Task: Look for space in Sefrou, Morocco from 12th July, 2023 to 16th July, 2023 for 8 adults in price range Rs.10000 to Rs.16000. Place can be private room with 8 bedrooms having 8 beds and 8 bathrooms. Property type can be house, flat, guest house. Amenities needed are: wifi, TV, free parkinig on premises, gym, breakfast. Booking option can be shelf check-in. Required host language is English.
Action: Mouse pressed left at (415, 186)
Screenshot: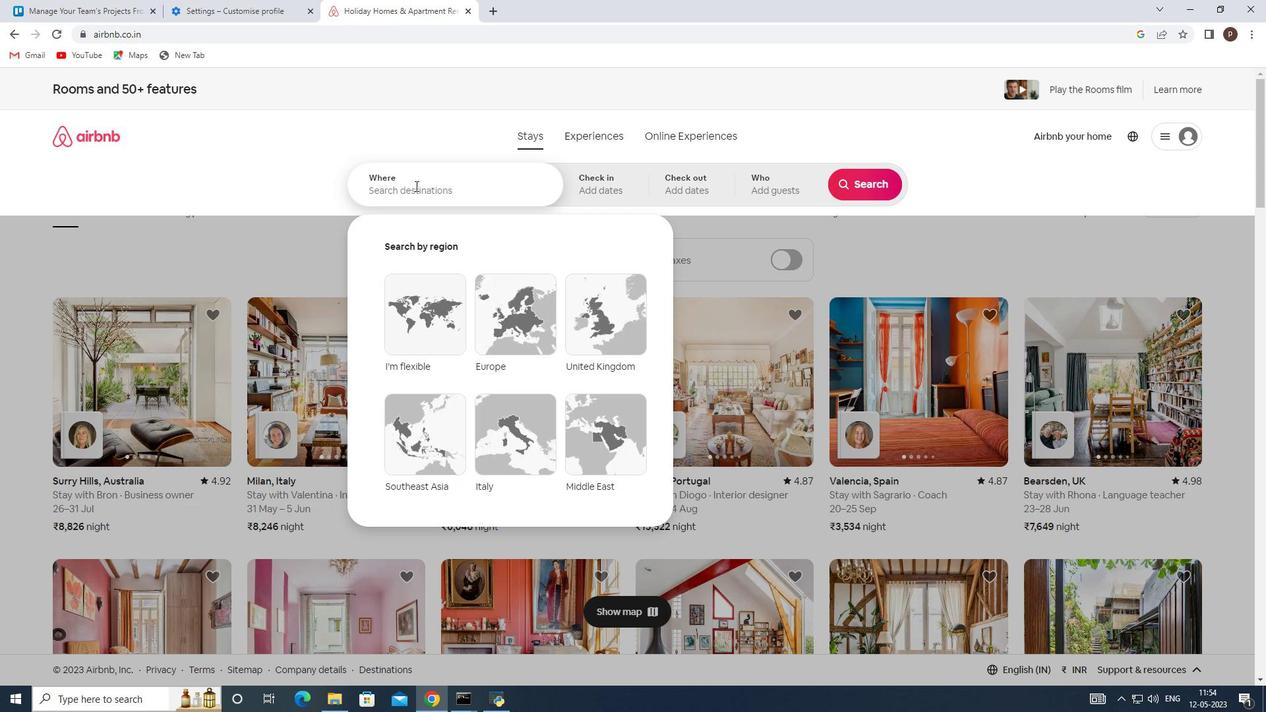 
Action: Key pressed <Key.caps_lock>S<Key.caps_lock>efrou,<Key.space><Key.caps_lock>M<Key.caps_lock>orocco
Screenshot: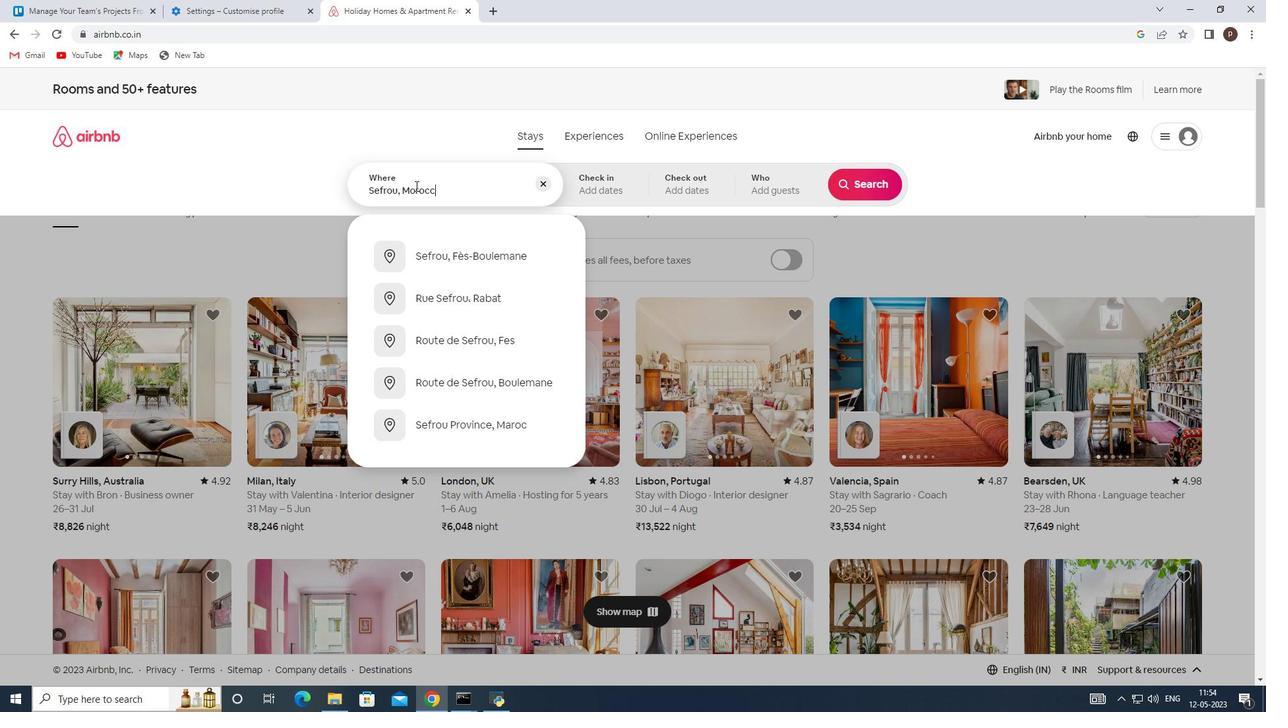 
Action: Mouse moved to (447, 255)
Screenshot: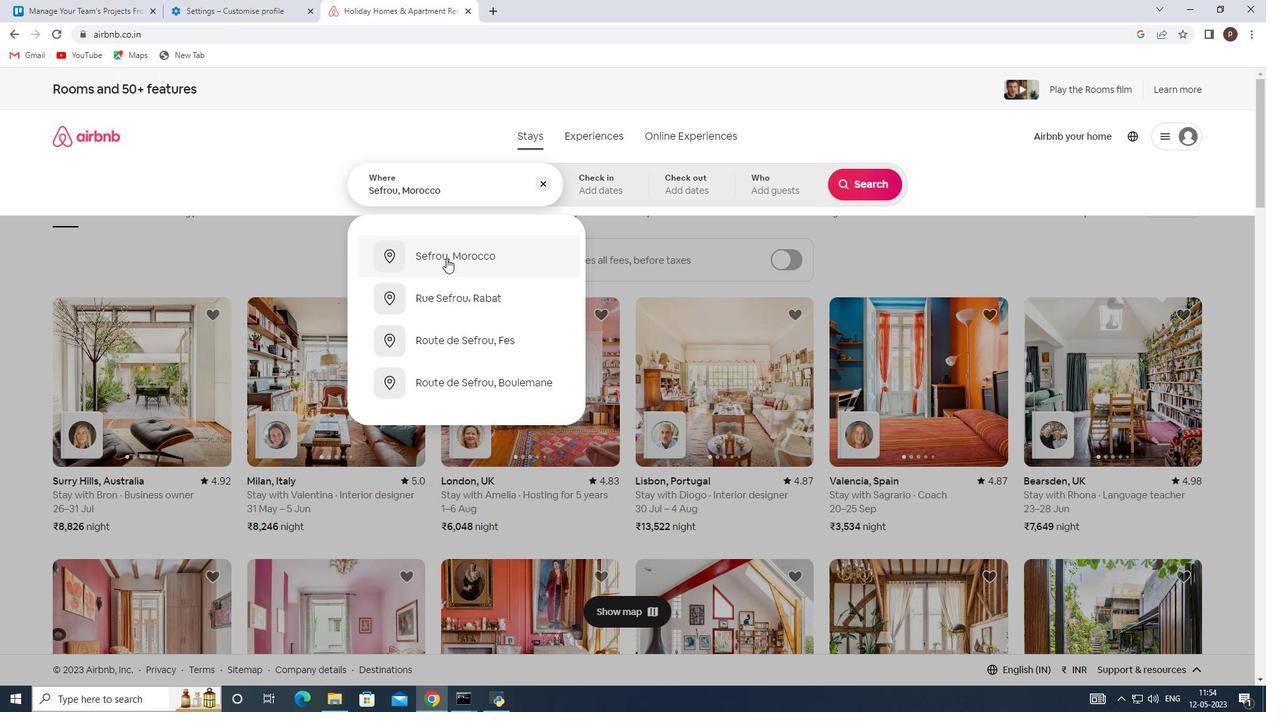 
Action: Mouse pressed left at (447, 255)
Screenshot: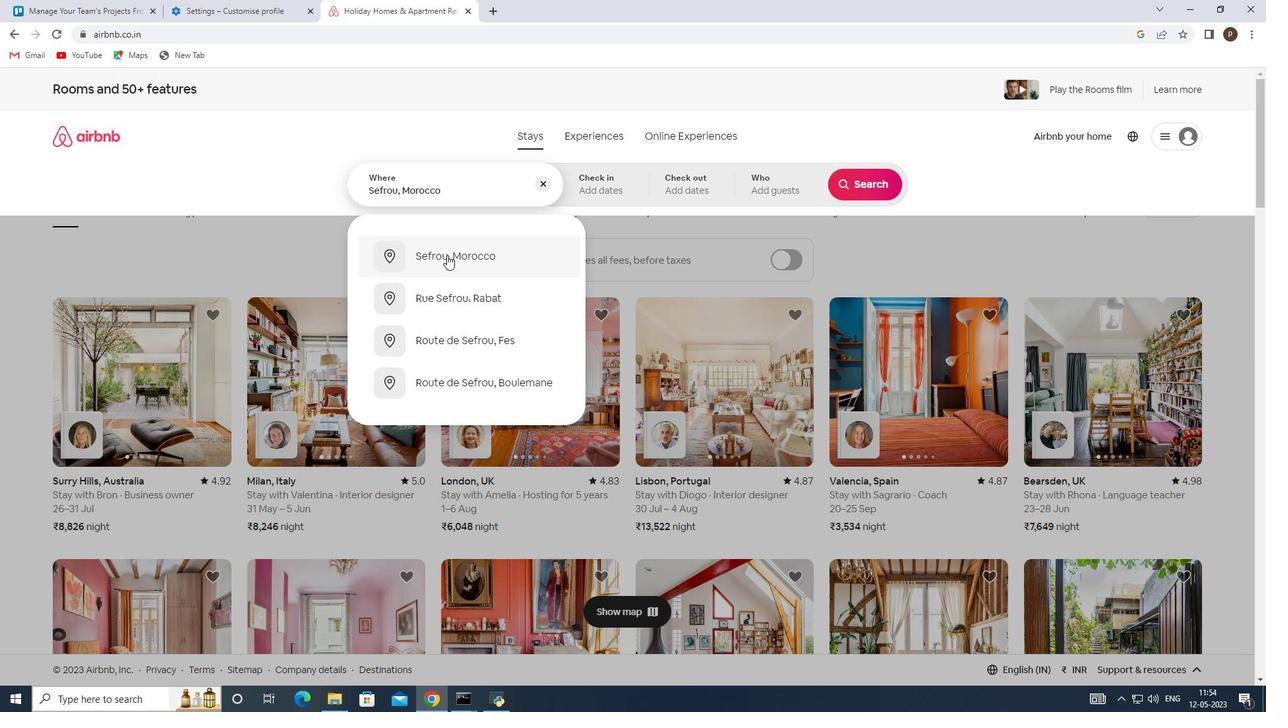 
Action: Mouse moved to (855, 285)
Screenshot: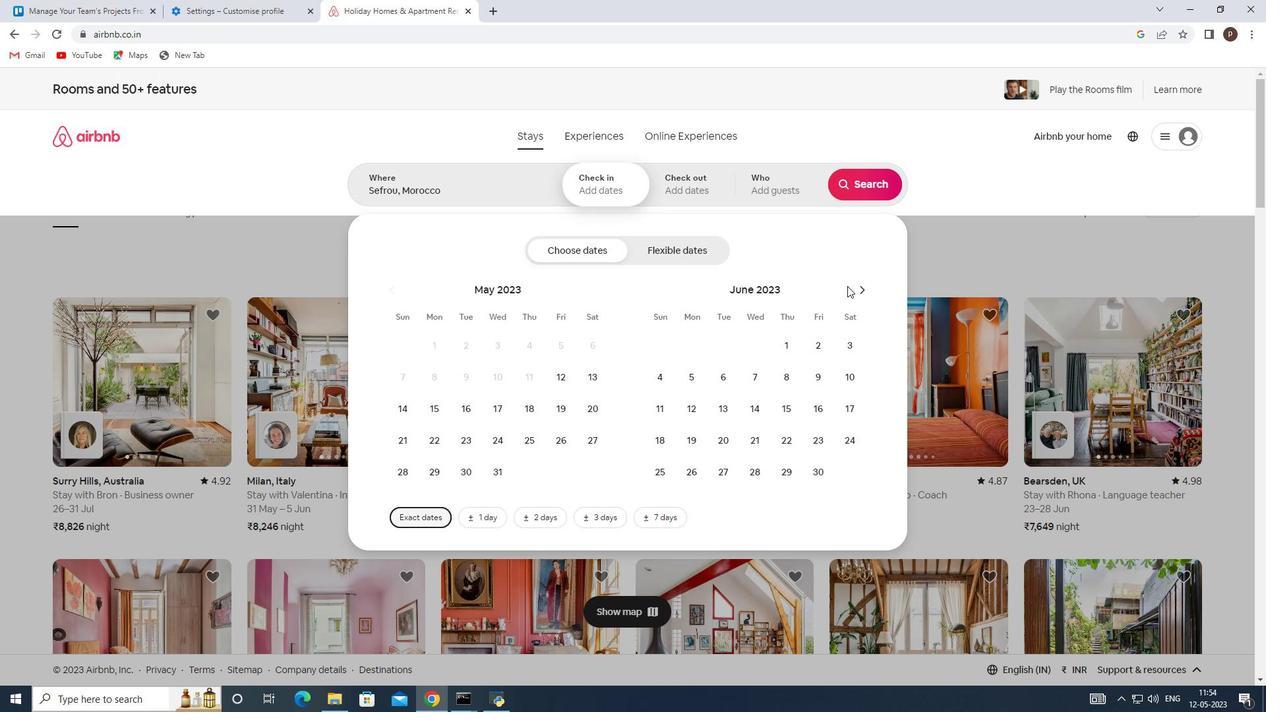 
Action: Mouse pressed left at (855, 285)
Screenshot: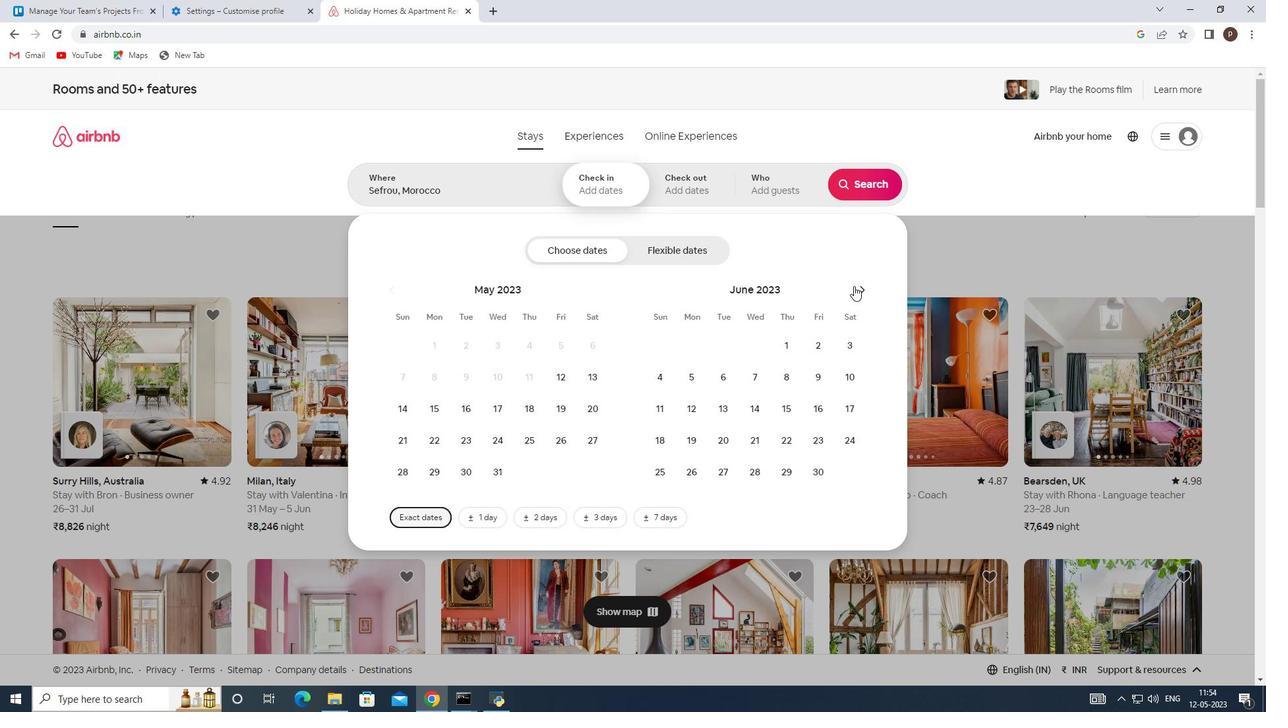 
Action: Mouse moved to (749, 406)
Screenshot: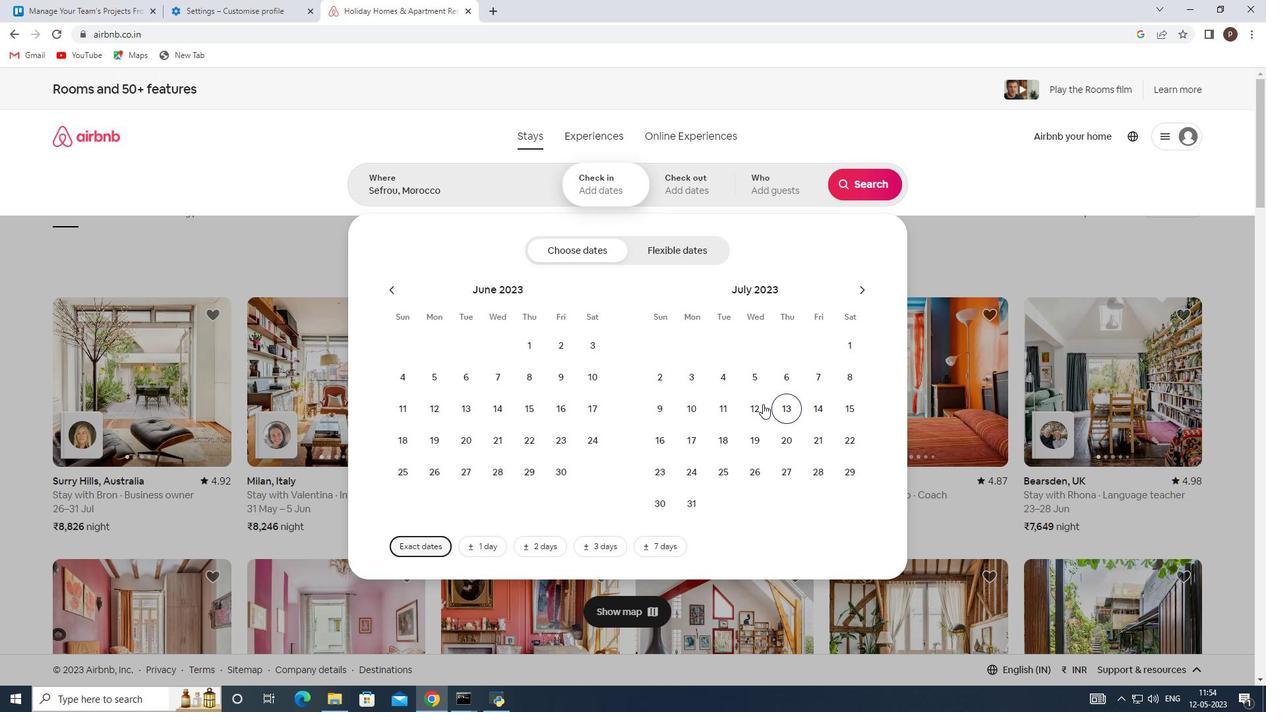 
Action: Mouse pressed left at (749, 406)
Screenshot: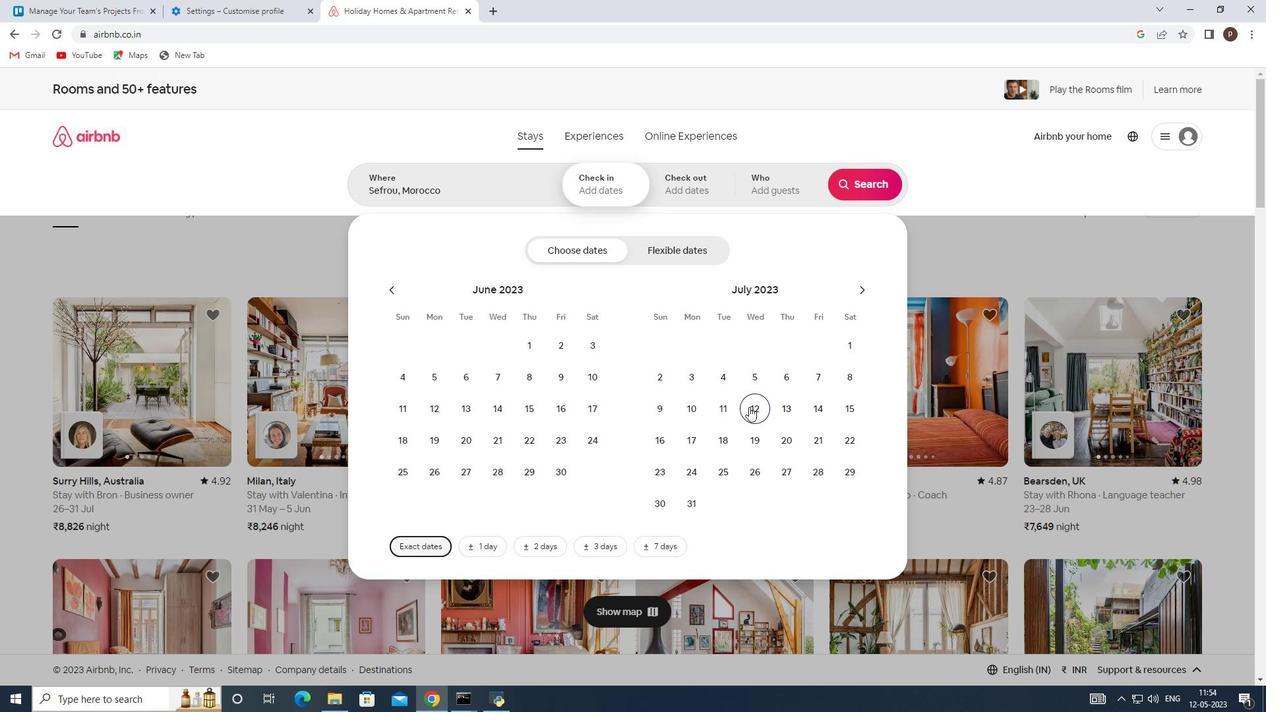 
Action: Mouse moved to (654, 435)
Screenshot: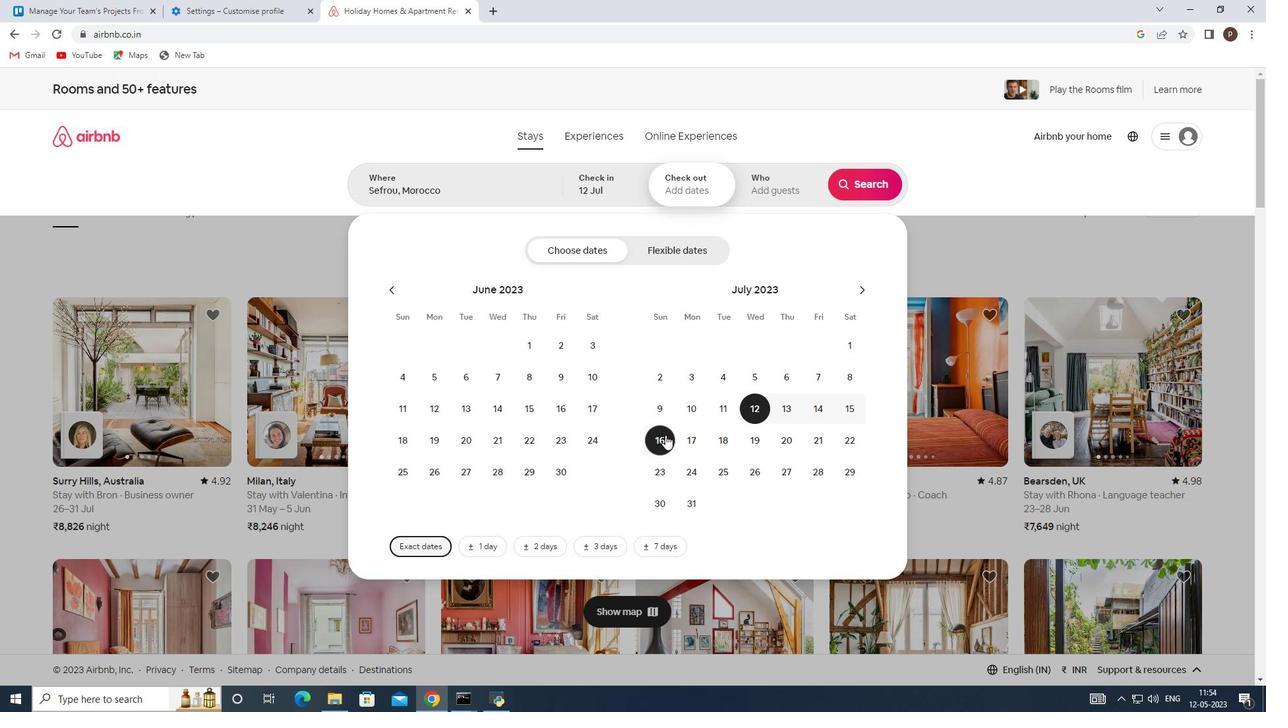 
Action: Mouse pressed left at (654, 435)
Screenshot: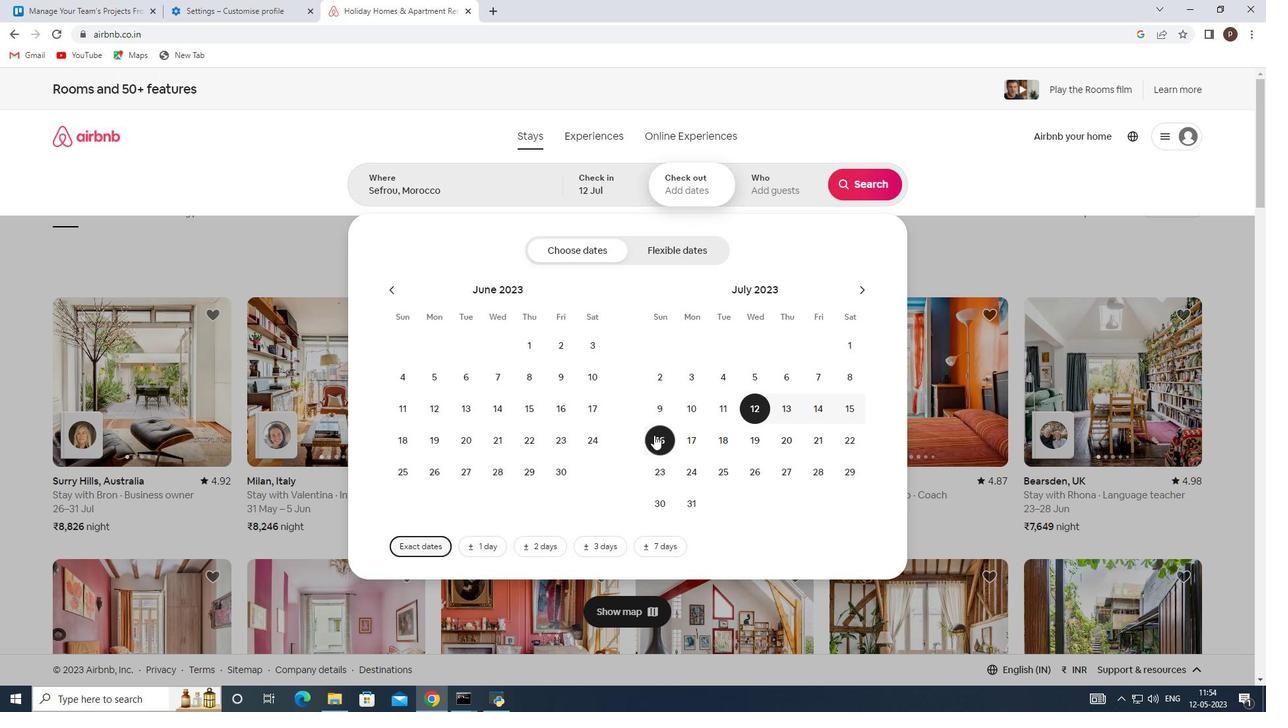 
Action: Mouse moved to (775, 181)
Screenshot: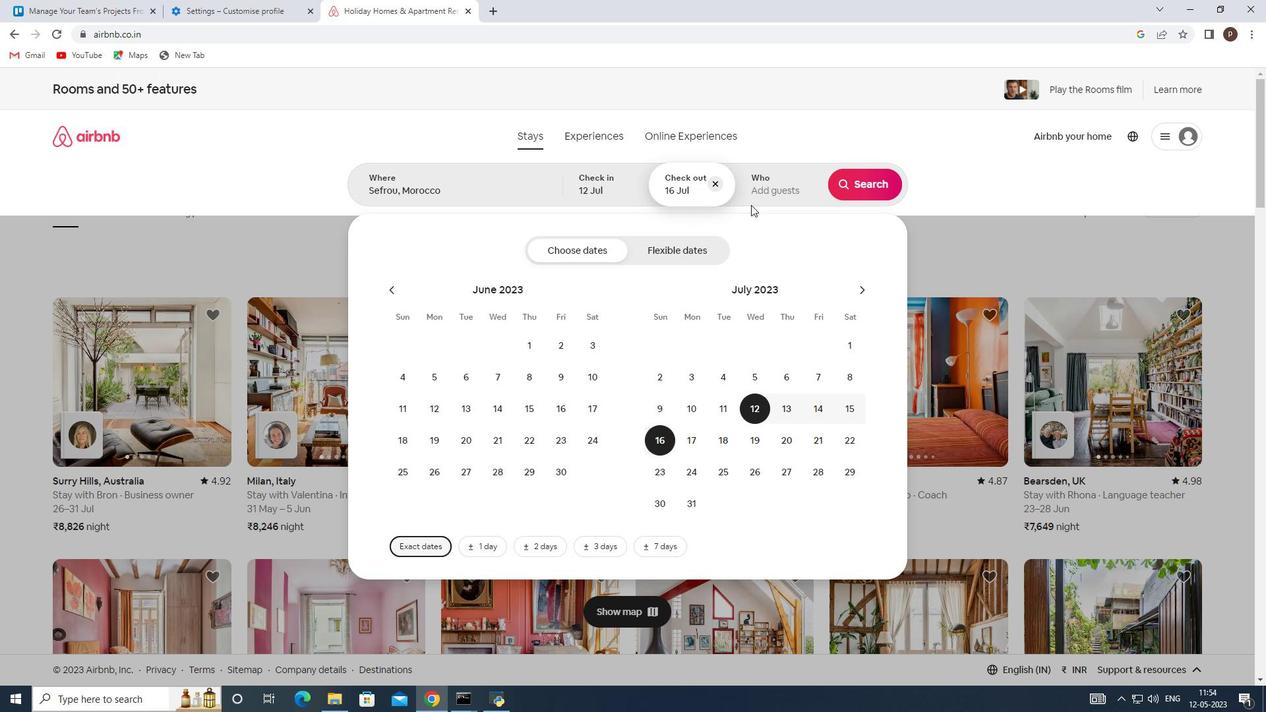
Action: Mouse pressed left at (775, 181)
Screenshot: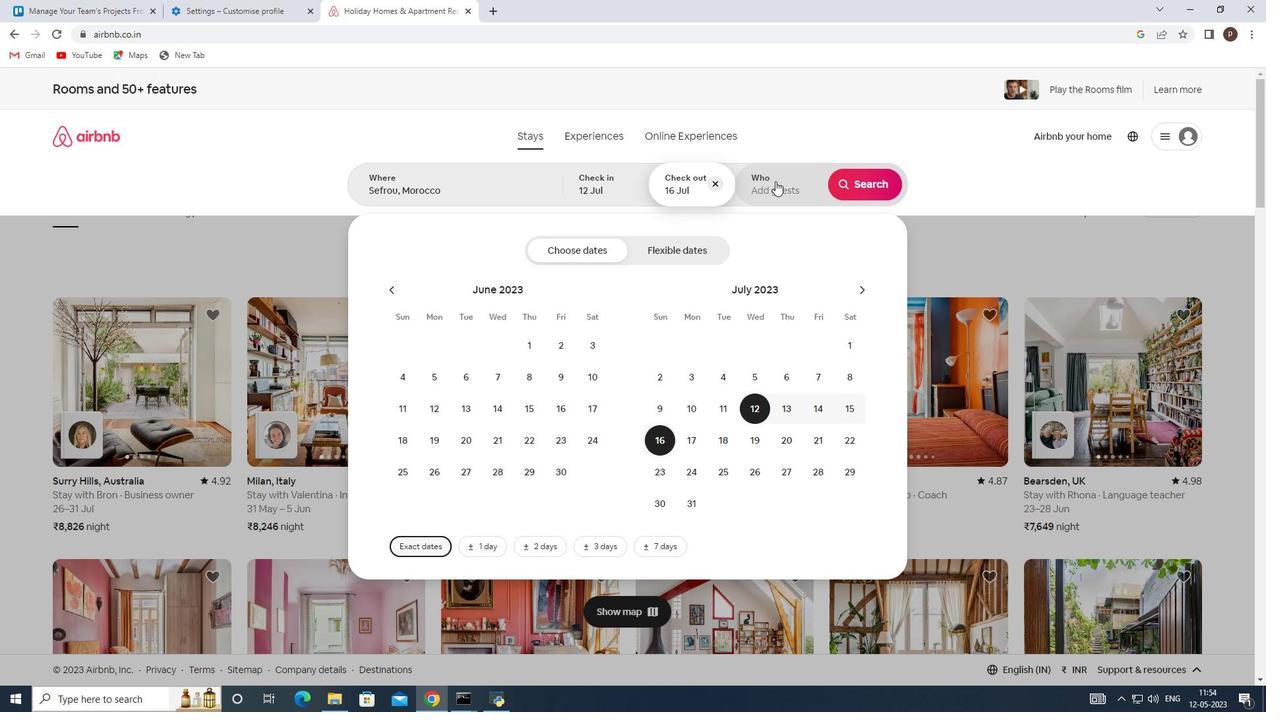 
Action: Mouse moved to (864, 246)
Screenshot: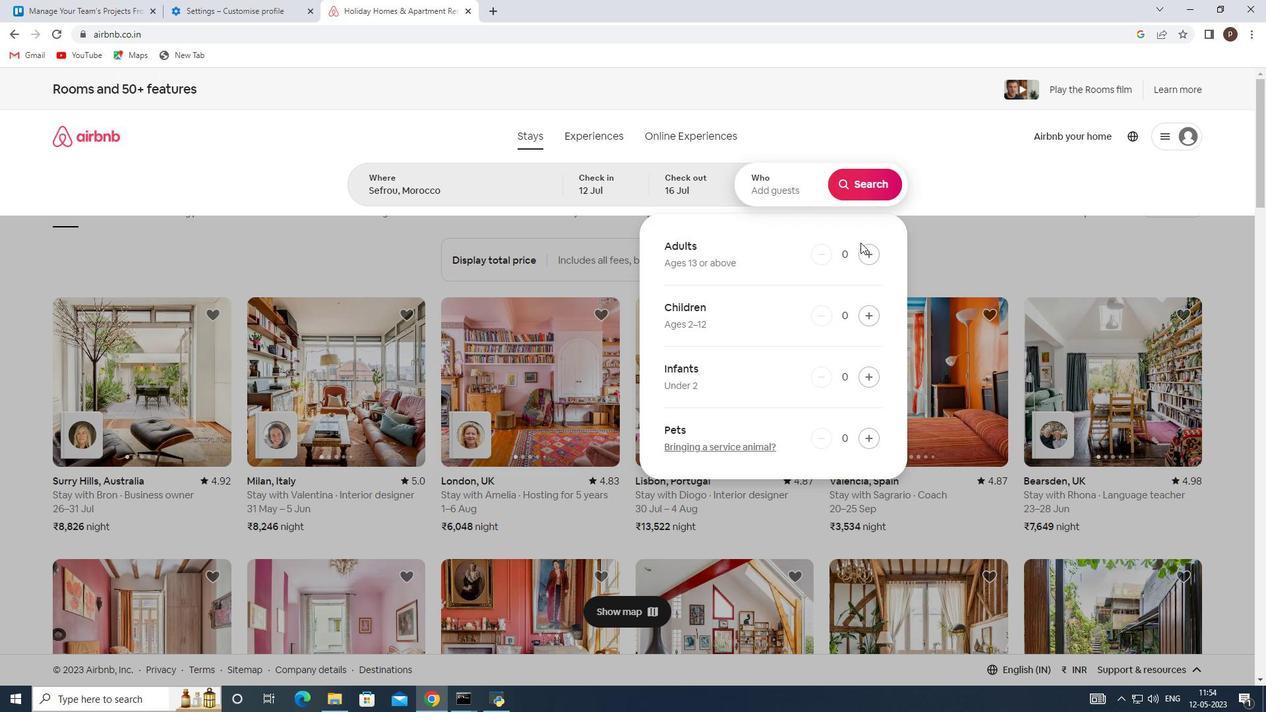
Action: Mouse pressed left at (864, 246)
Screenshot: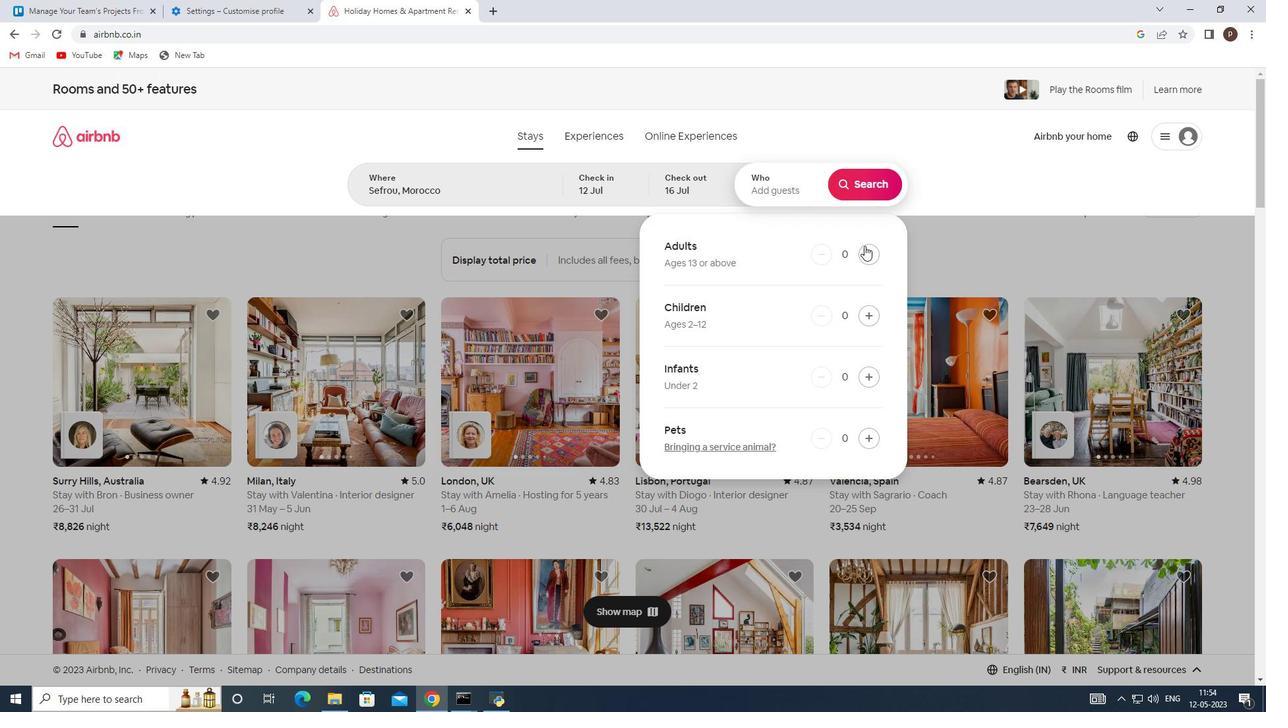 
Action: Mouse pressed left at (864, 246)
Screenshot: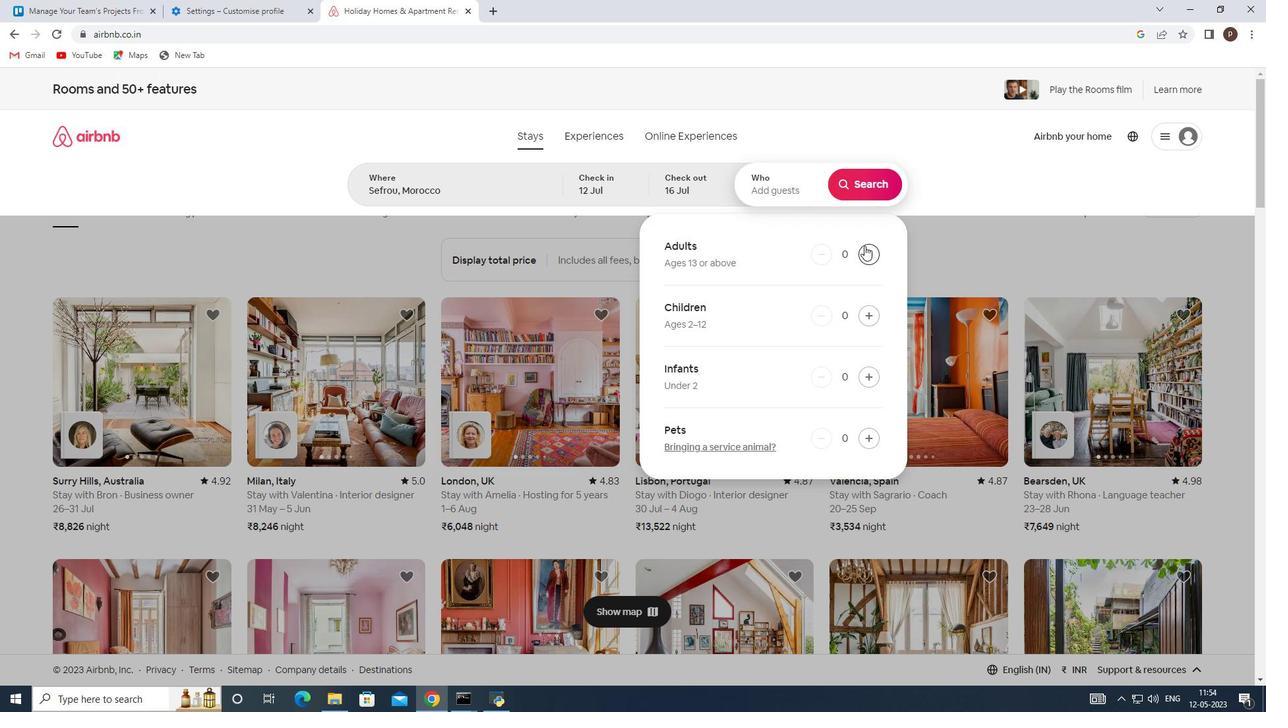
Action: Mouse pressed left at (864, 246)
Screenshot: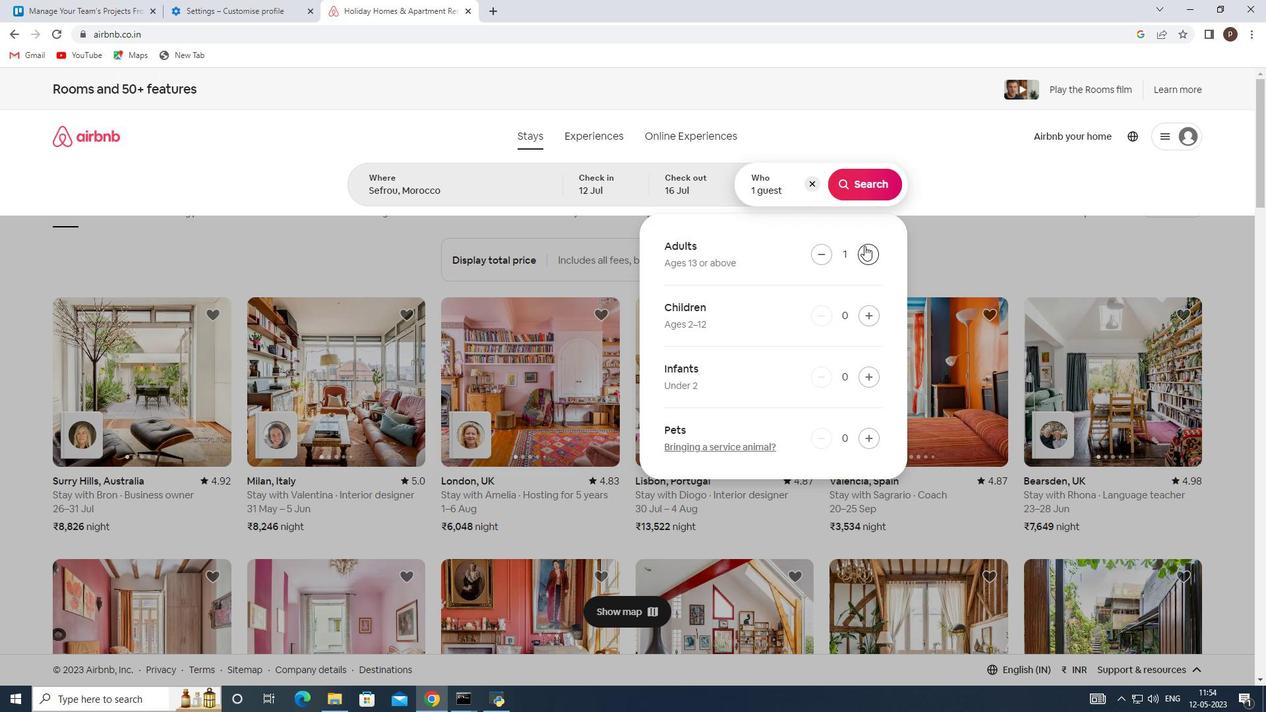 
Action: Mouse pressed left at (864, 246)
Screenshot: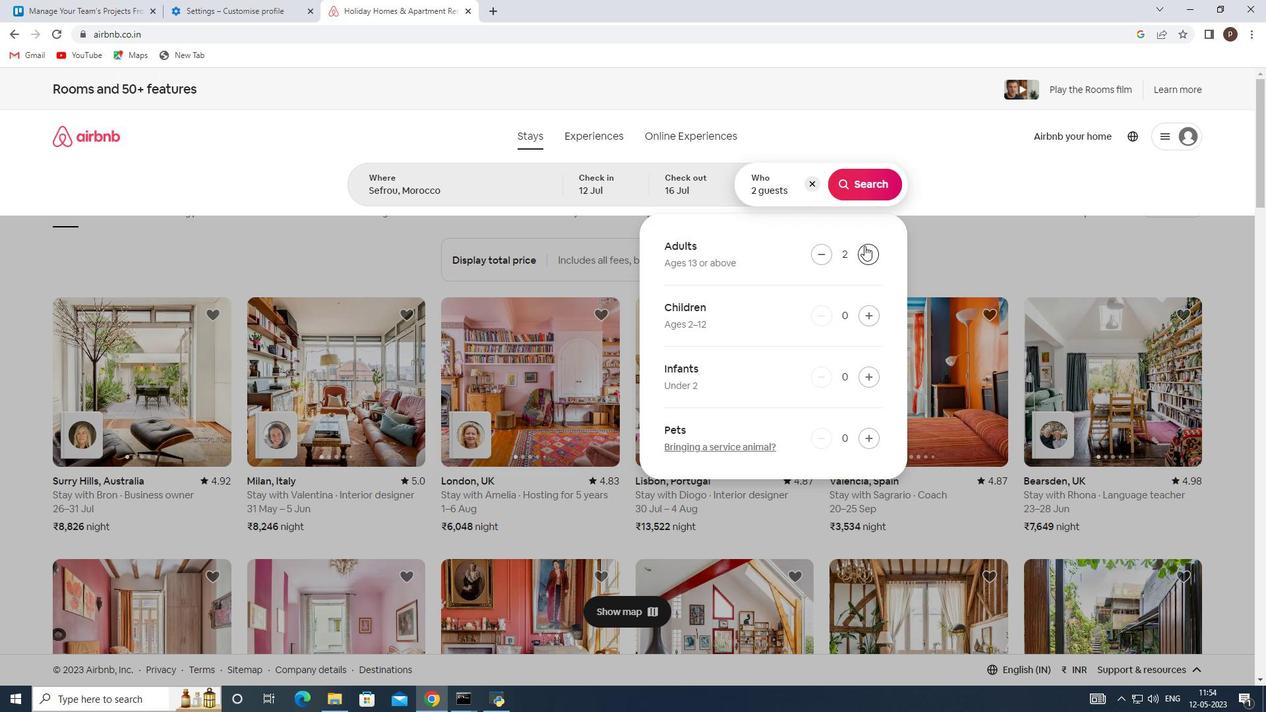 
Action: Mouse pressed left at (864, 246)
Screenshot: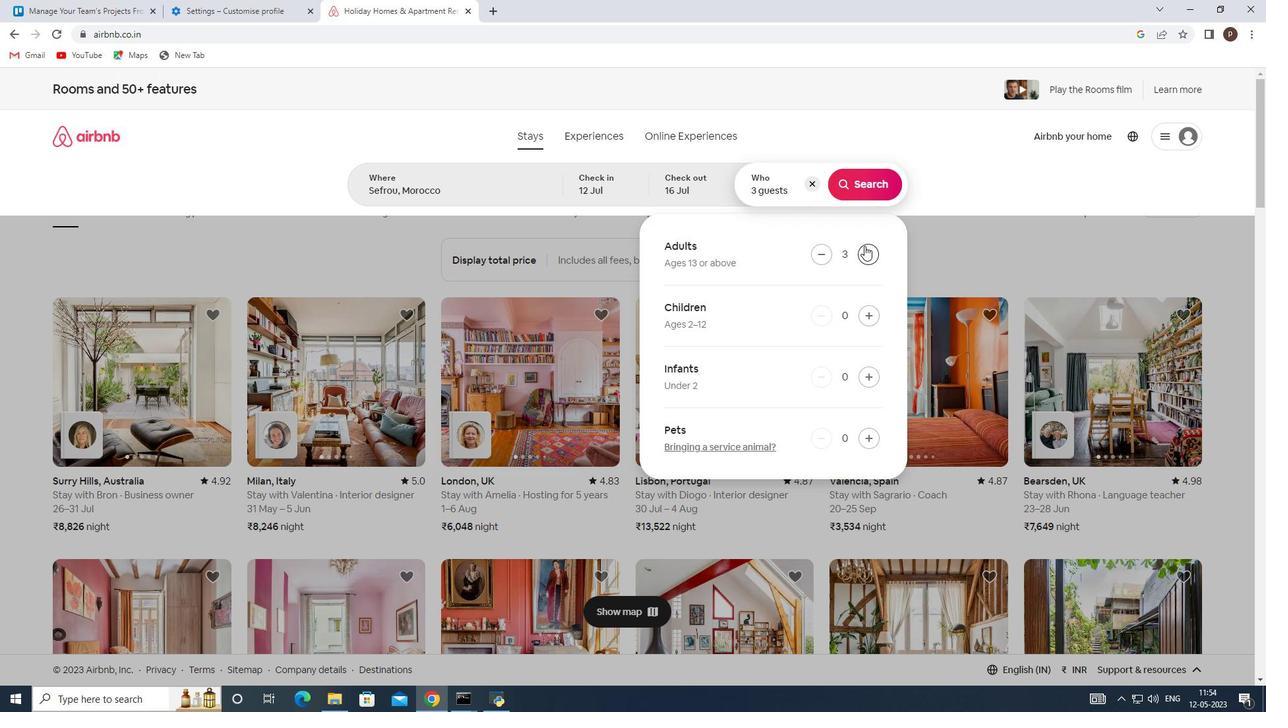 
Action: Mouse pressed left at (864, 246)
Screenshot: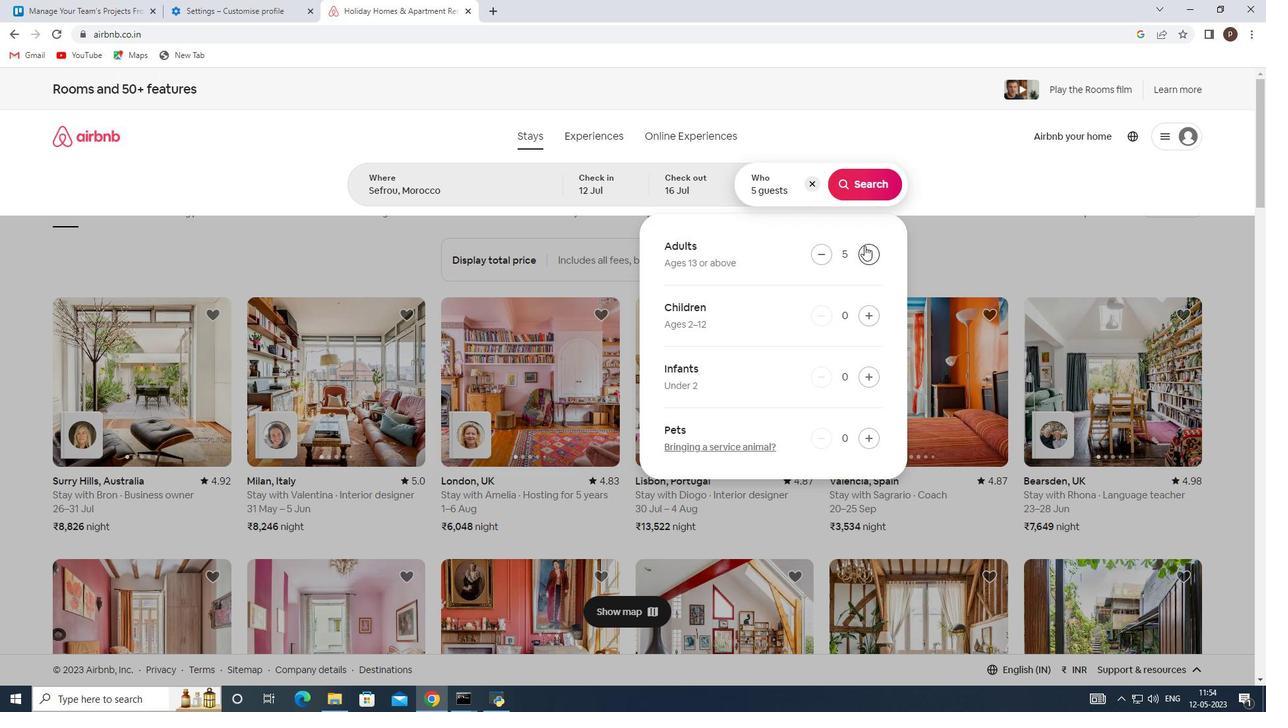 
Action: Mouse pressed left at (864, 246)
Screenshot: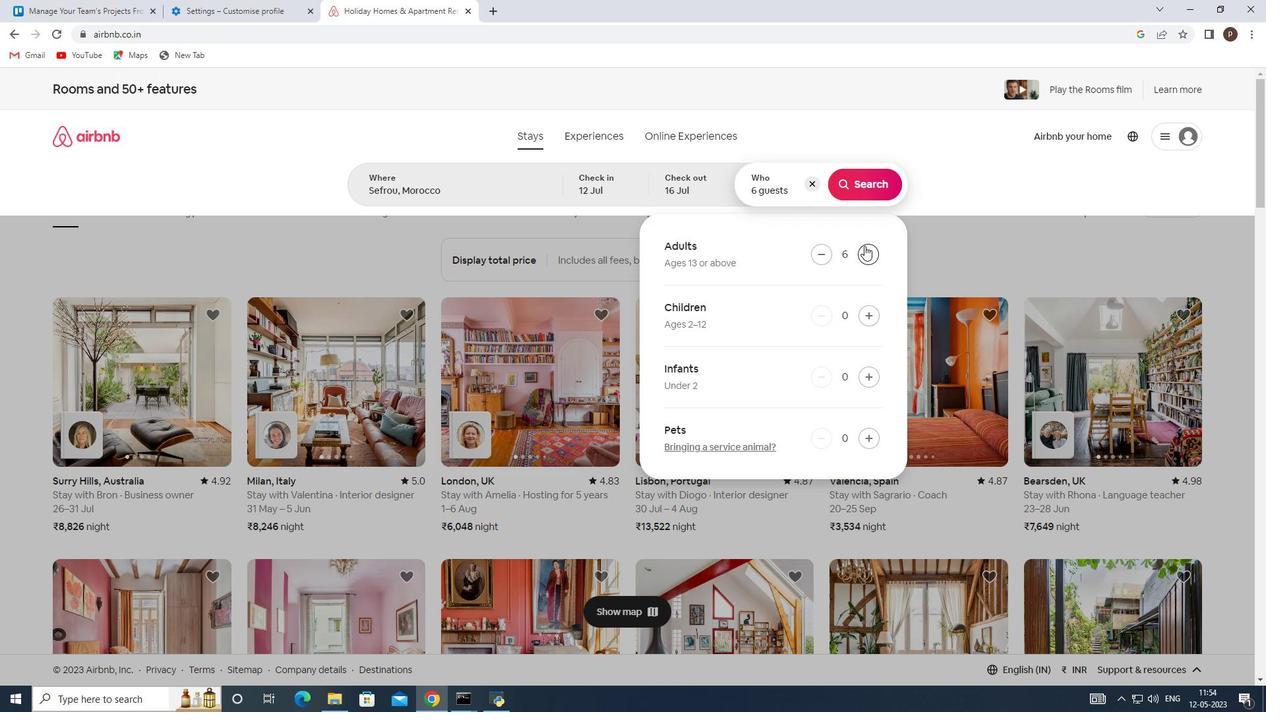 
Action: Mouse pressed left at (864, 246)
Screenshot: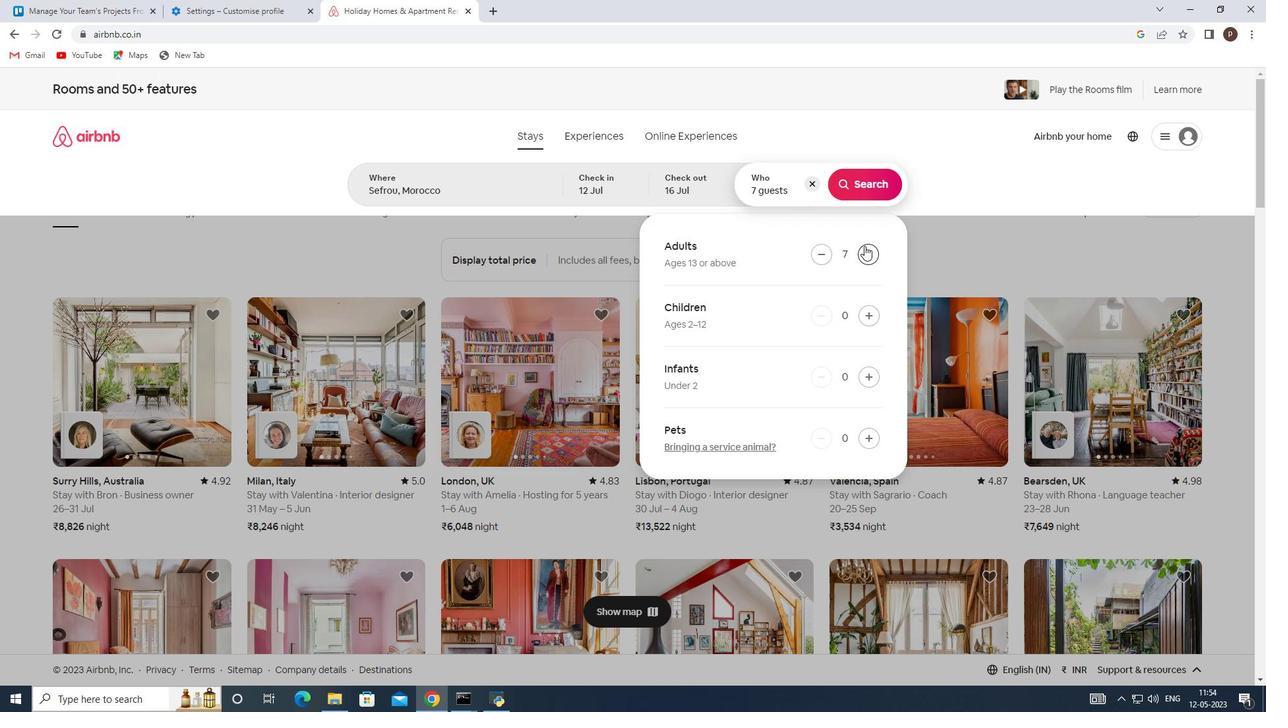 
Action: Mouse moved to (868, 186)
Screenshot: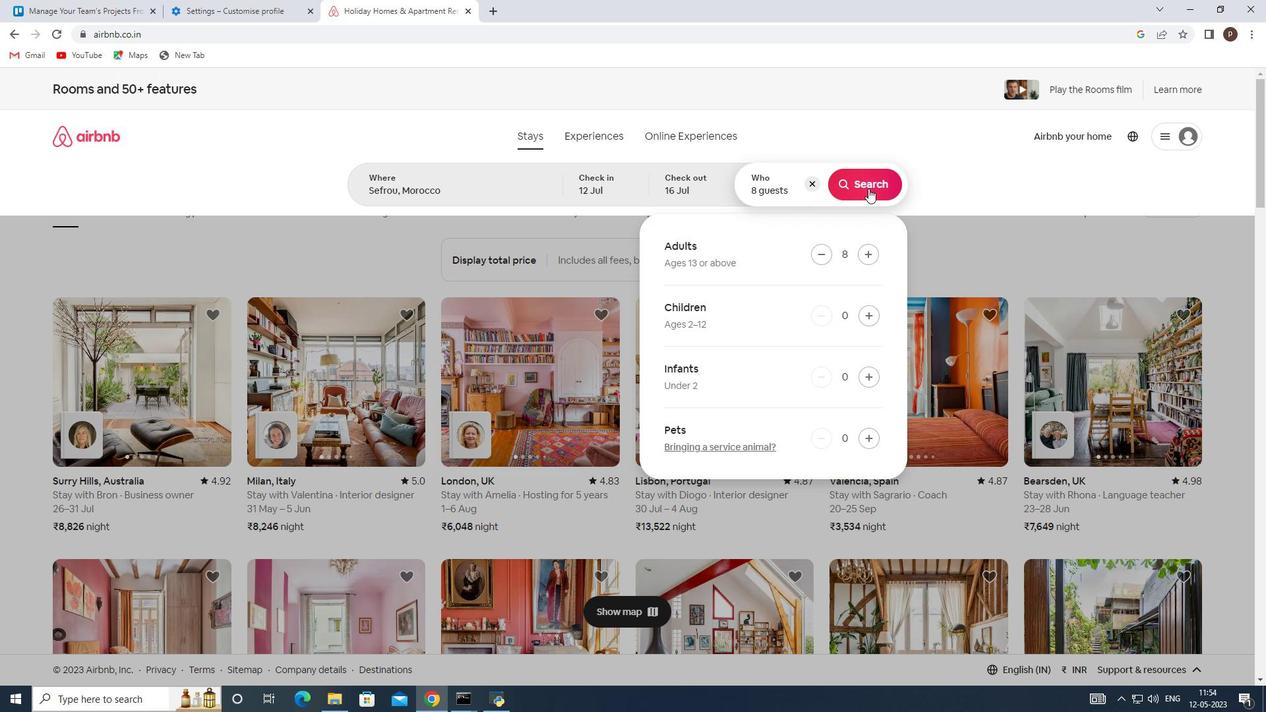 
Action: Mouse pressed left at (868, 186)
Screenshot: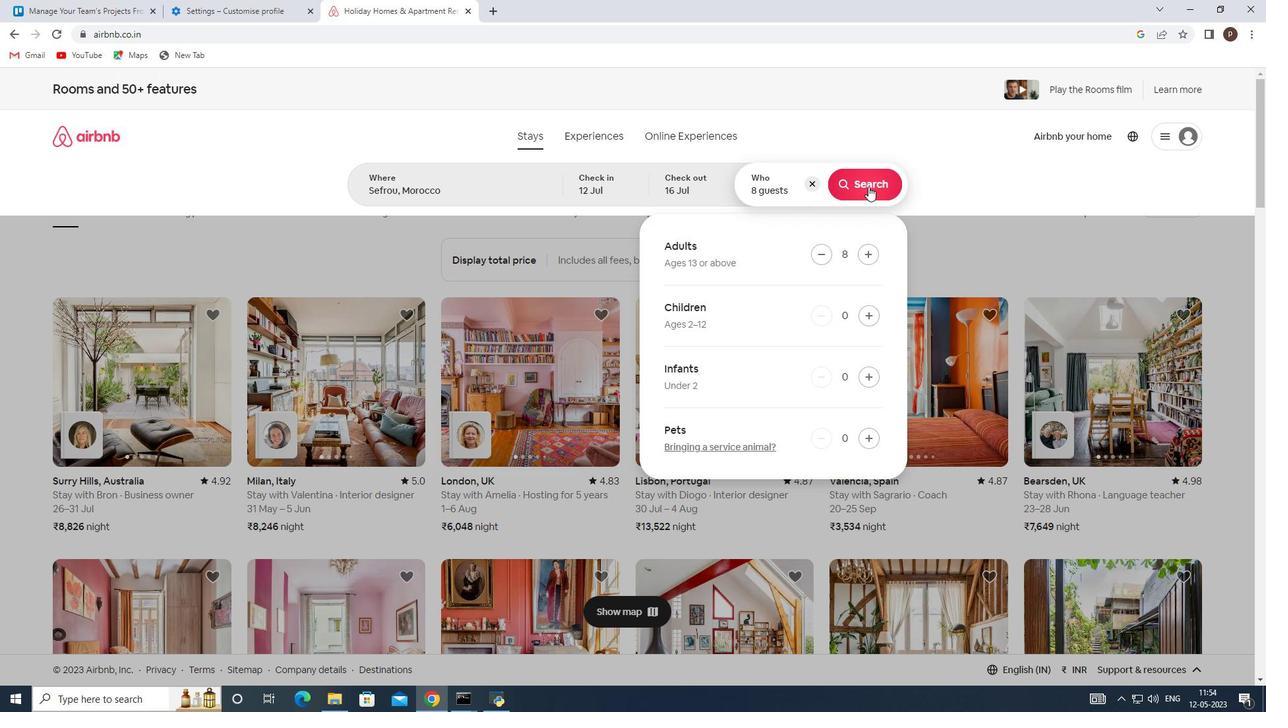 
Action: Mouse moved to (1191, 145)
Screenshot: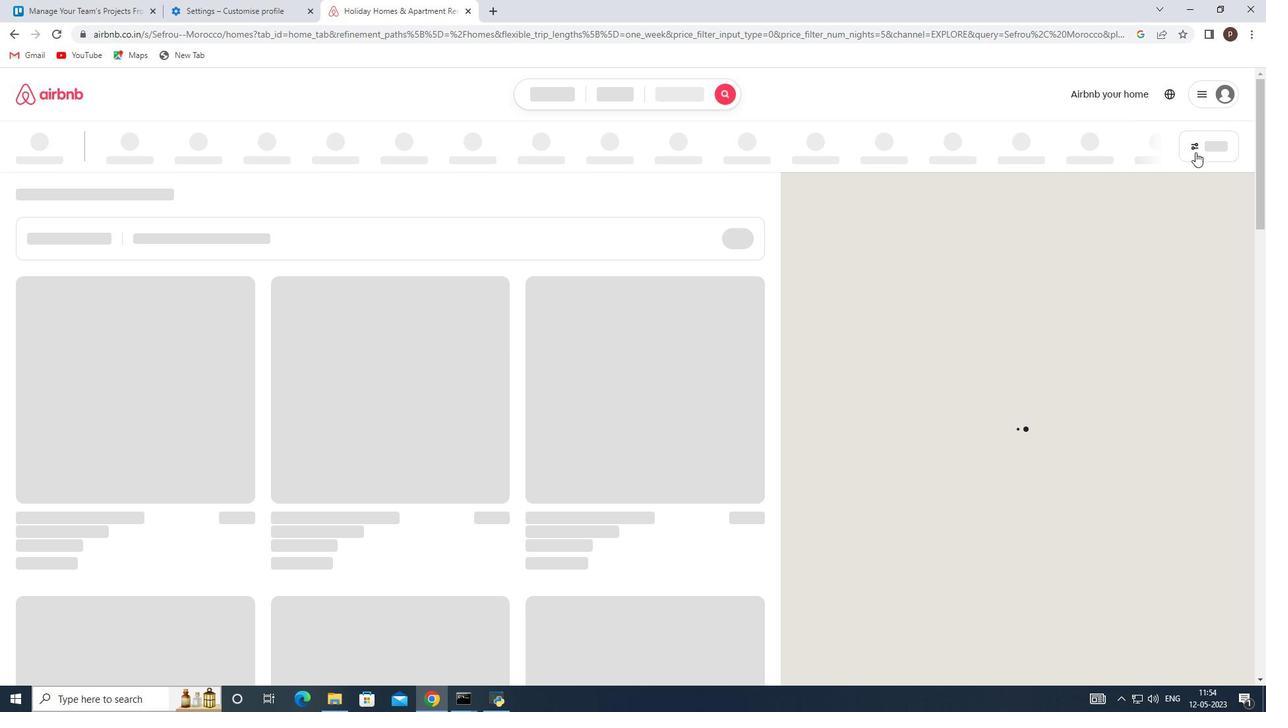 
Action: Mouse pressed left at (1191, 145)
Screenshot: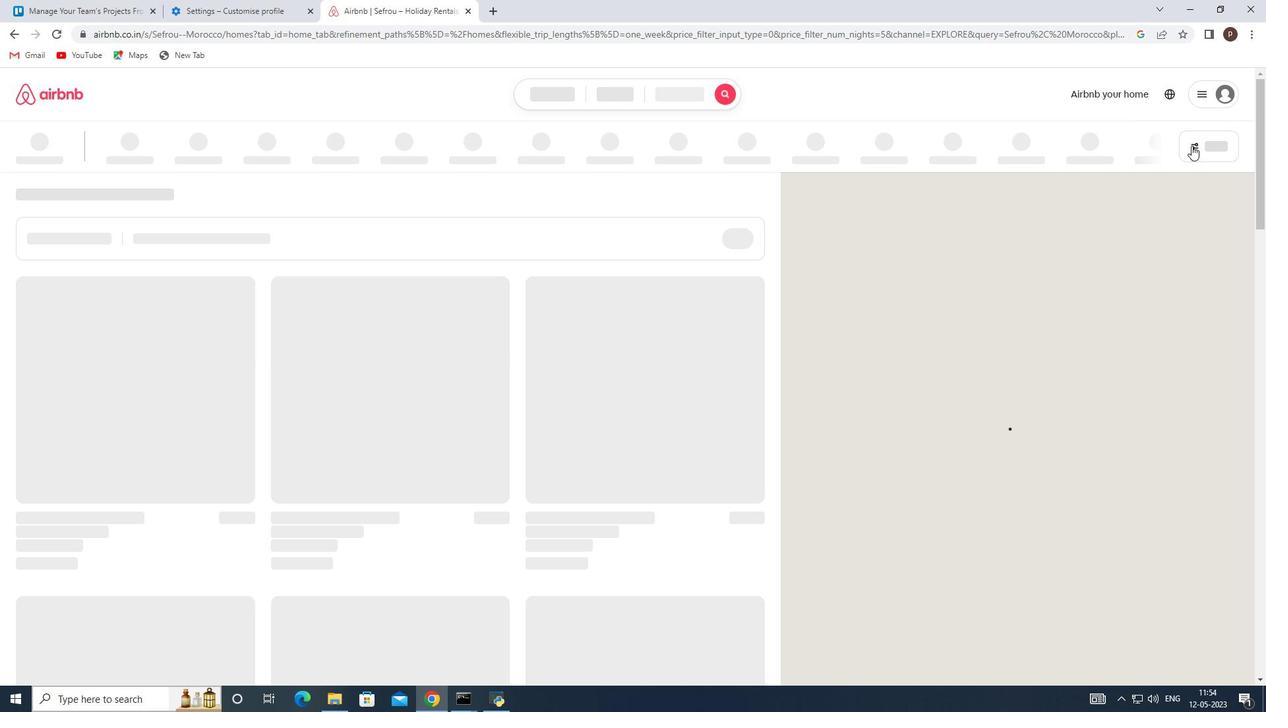 
Action: Mouse moved to (441, 473)
Screenshot: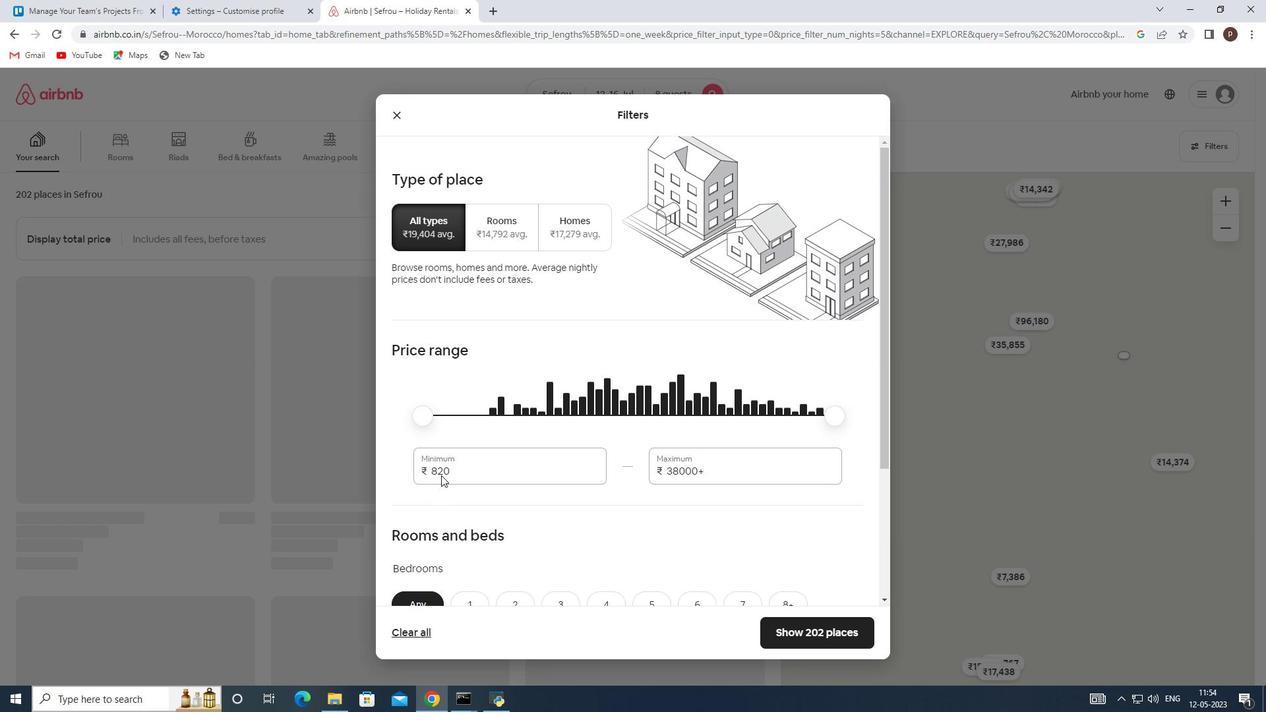 
Action: Mouse pressed left at (441, 473)
Screenshot: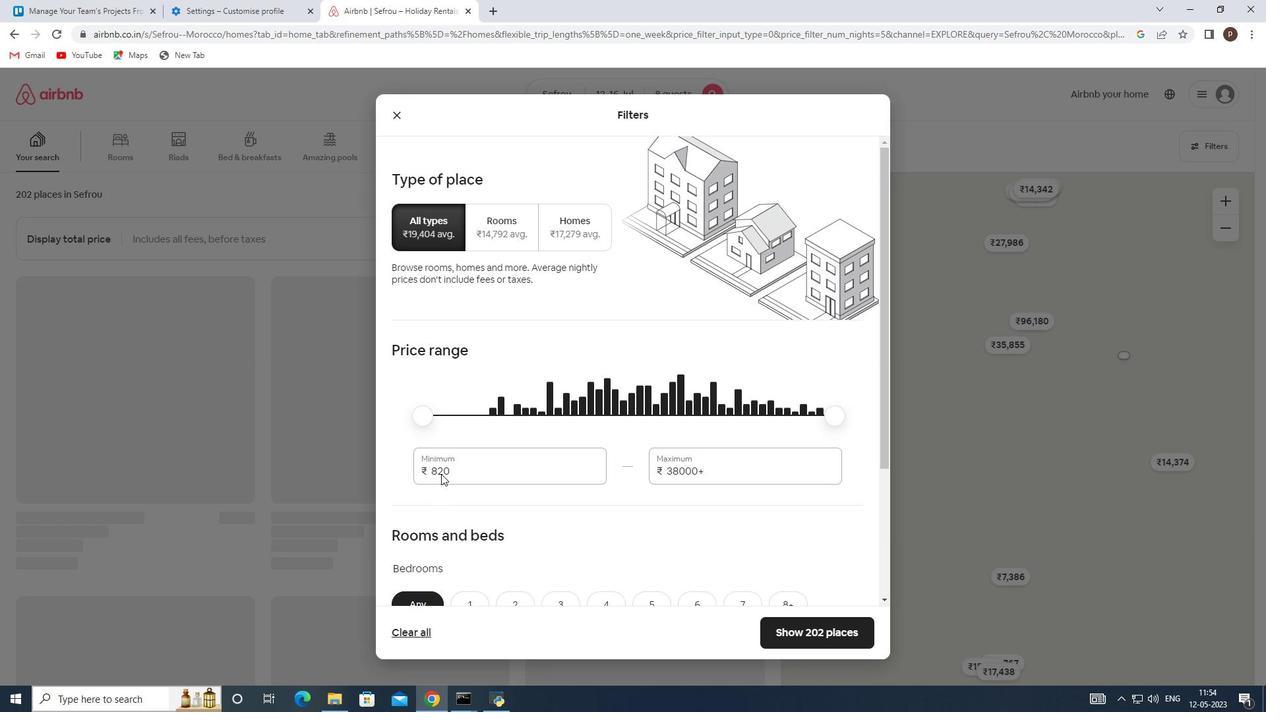 
Action: Mouse moved to (440, 473)
Screenshot: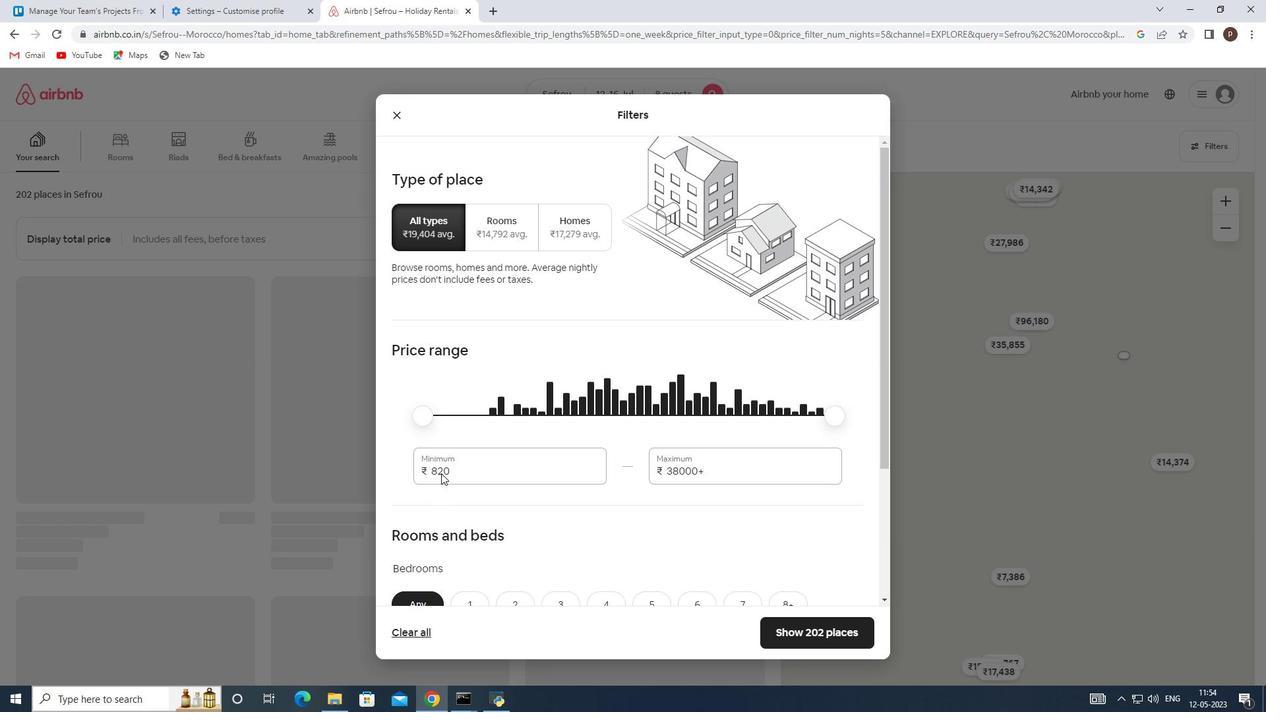 
Action: Mouse pressed left at (440, 473)
Screenshot: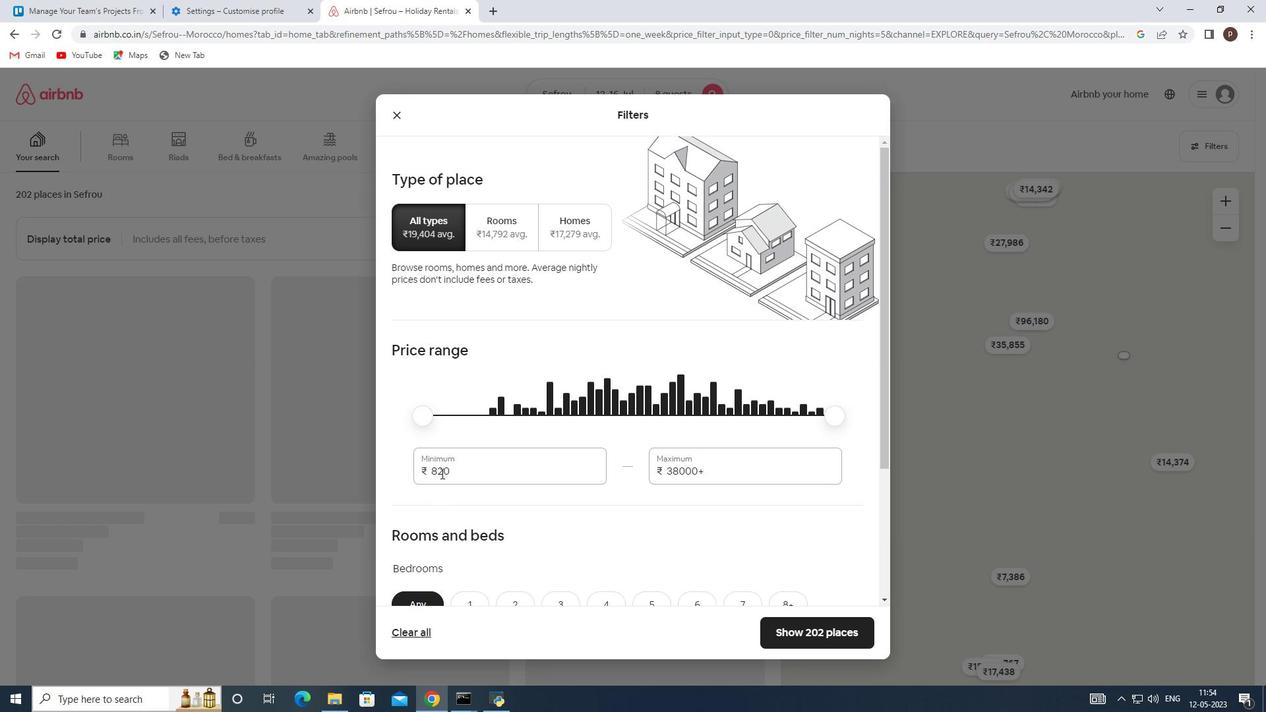 
Action: Key pressed 10000<Key.tab>16000
Screenshot: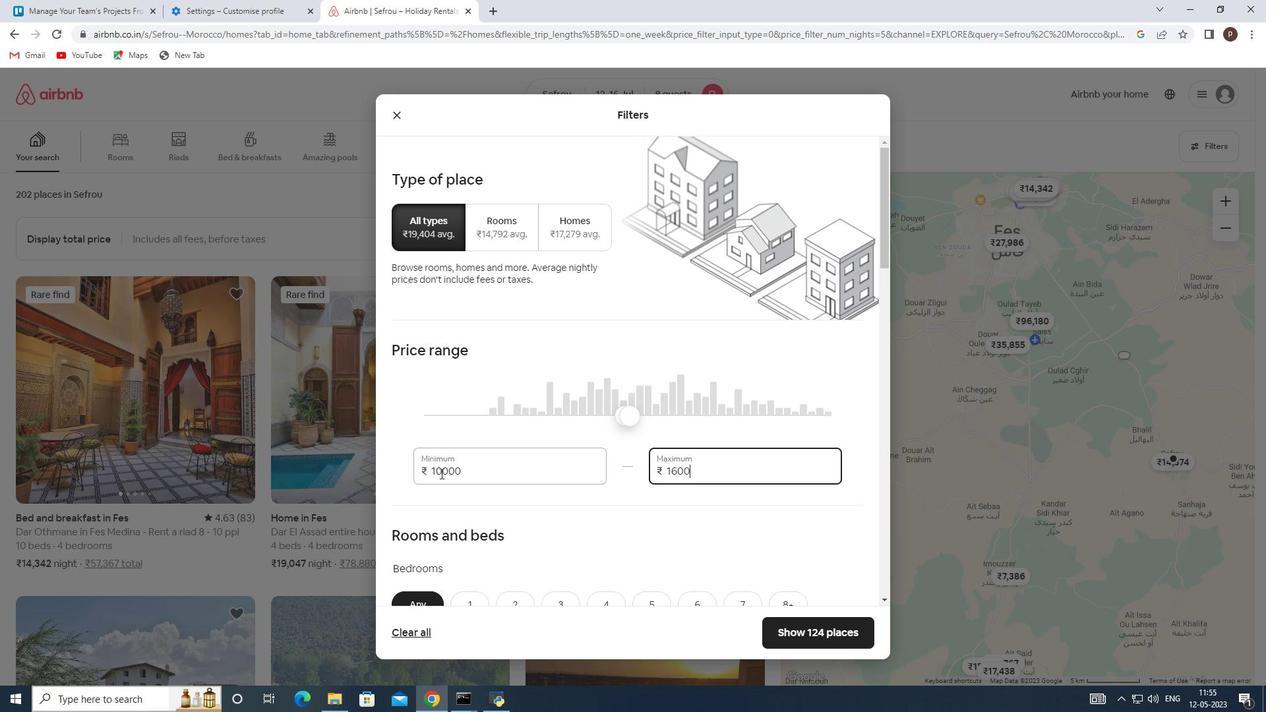 
Action: Mouse moved to (487, 512)
Screenshot: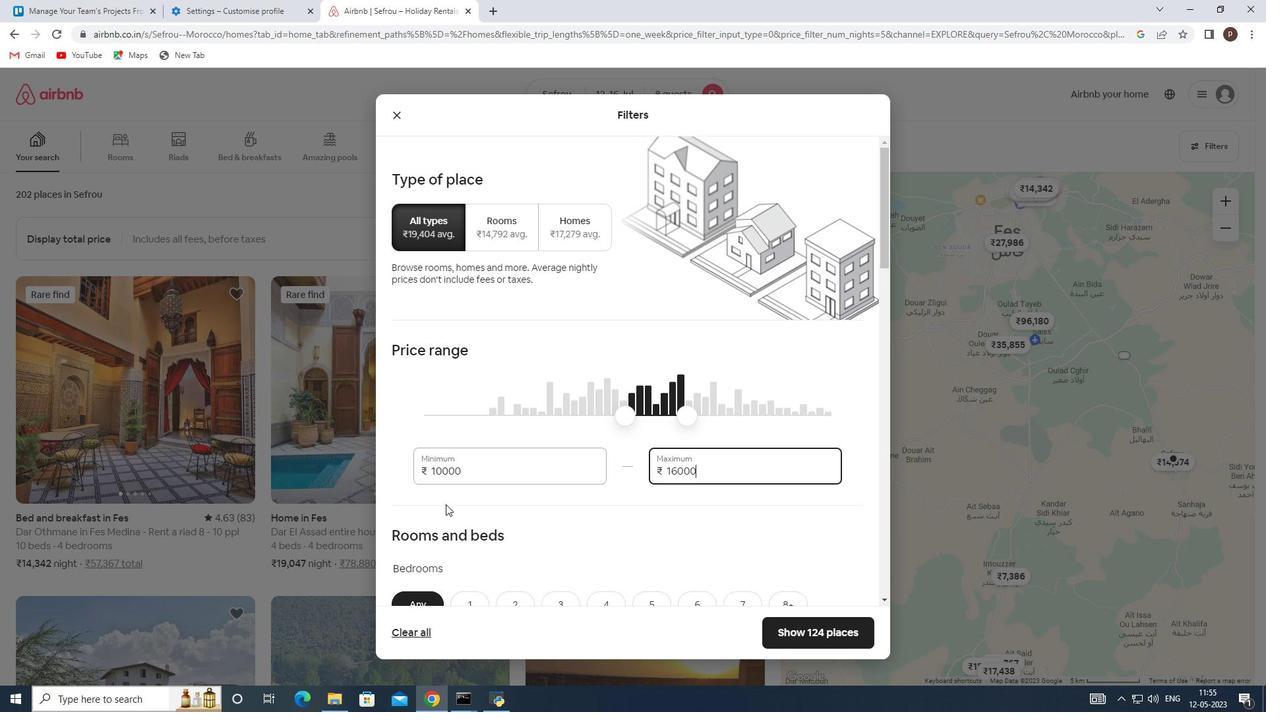 
Action: Mouse scrolled (487, 511) with delta (0, 0)
Screenshot: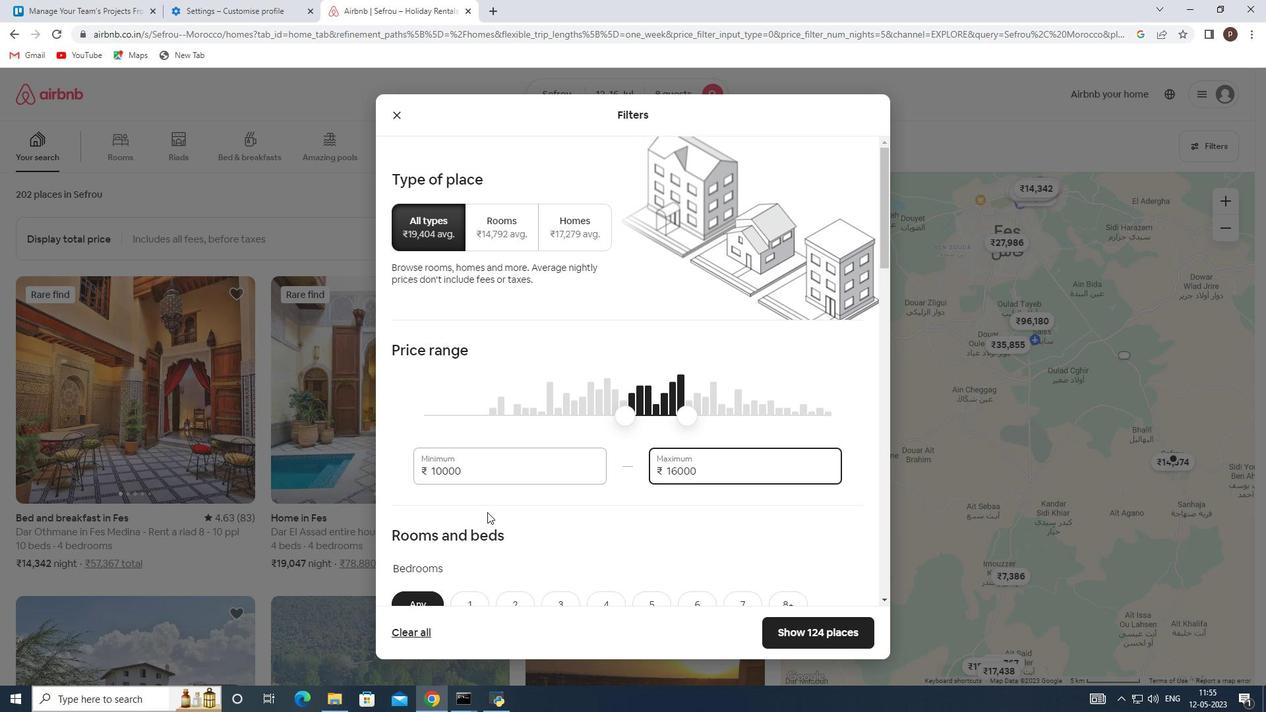 
Action: Mouse scrolled (487, 511) with delta (0, 0)
Screenshot: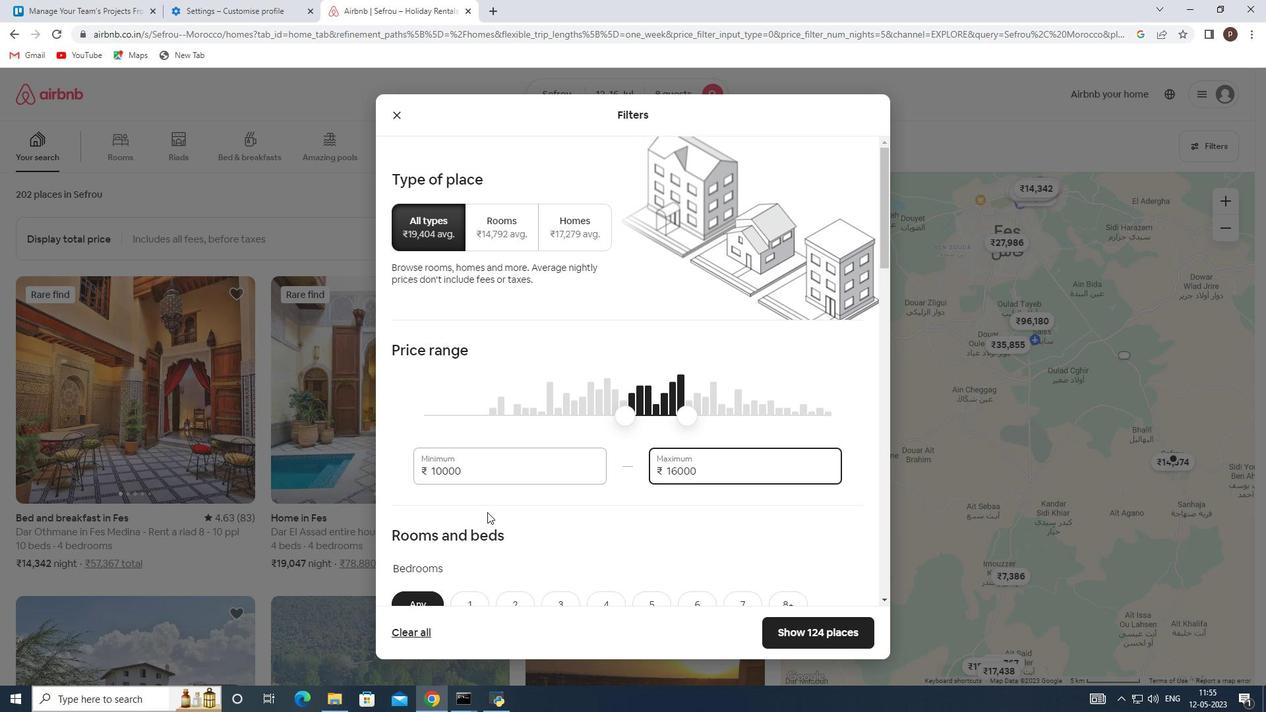 
Action: Mouse moved to (692, 480)
Screenshot: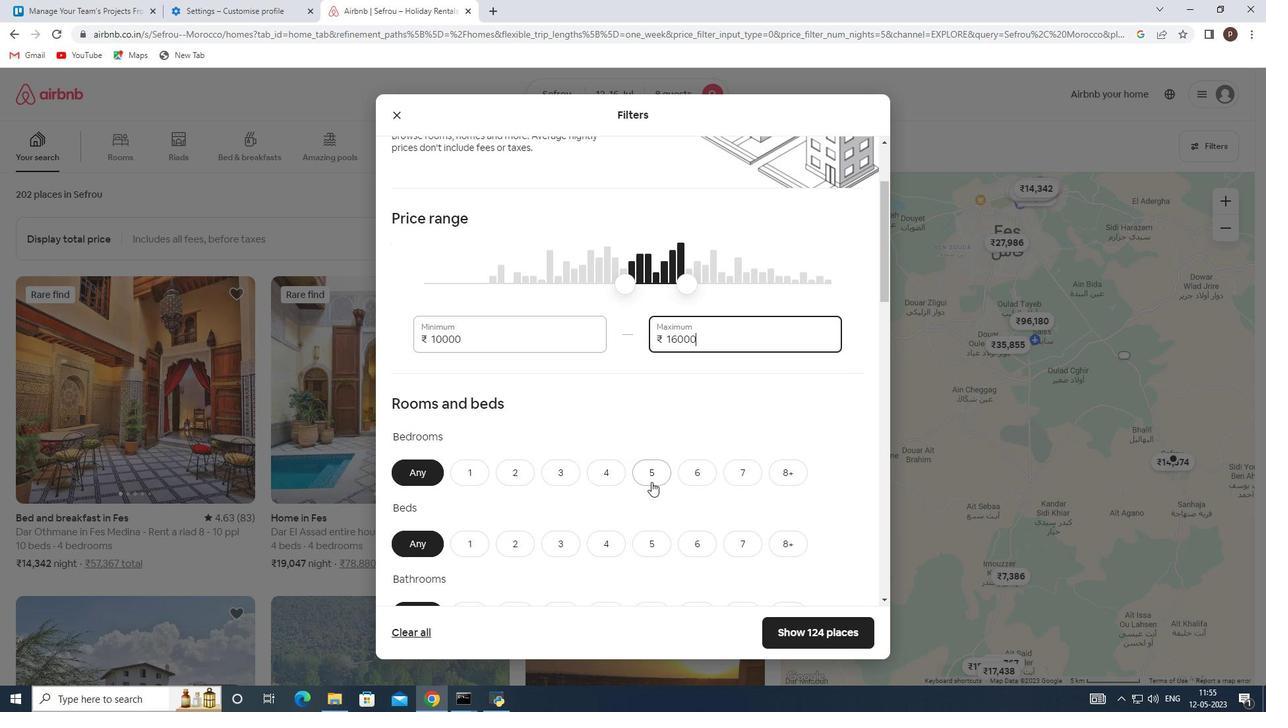 
Action: Mouse scrolled (692, 479) with delta (0, 0)
Screenshot: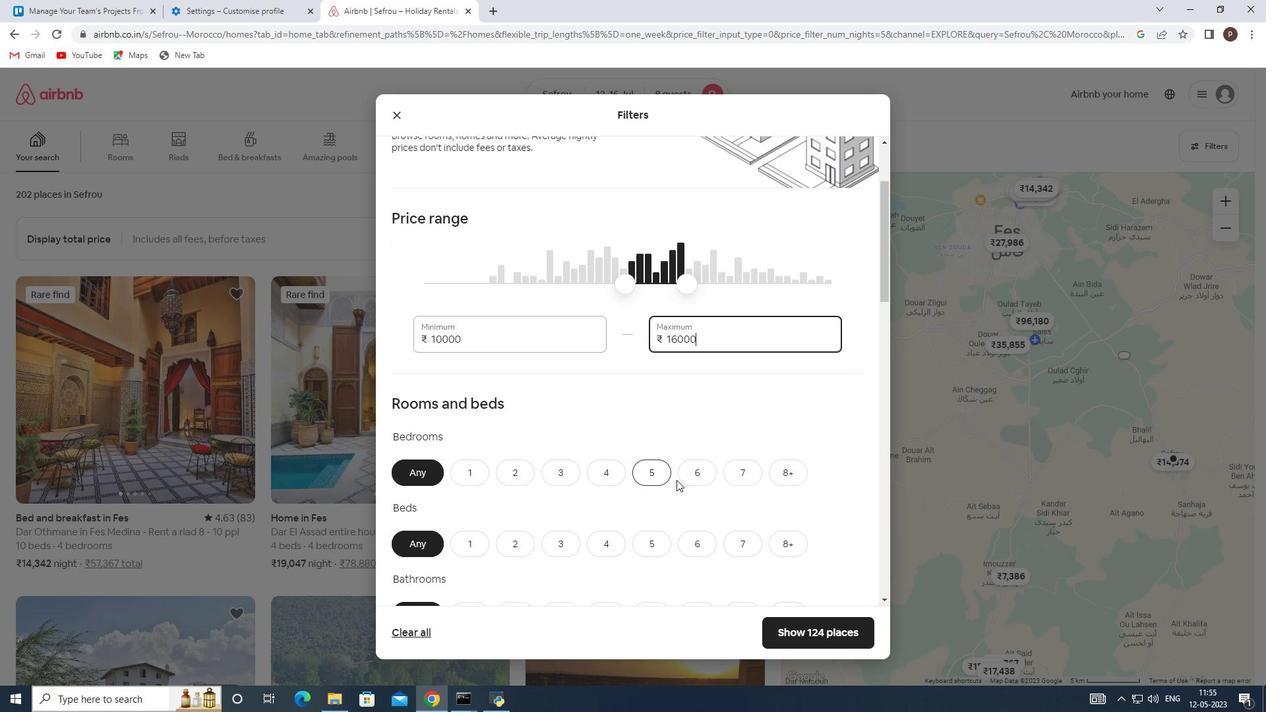 
Action: Mouse moved to (800, 403)
Screenshot: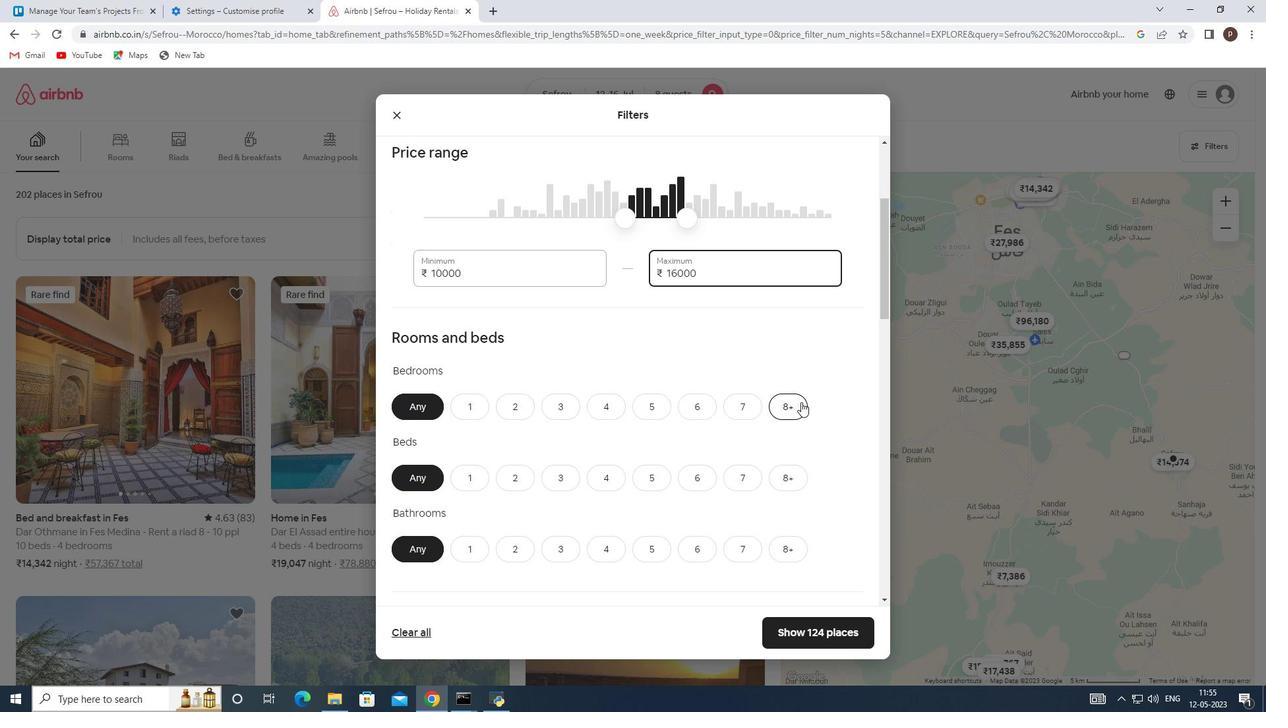 
Action: Mouse pressed left at (800, 403)
Screenshot: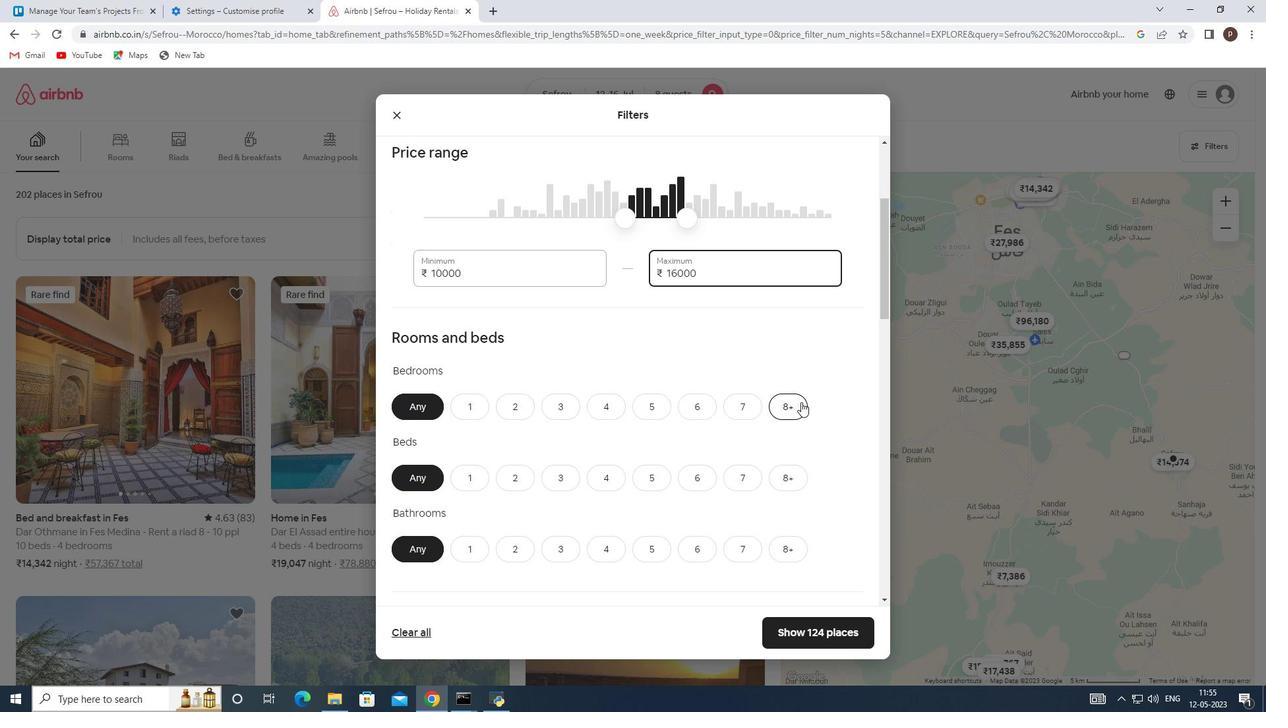 
Action: Mouse moved to (794, 465)
Screenshot: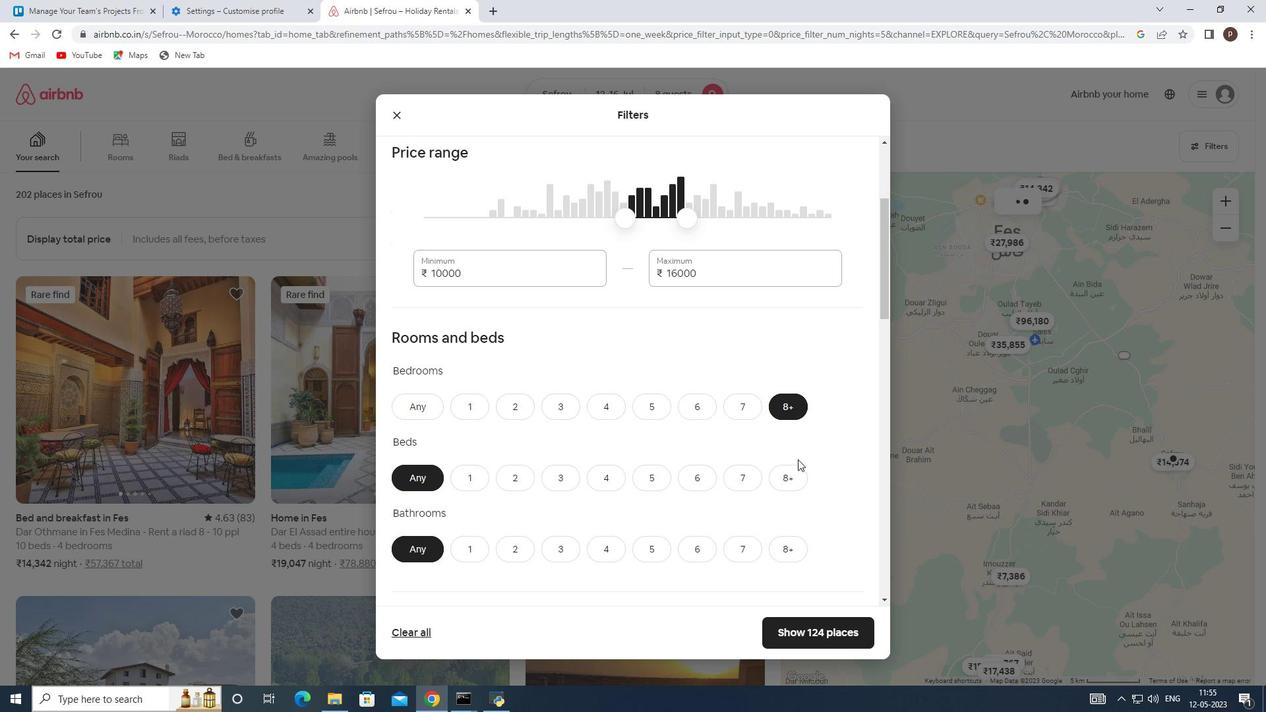 
Action: Mouse pressed left at (794, 465)
Screenshot: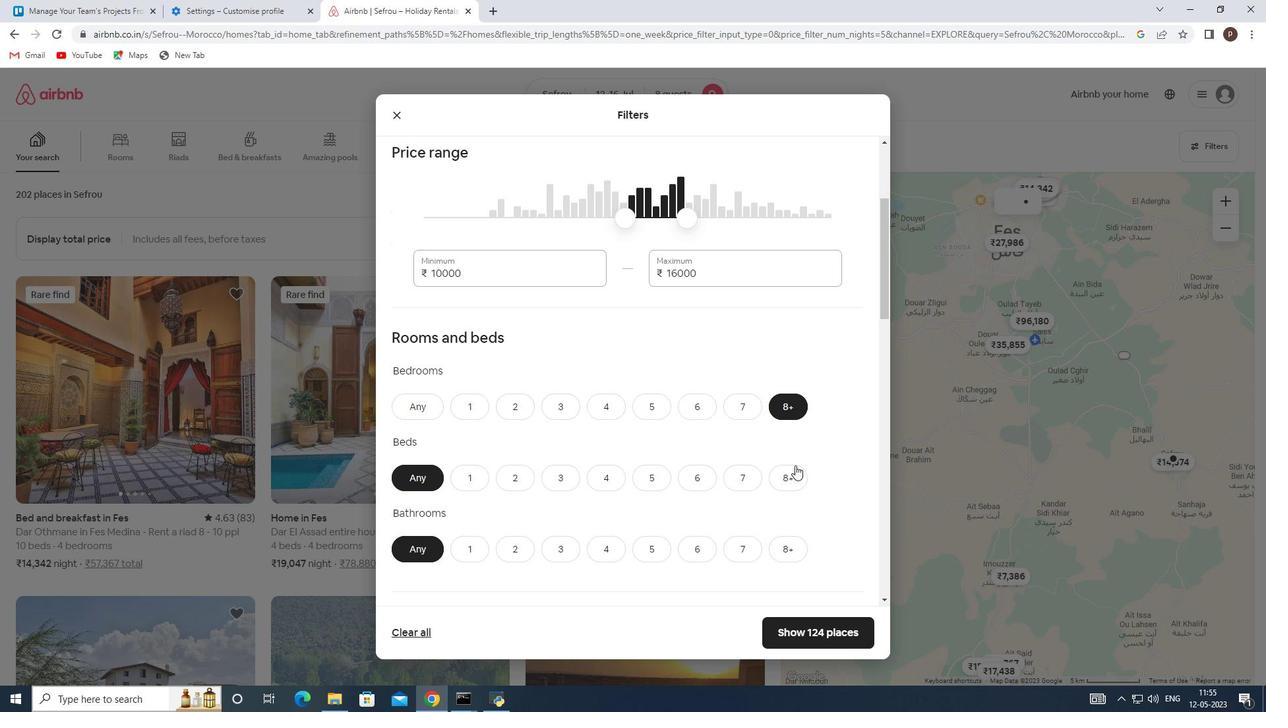 
Action: Mouse moved to (788, 541)
Screenshot: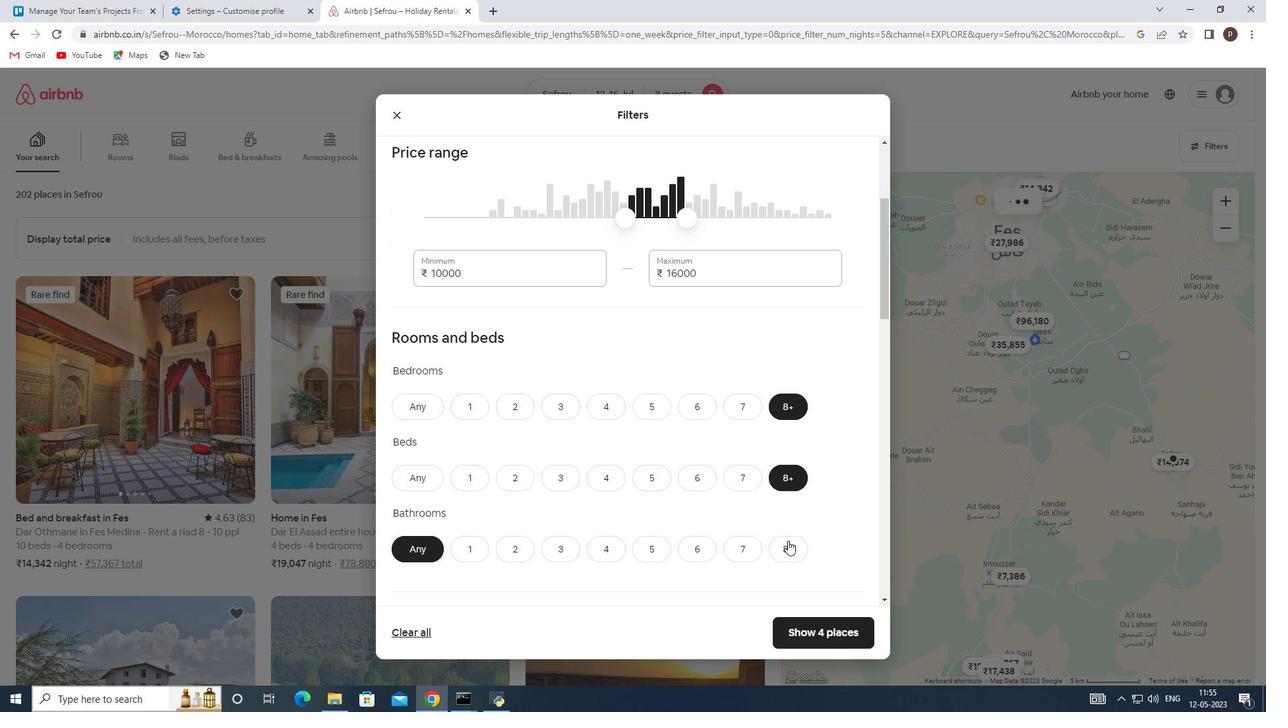 
Action: Mouse pressed left at (788, 541)
Screenshot: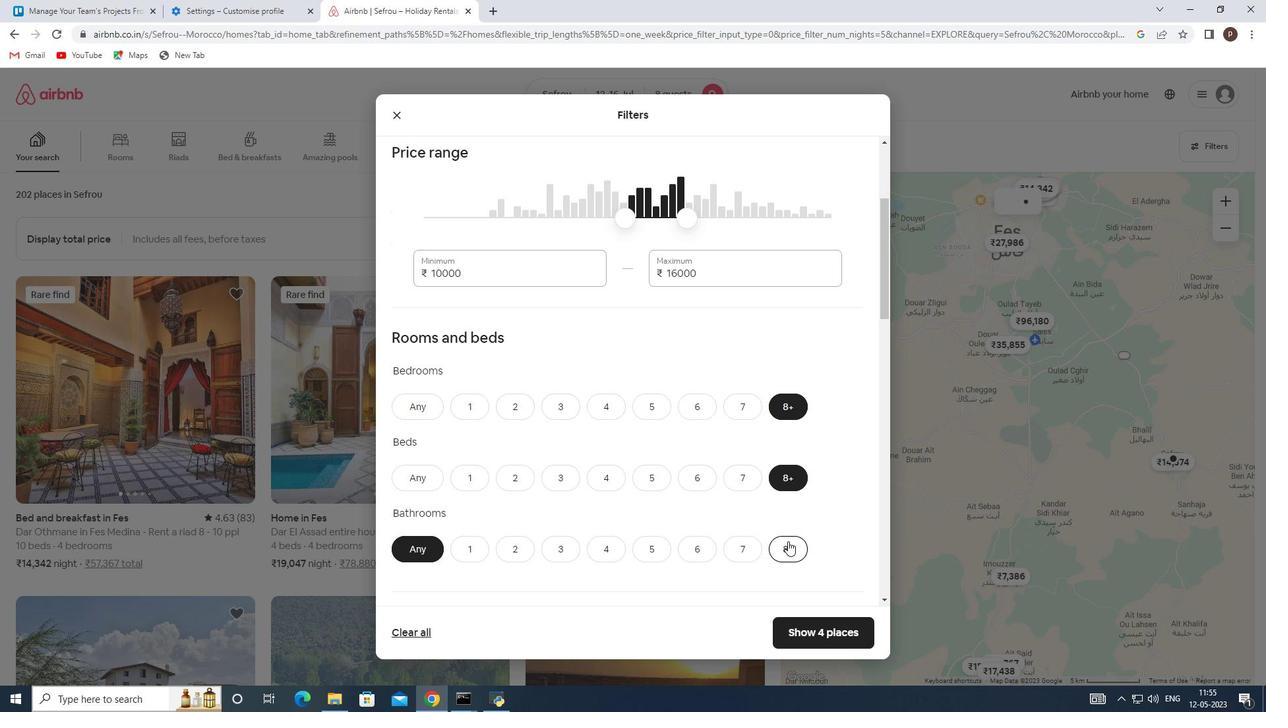 
Action: Mouse moved to (738, 521)
Screenshot: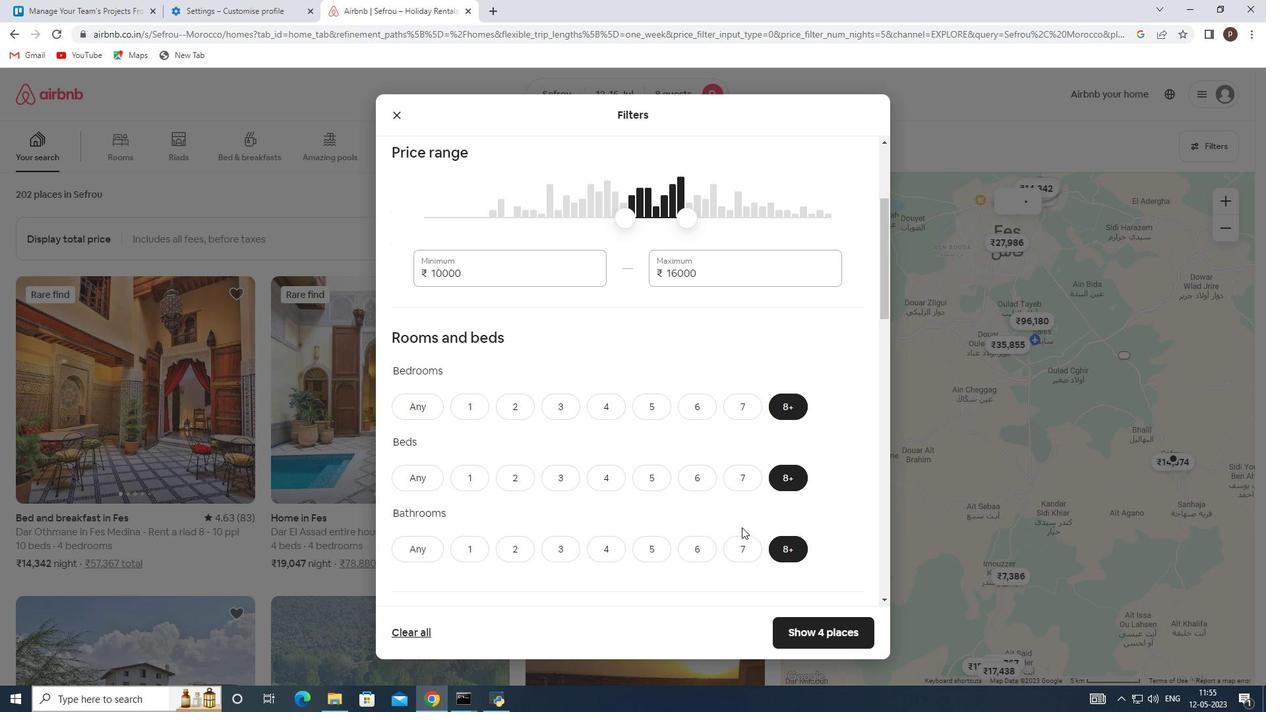 
Action: Mouse scrolled (738, 520) with delta (0, 0)
Screenshot: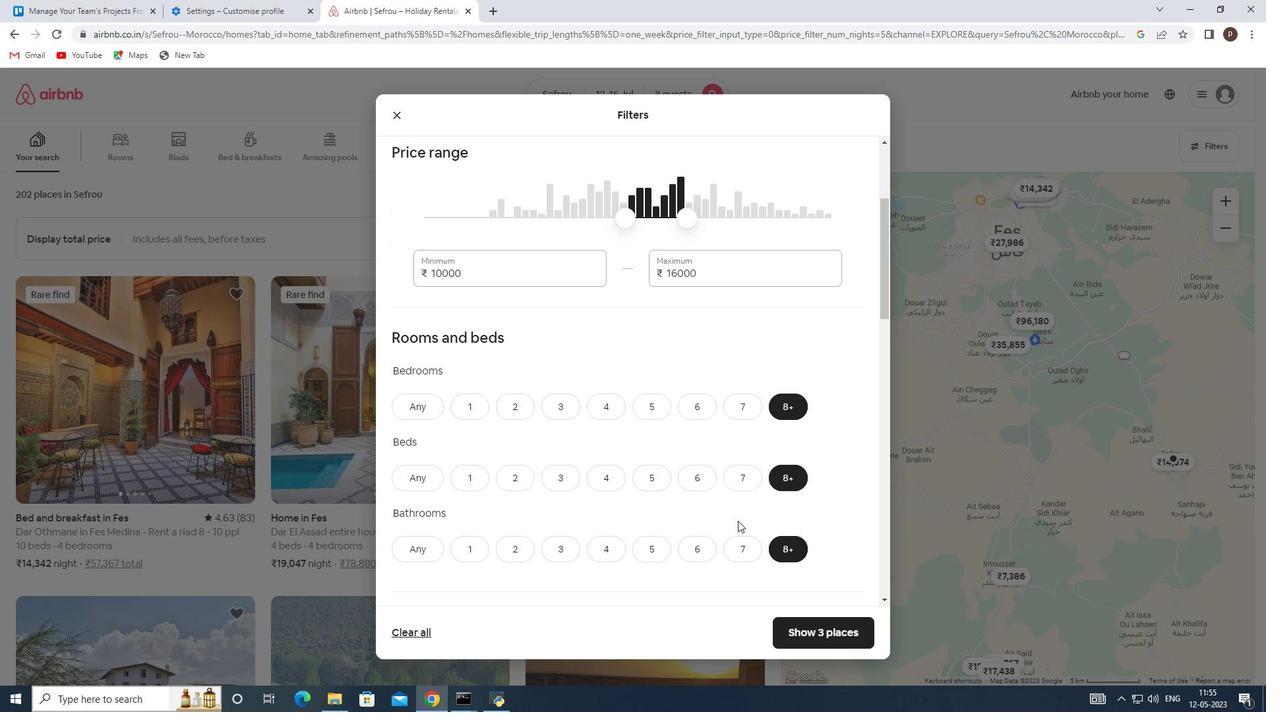 
Action: Mouse moved to (697, 478)
Screenshot: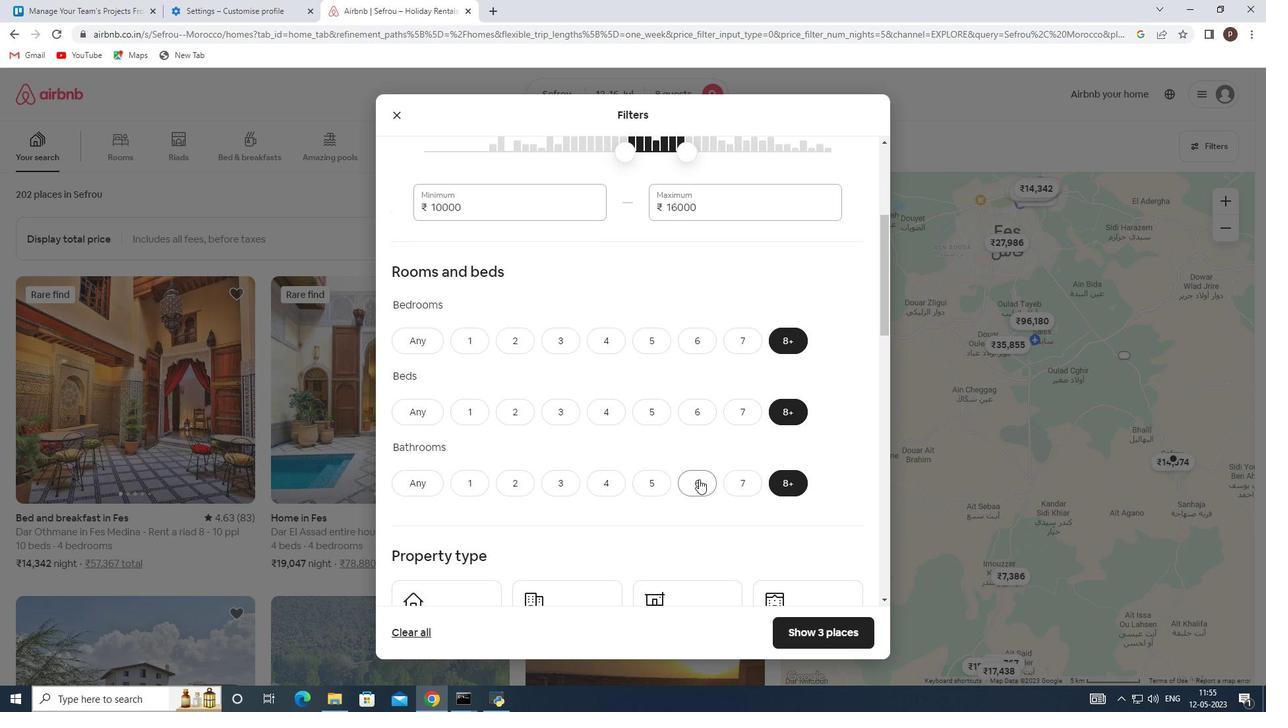 
Action: Mouse scrolled (697, 477) with delta (0, 0)
Screenshot: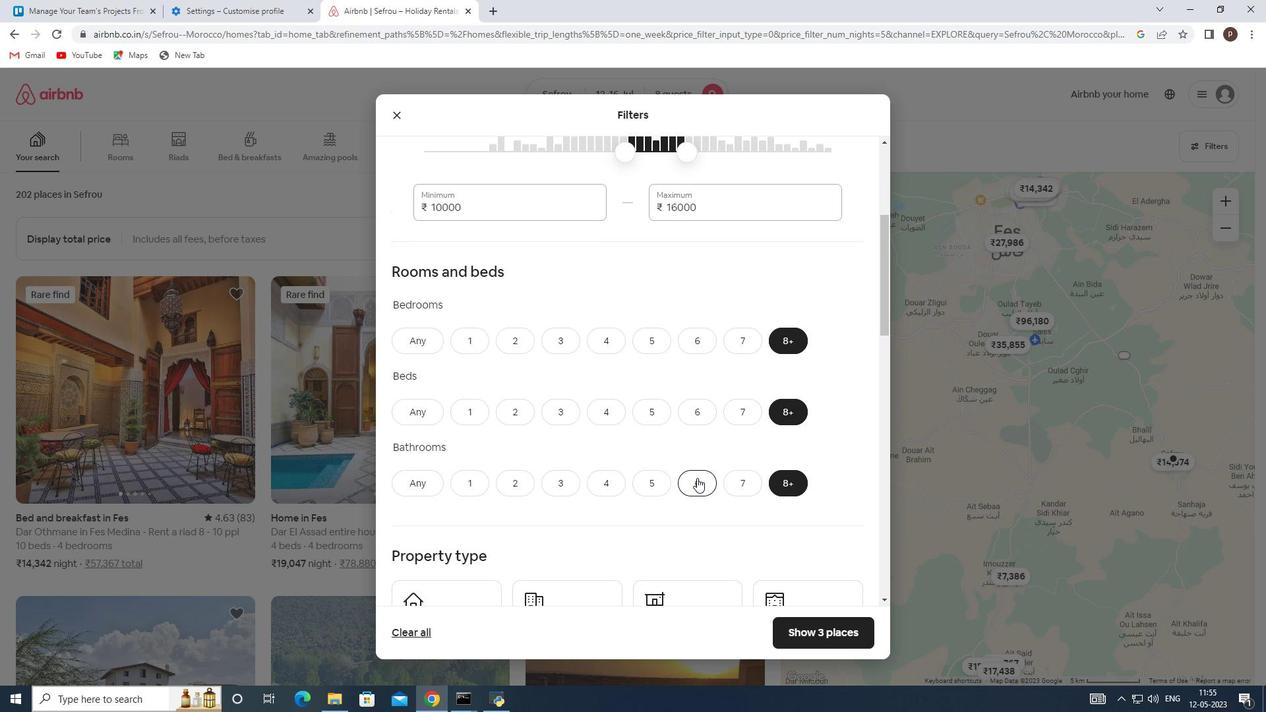
Action: Mouse moved to (668, 448)
Screenshot: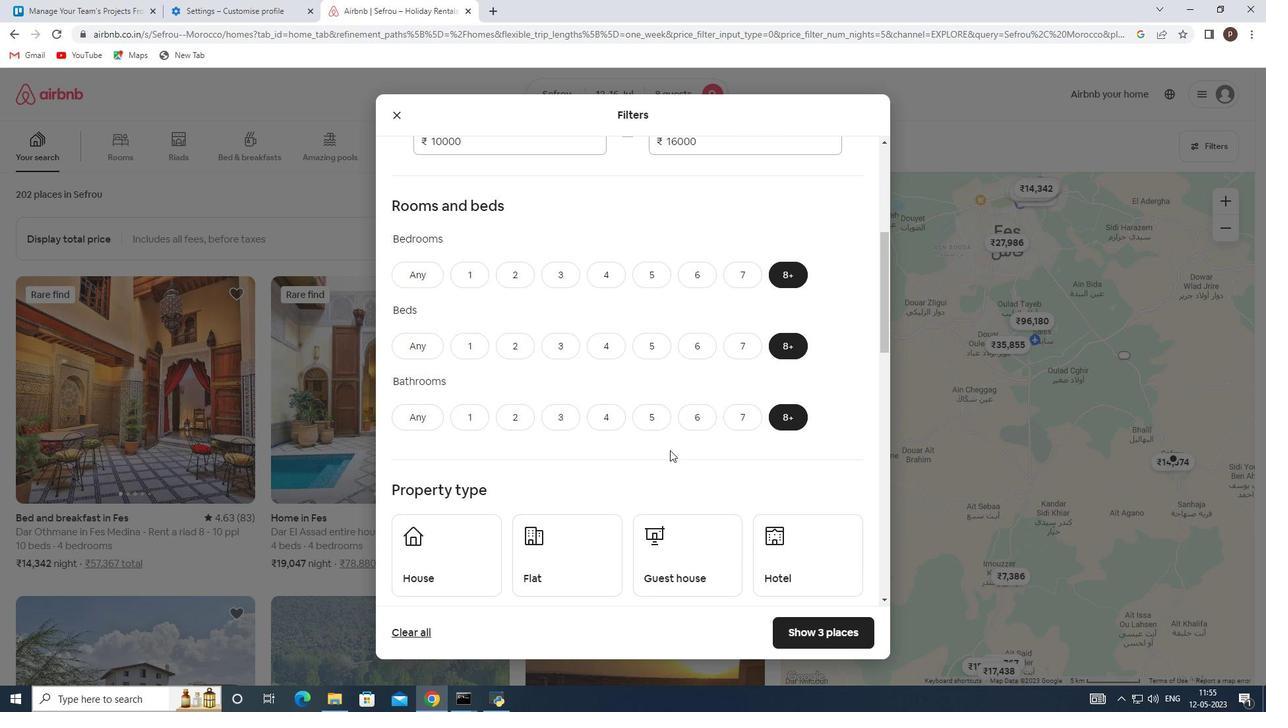 
Action: Mouse scrolled (668, 447) with delta (0, 0)
Screenshot: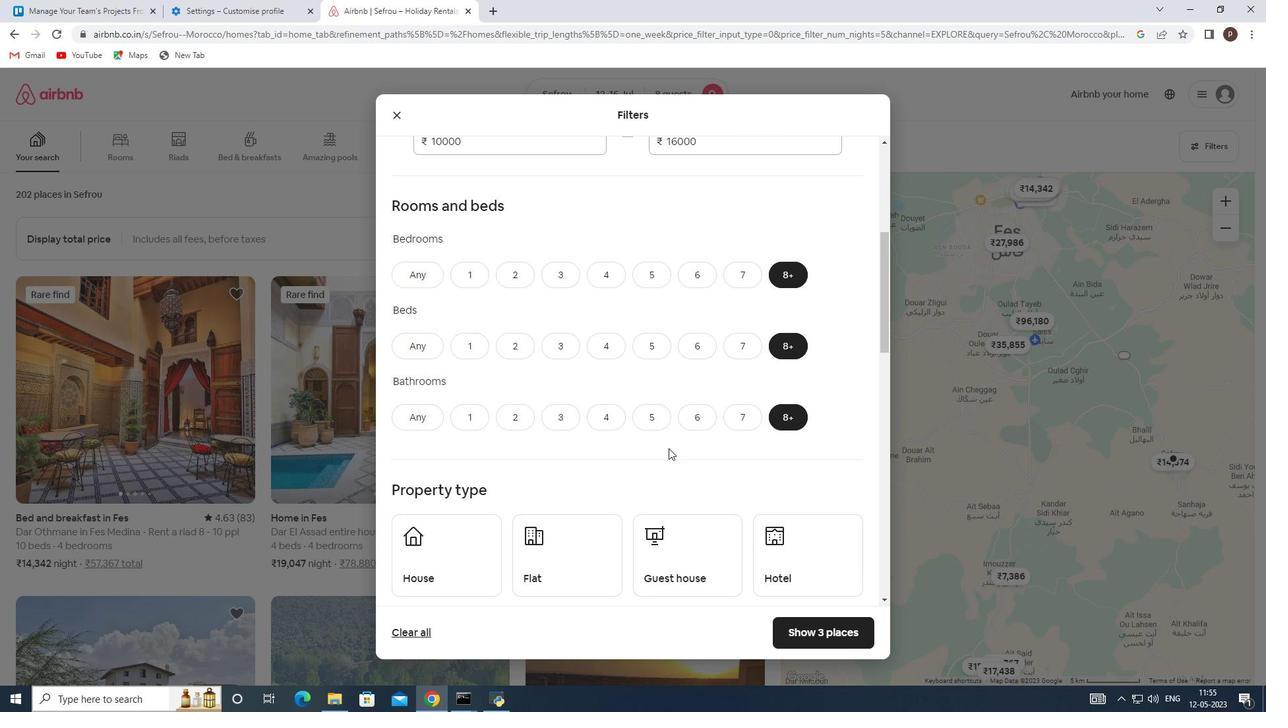 
Action: Mouse moved to (457, 485)
Screenshot: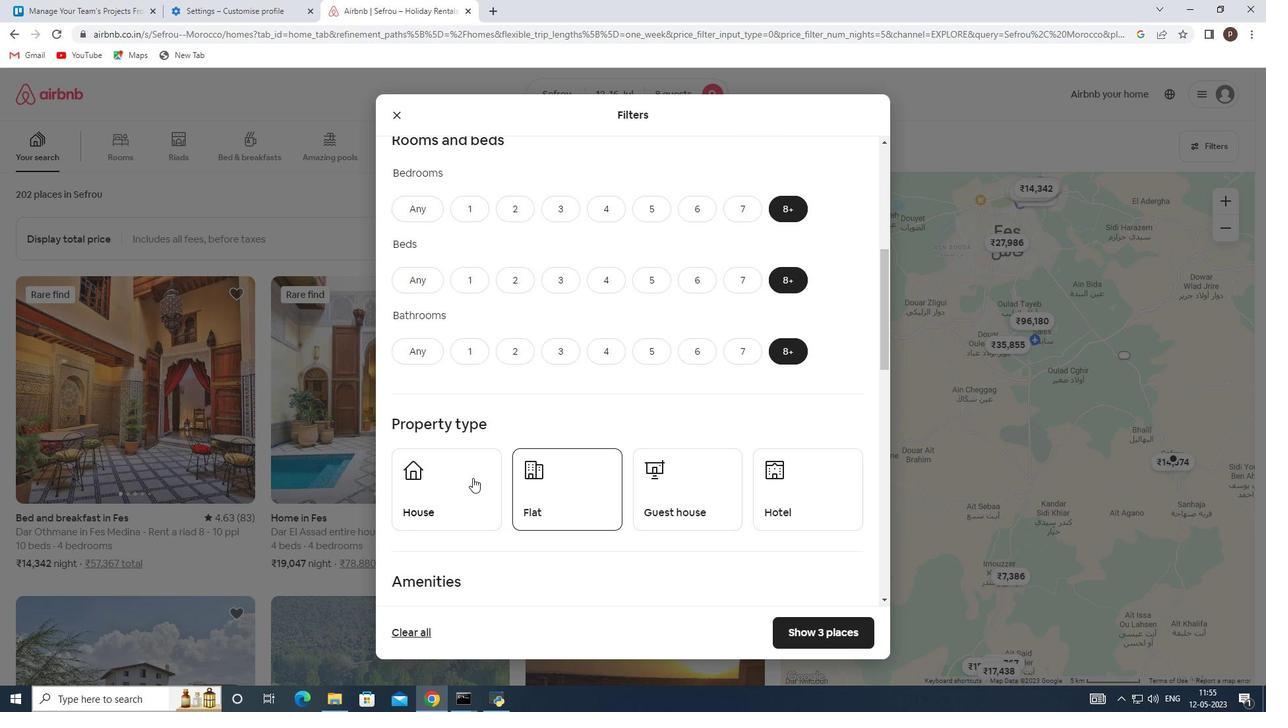 
Action: Mouse pressed left at (457, 485)
Screenshot: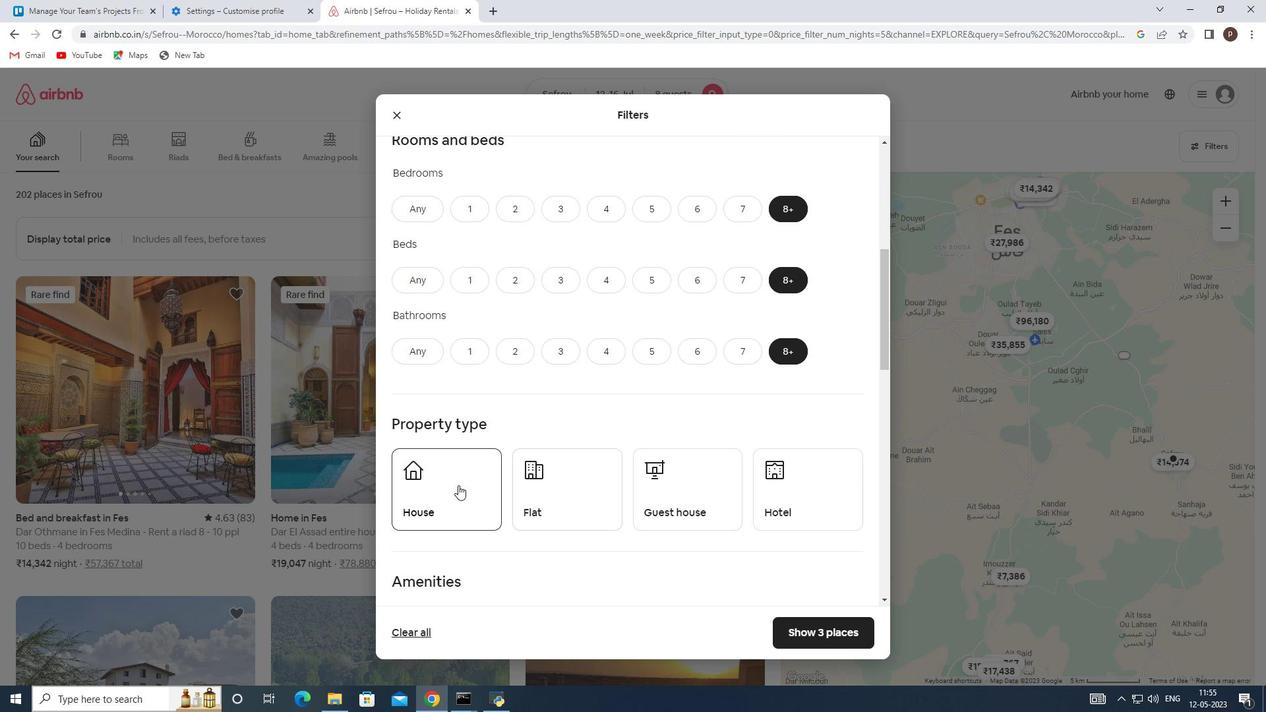 
Action: Mouse moved to (579, 490)
Screenshot: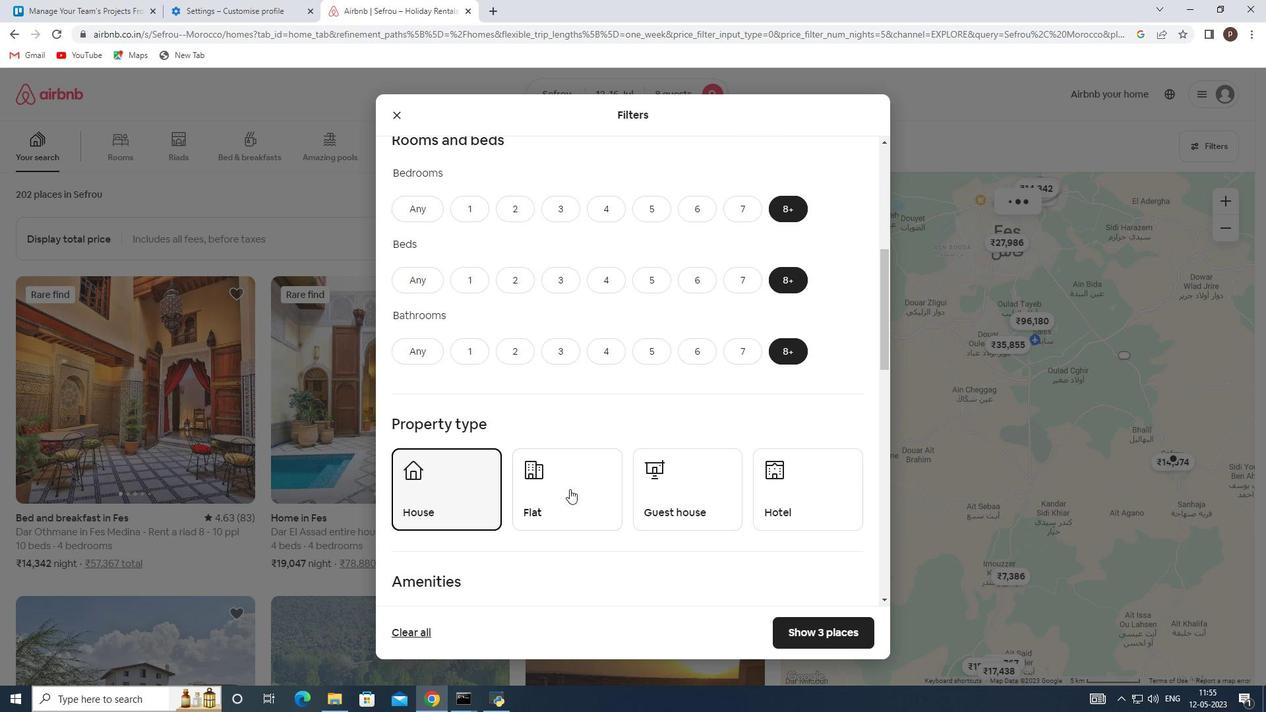 
Action: Mouse pressed left at (579, 490)
Screenshot: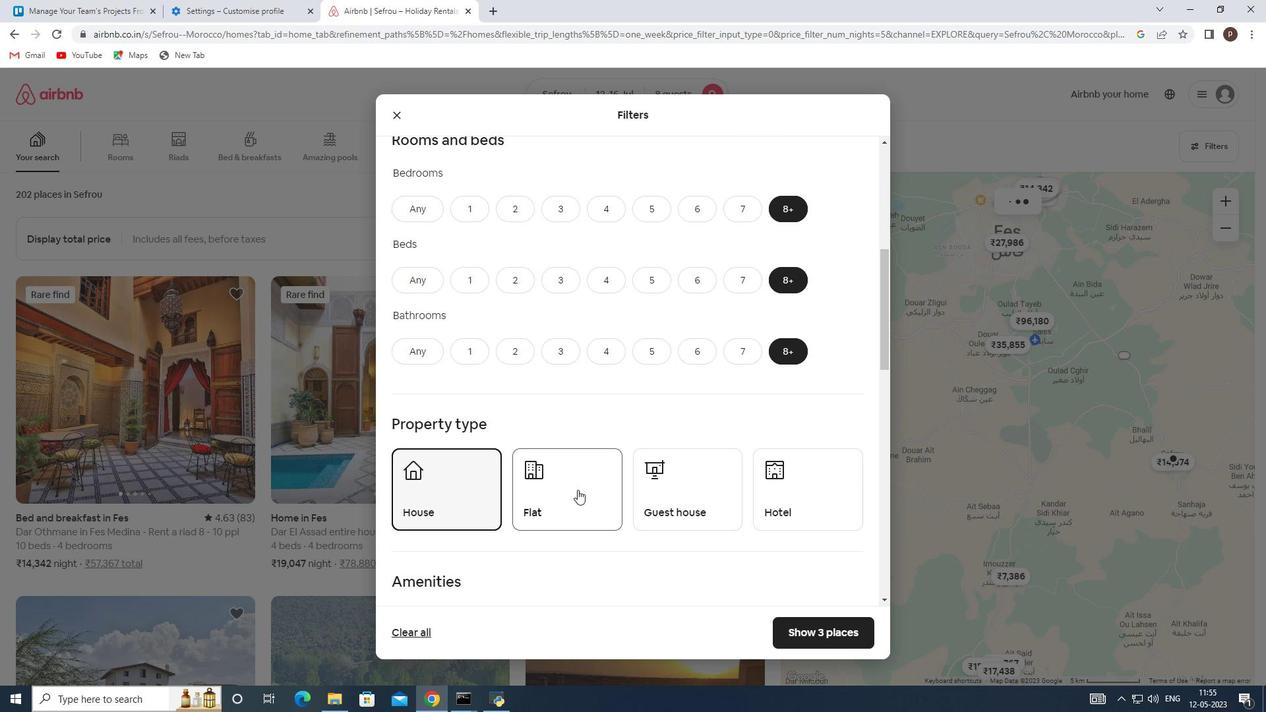 
Action: Mouse moved to (684, 498)
Screenshot: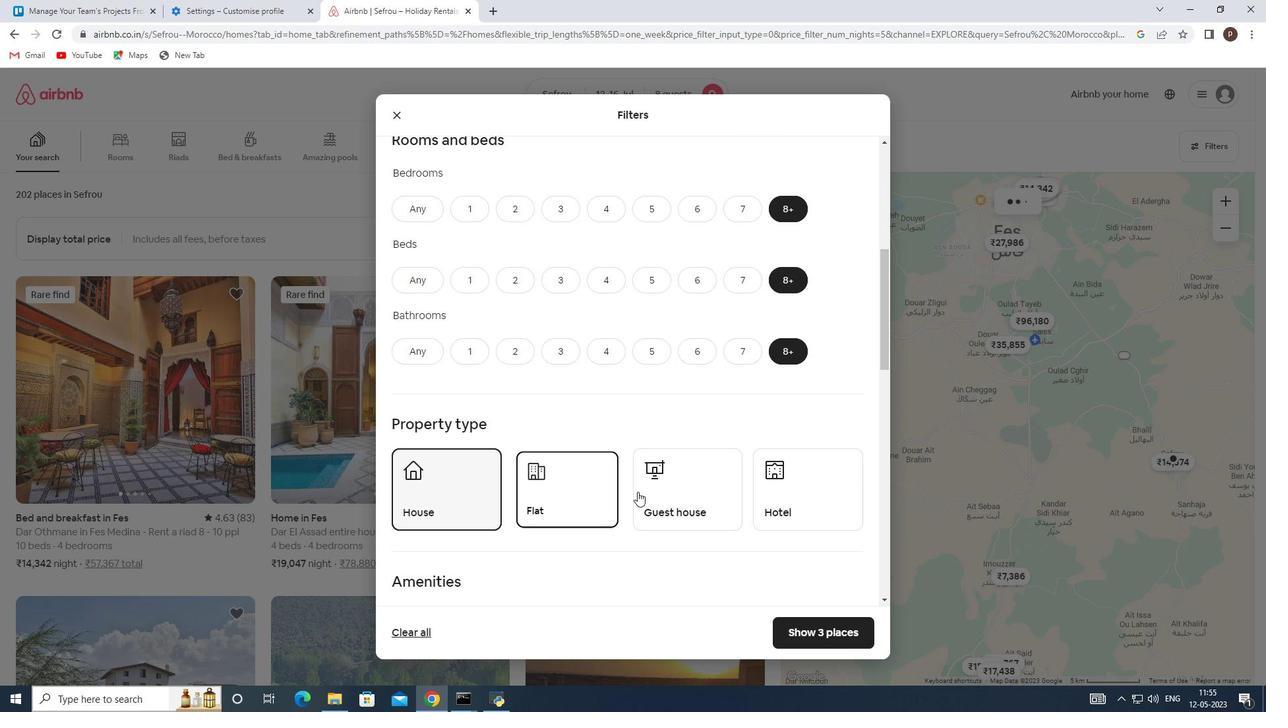 
Action: Mouse pressed left at (684, 498)
Screenshot: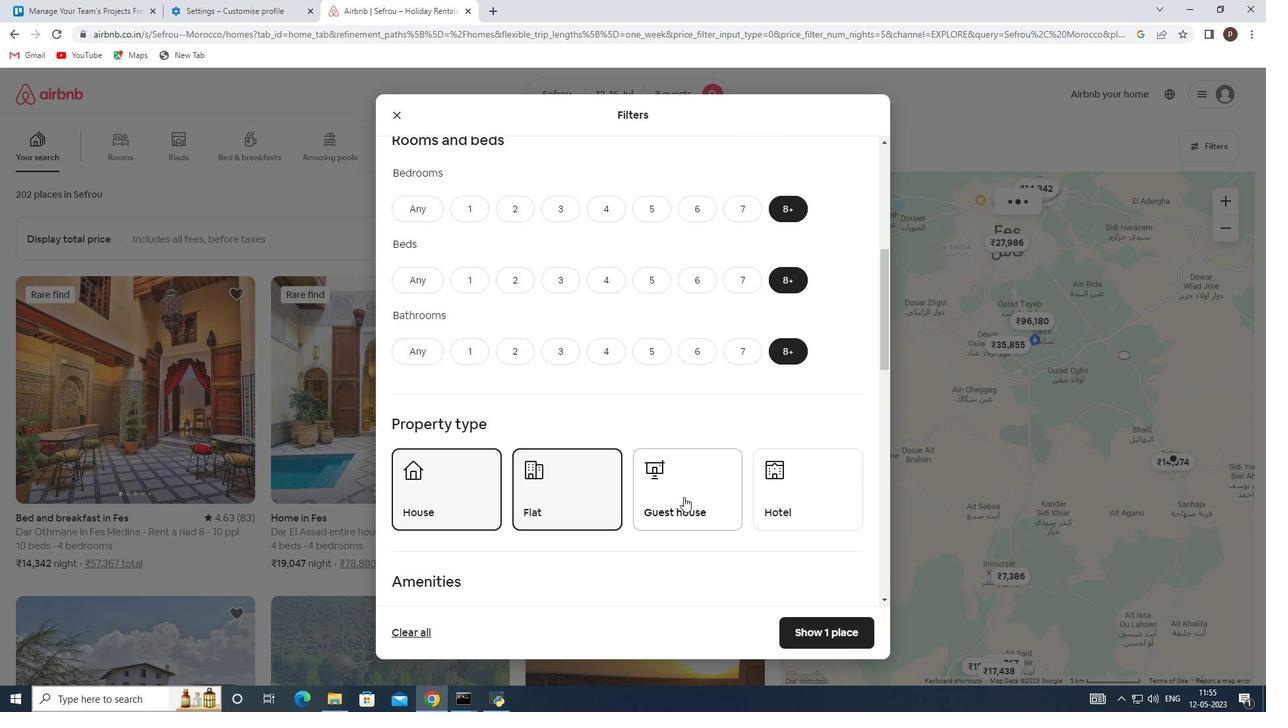 
Action: Mouse scrolled (684, 497) with delta (0, 0)
Screenshot: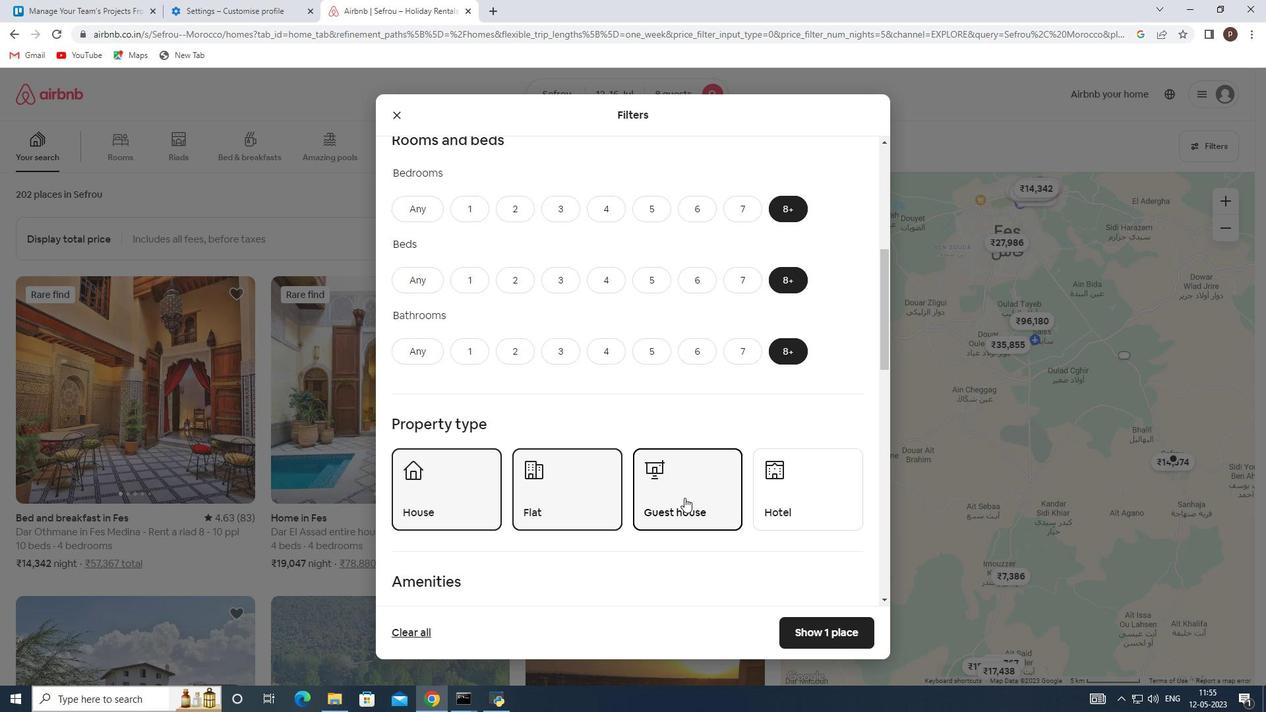 
Action: Mouse scrolled (684, 497) with delta (0, 0)
Screenshot: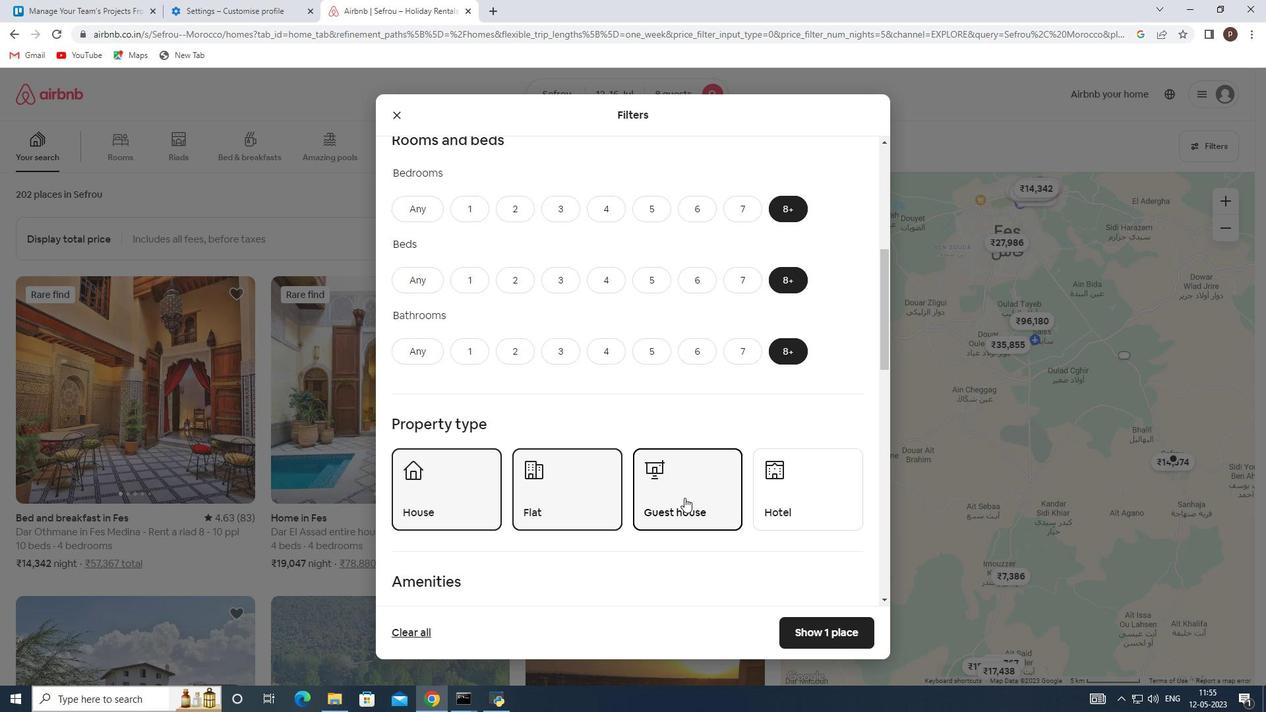 
Action: Mouse scrolled (684, 497) with delta (0, 0)
Screenshot: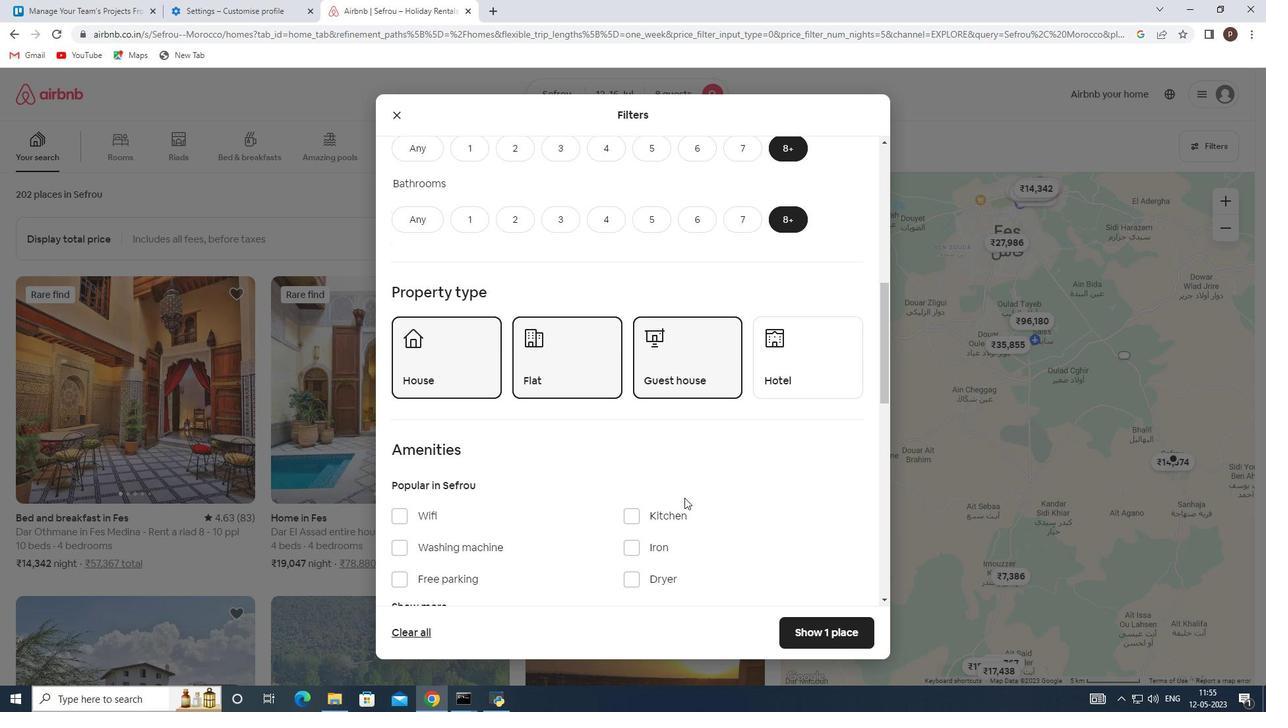 
Action: Mouse moved to (396, 451)
Screenshot: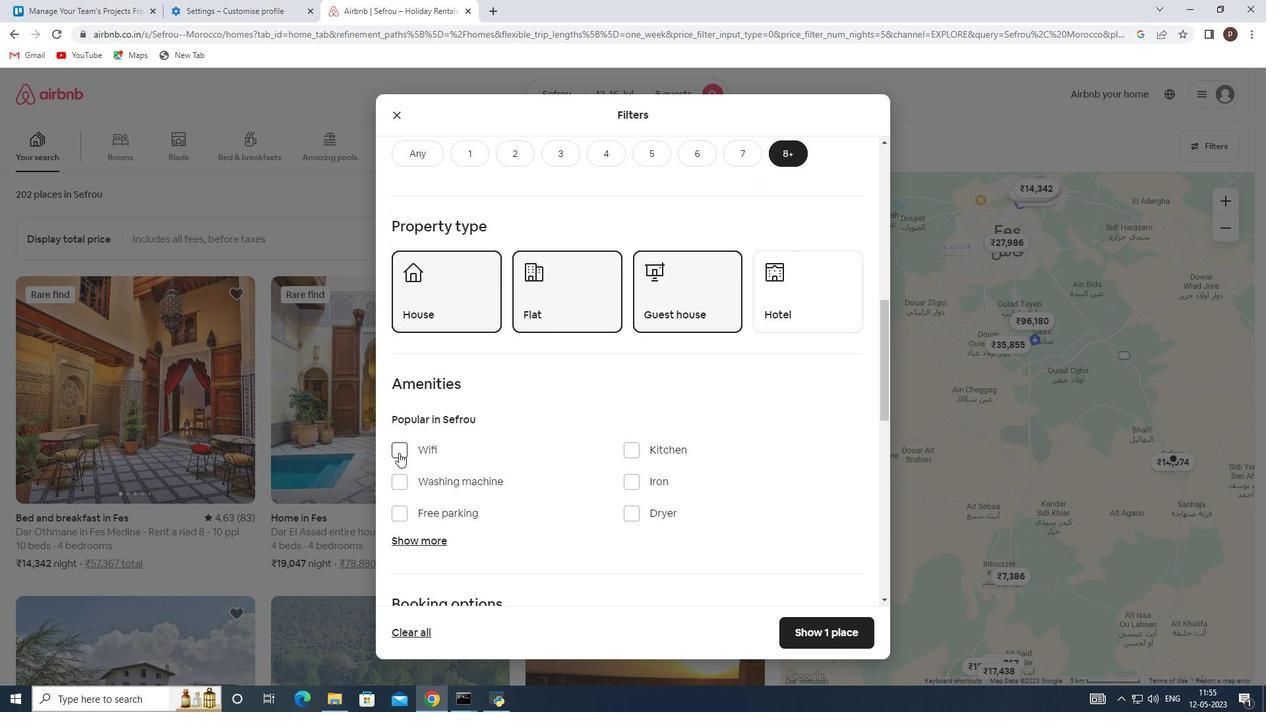 
Action: Mouse pressed left at (396, 451)
Screenshot: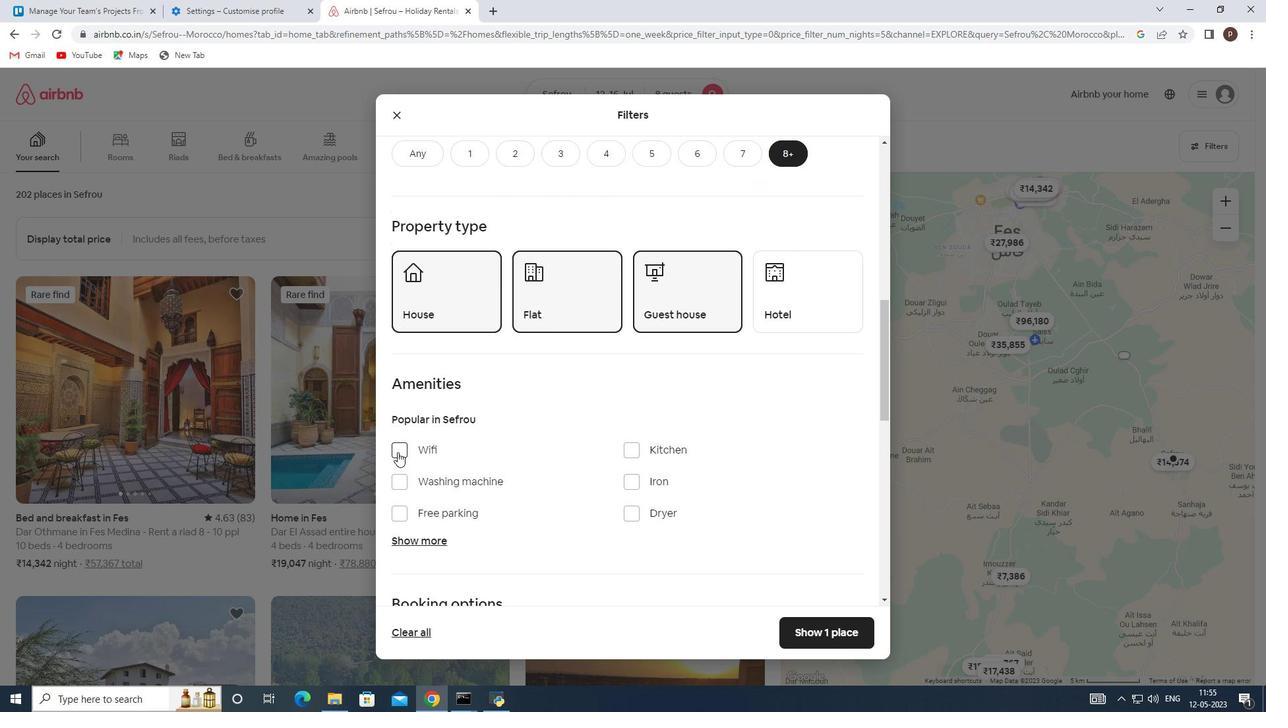 
Action: Mouse moved to (397, 517)
Screenshot: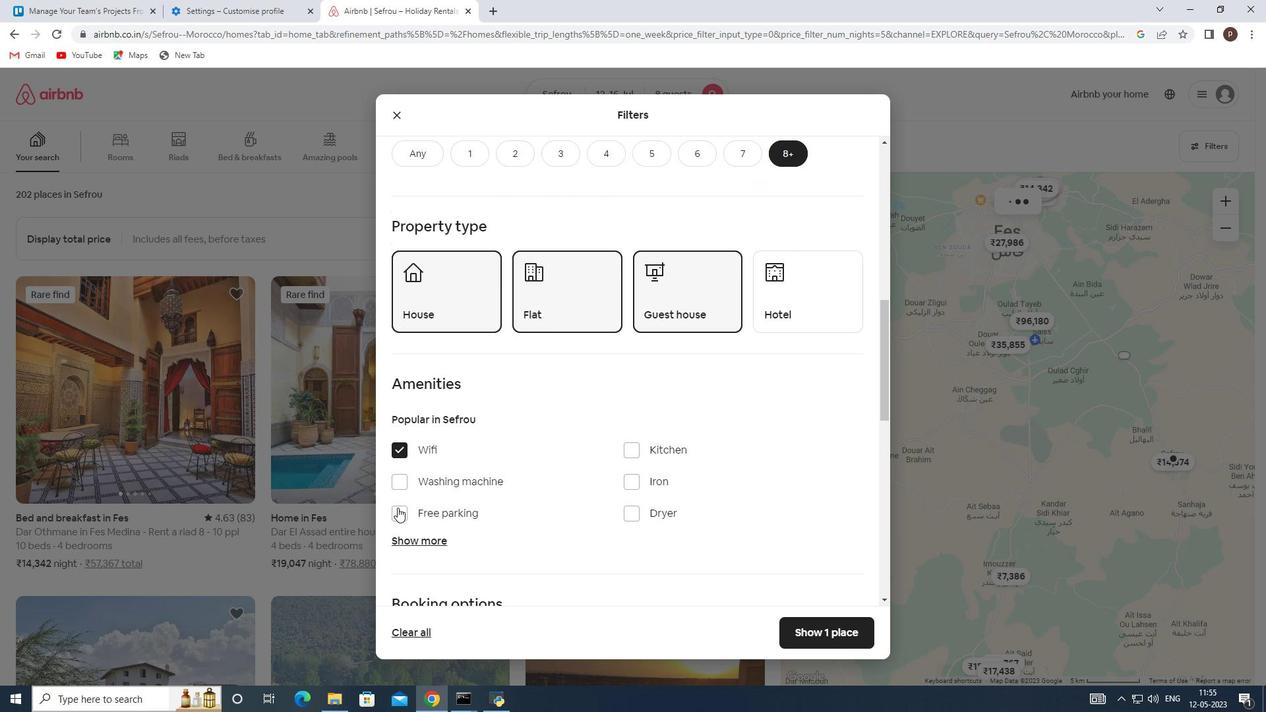 
Action: Mouse pressed left at (397, 517)
Screenshot: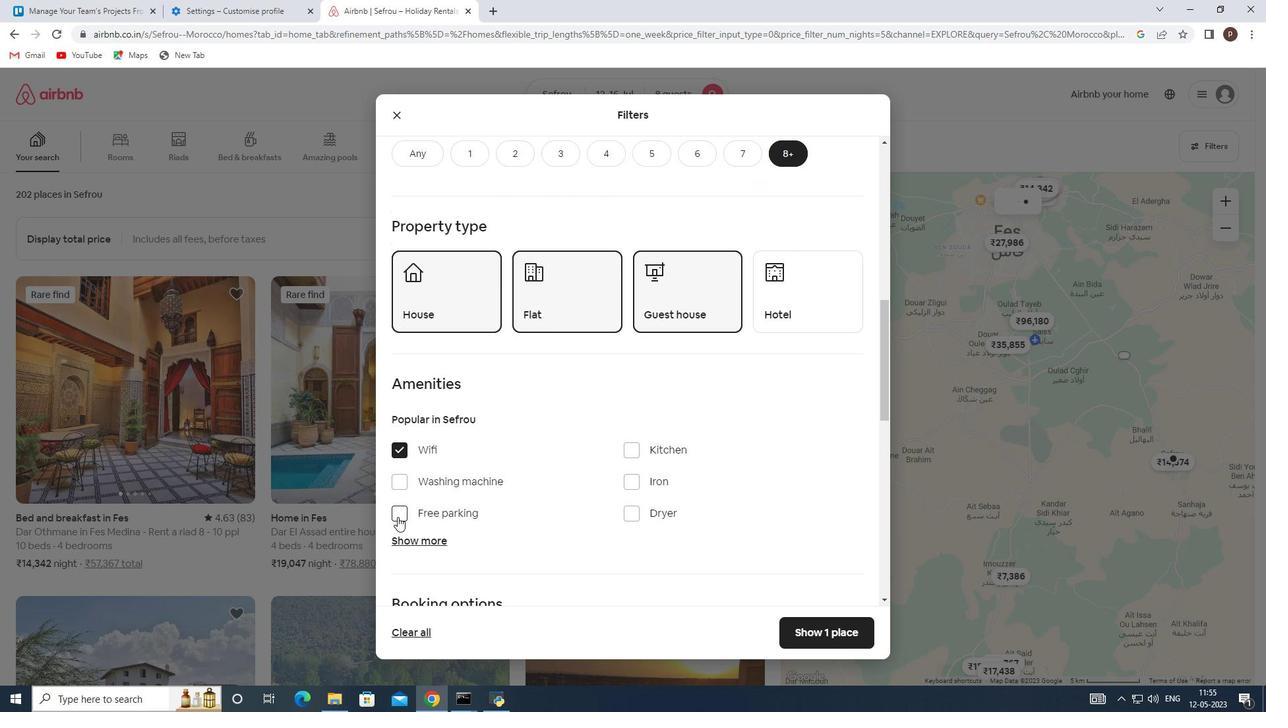 
Action: Mouse moved to (416, 542)
Screenshot: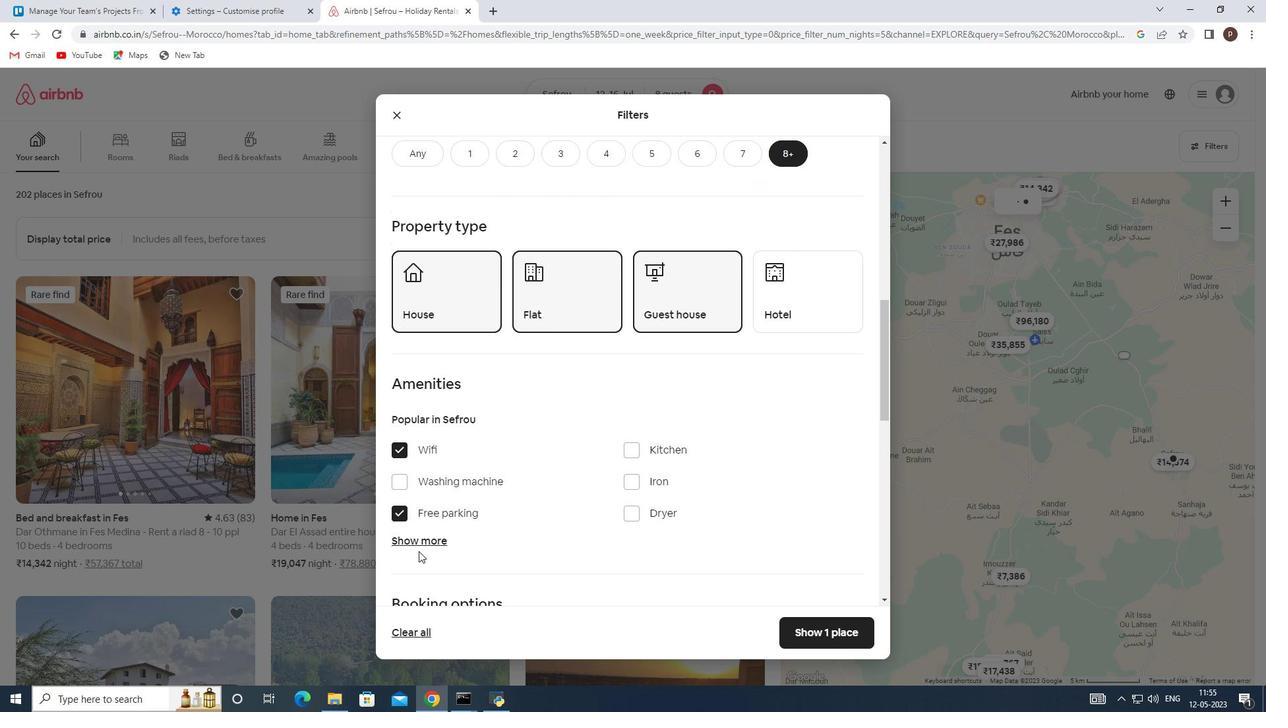 
Action: Mouse pressed left at (416, 542)
Screenshot: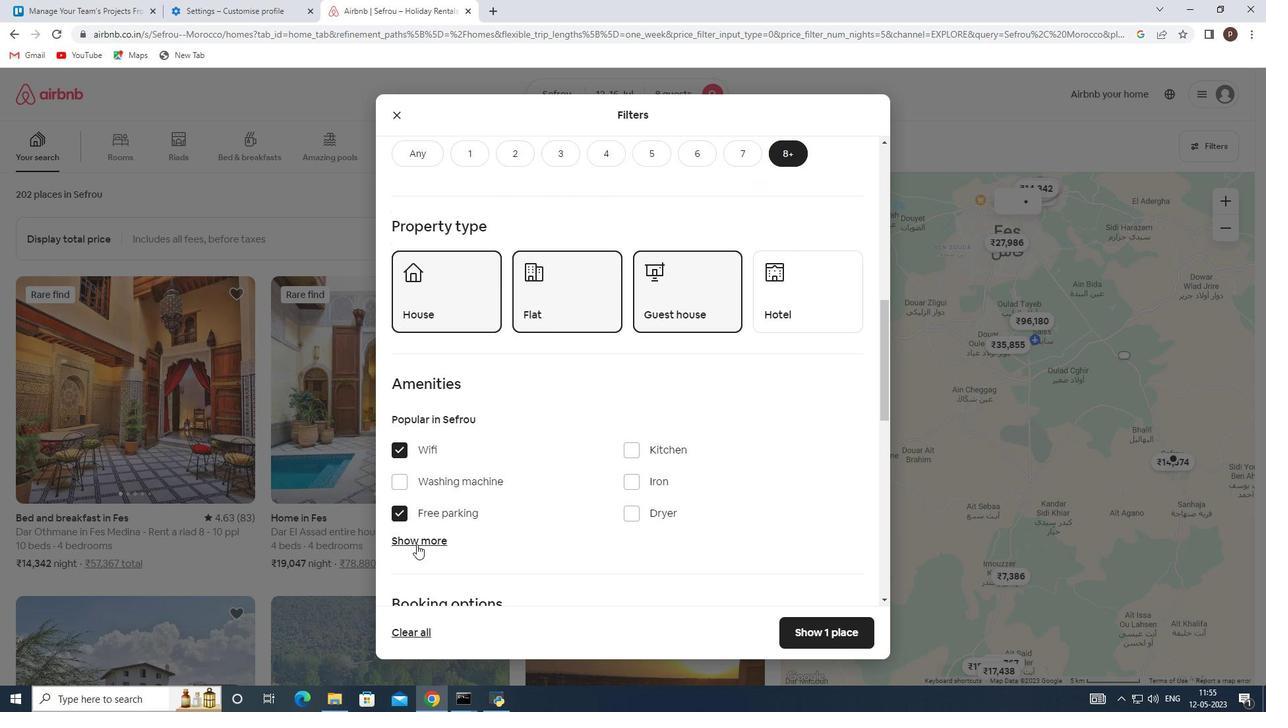 
Action: Mouse moved to (525, 541)
Screenshot: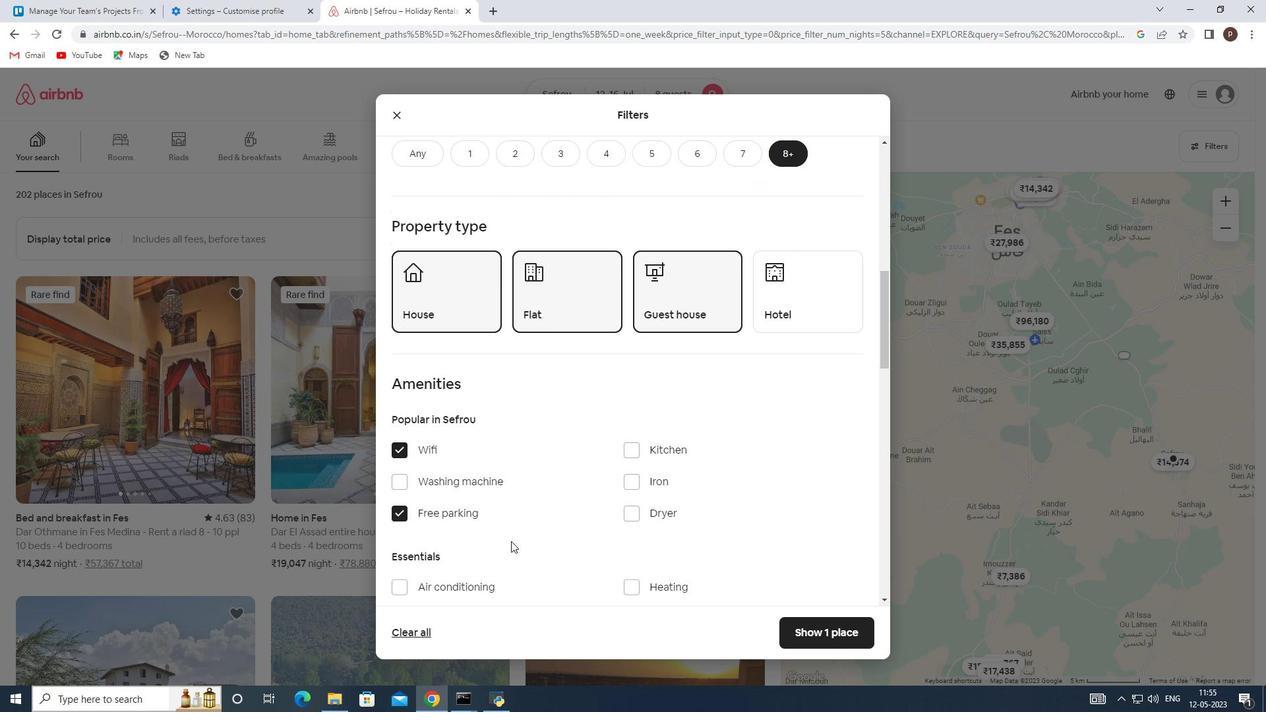 
Action: Mouse scrolled (525, 540) with delta (0, 0)
Screenshot: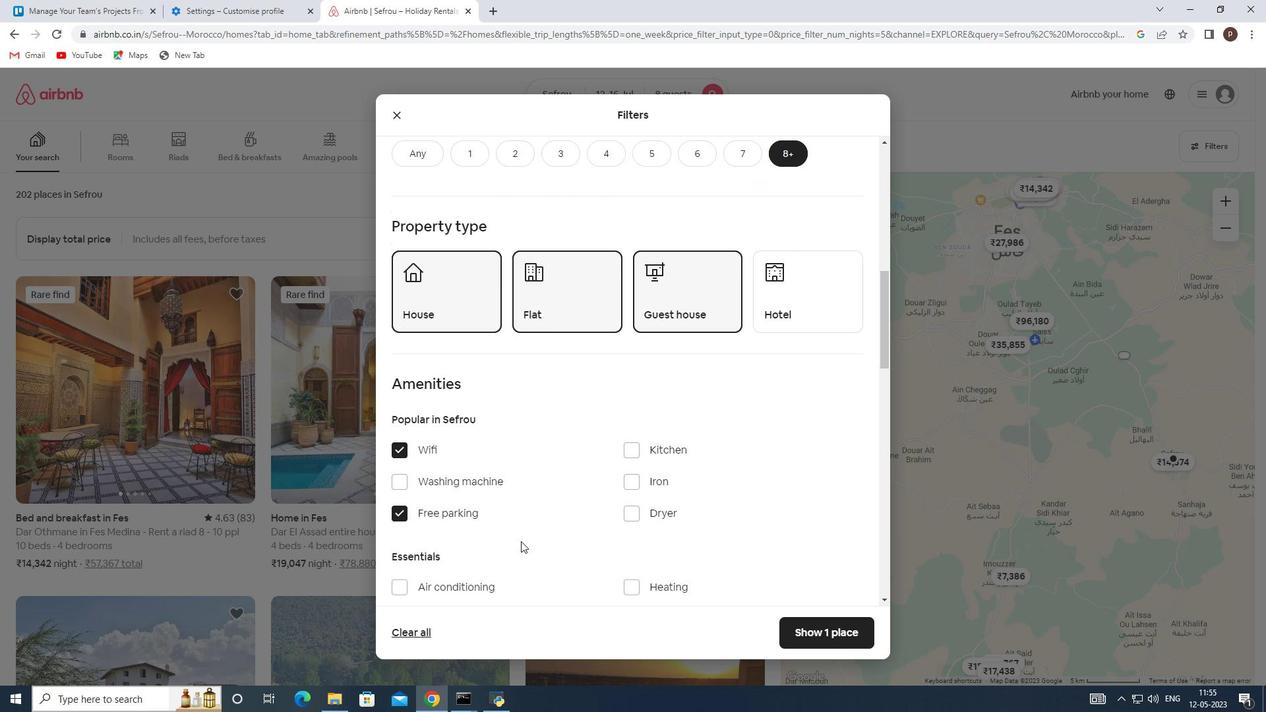 
Action: Mouse scrolled (525, 540) with delta (0, 0)
Screenshot: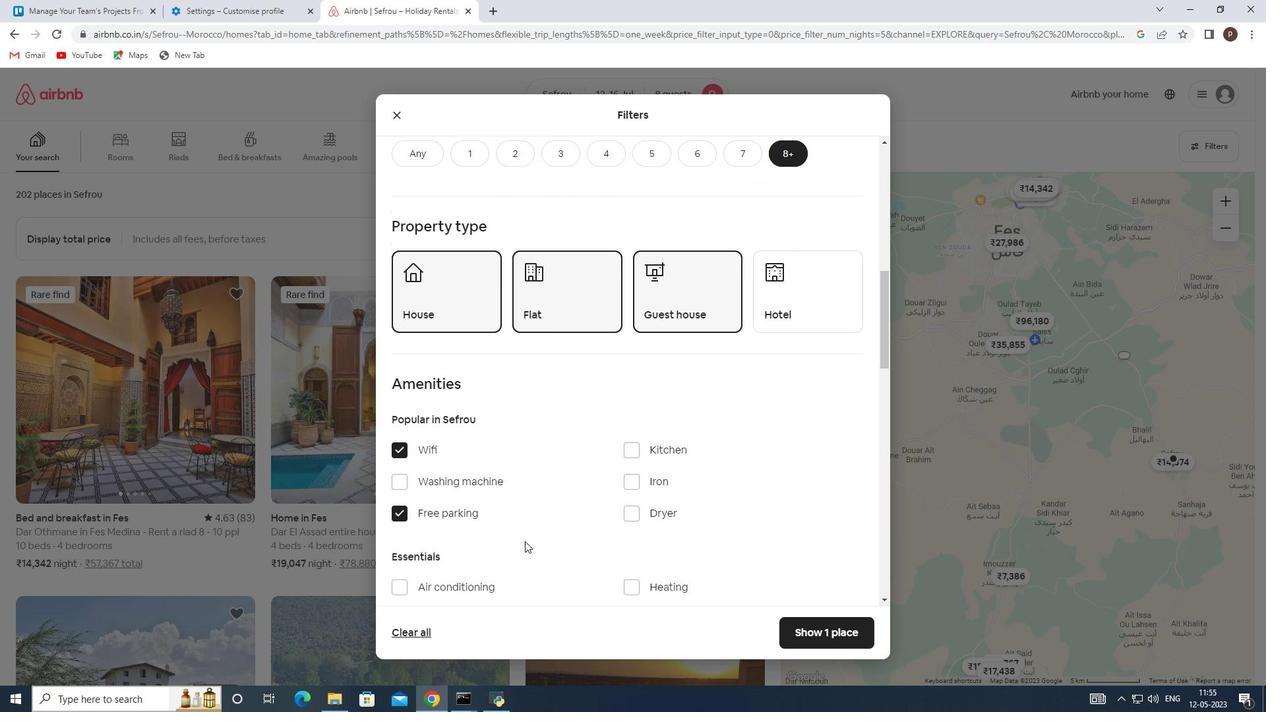 
Action: Mouse moved to (635, 492)
Screenshot: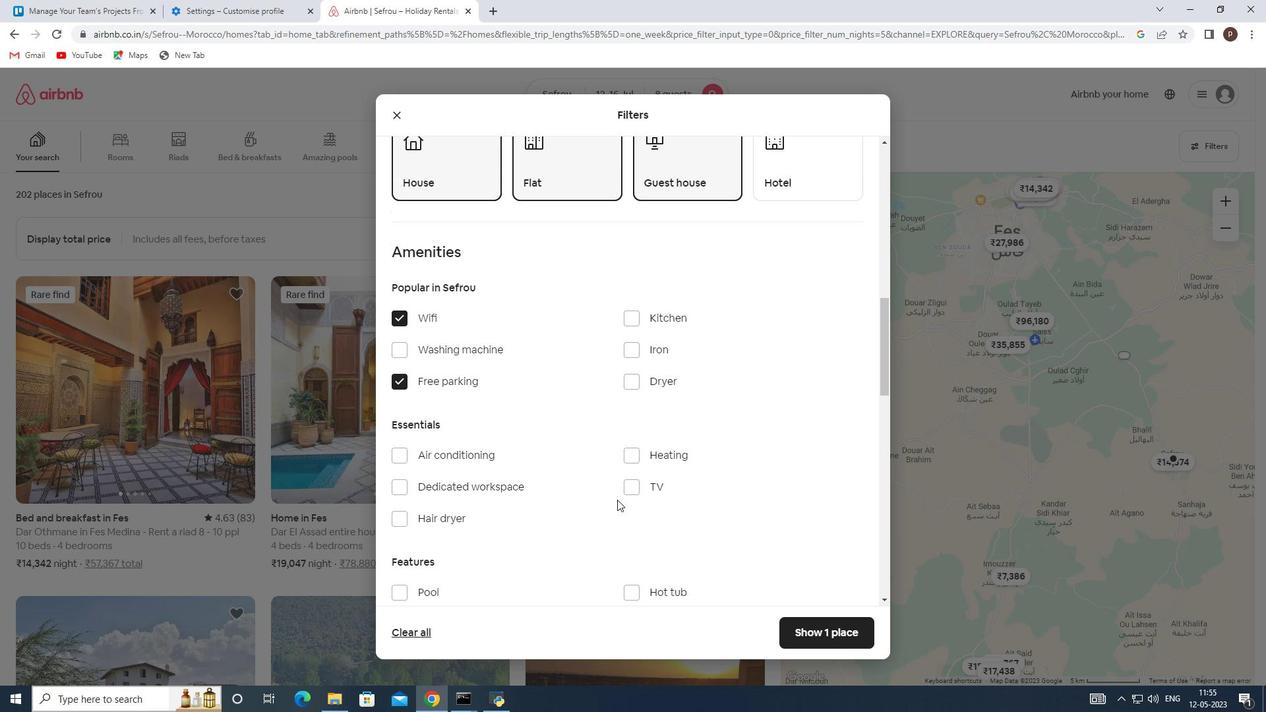 
Action: Mouse pressed left at (635, 492)
Screenshot: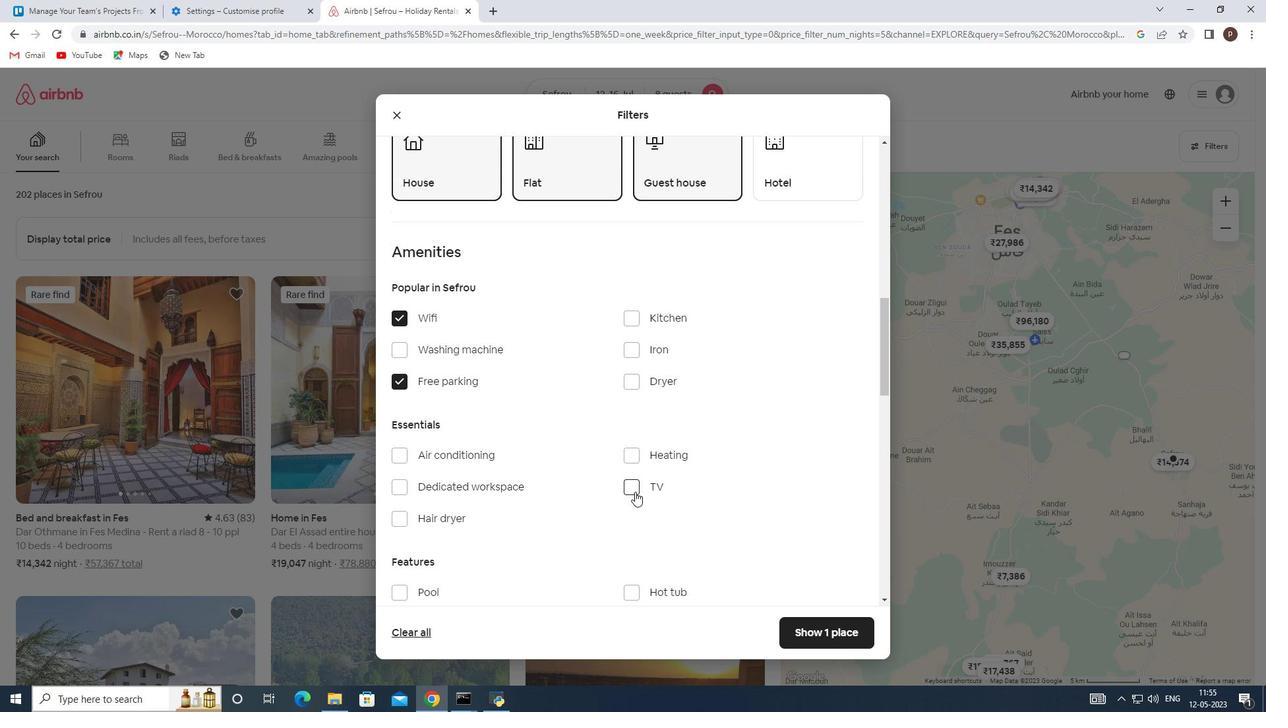 
Action: Mouse moved to (540, 513)
Screenshot: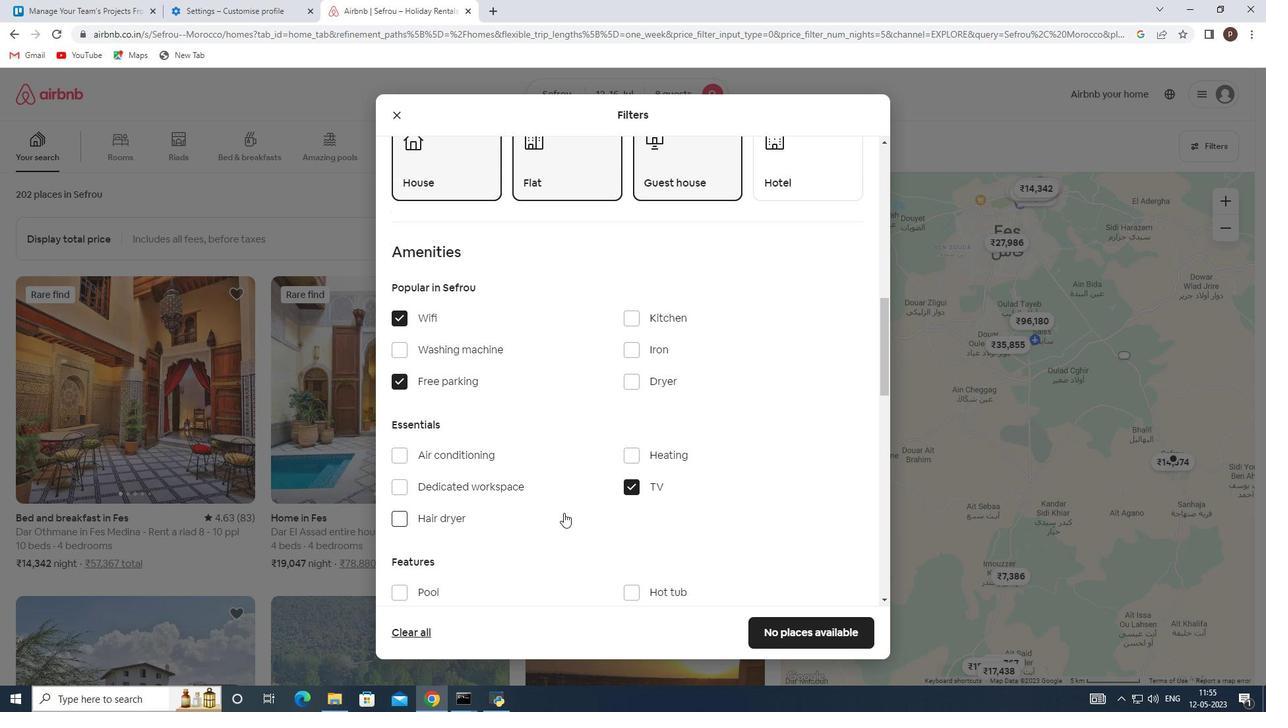 
Action: Mouse scrolled (540, 512) with delta (0, 0)
Screenshot: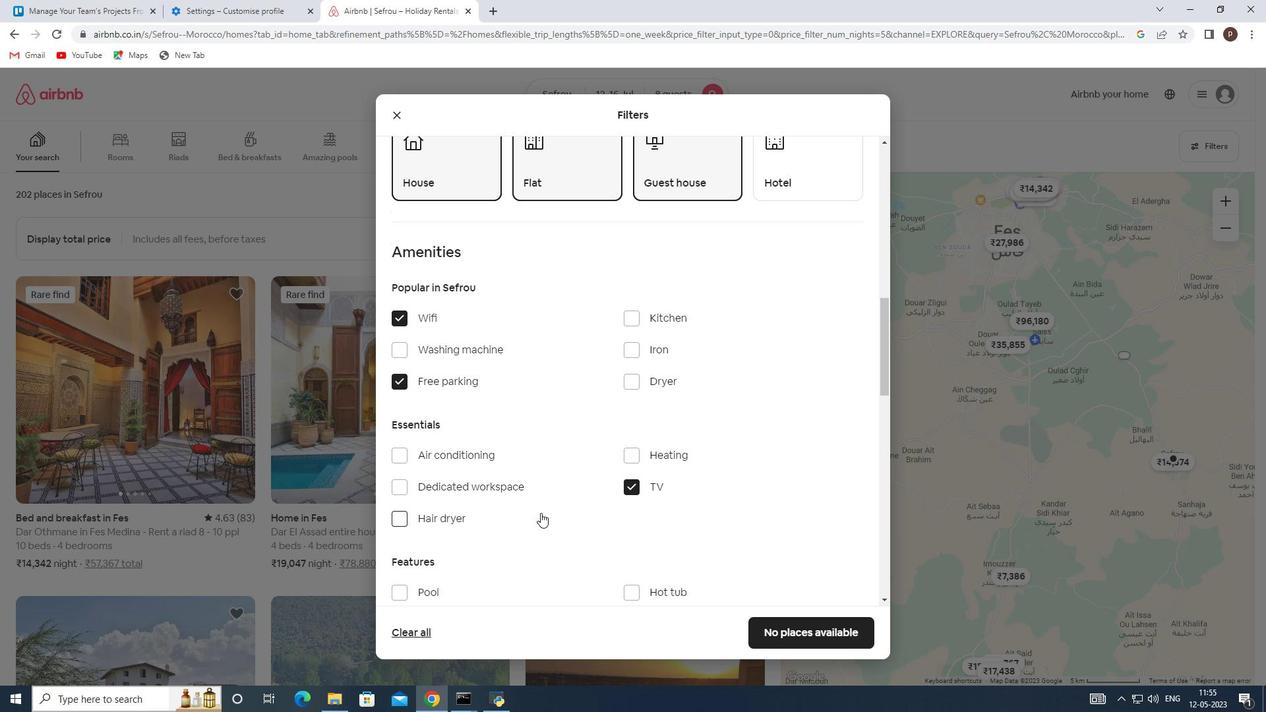
Action: Mouse moved to (540, 512)
Screenshot: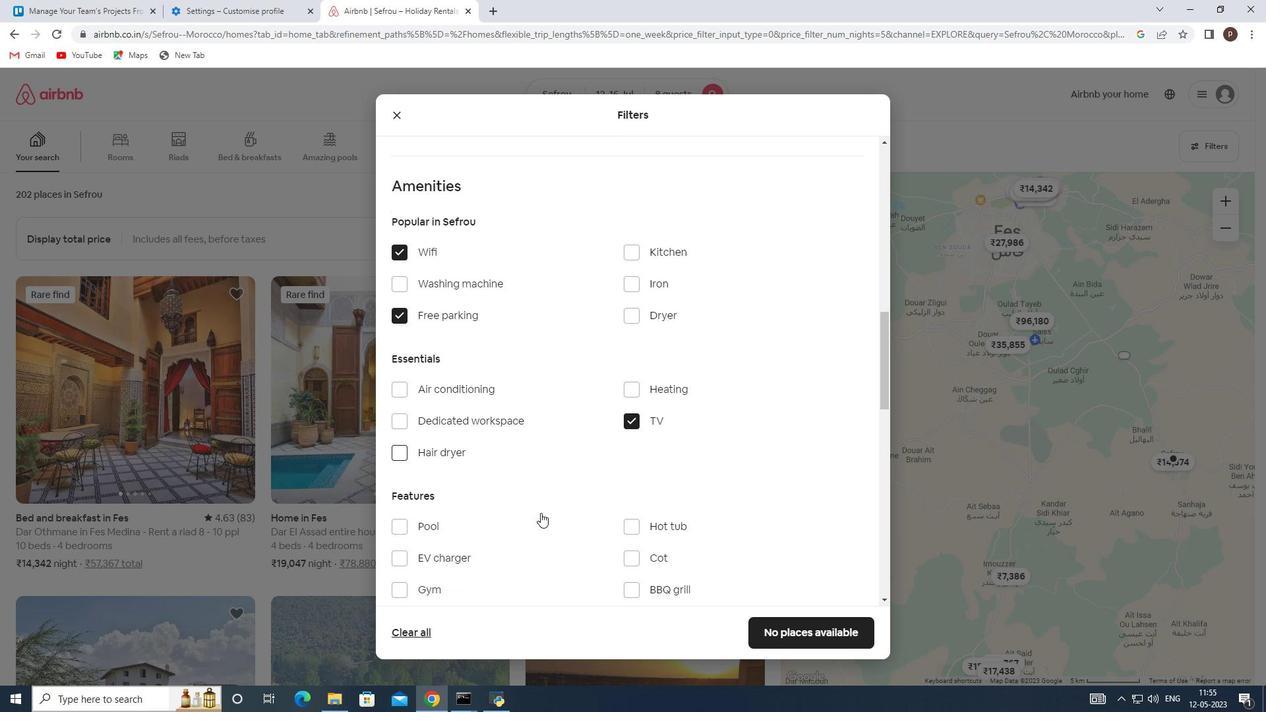 
Action: Mouse scrolled (540, 511) with delta (0, 0)
Screenshot: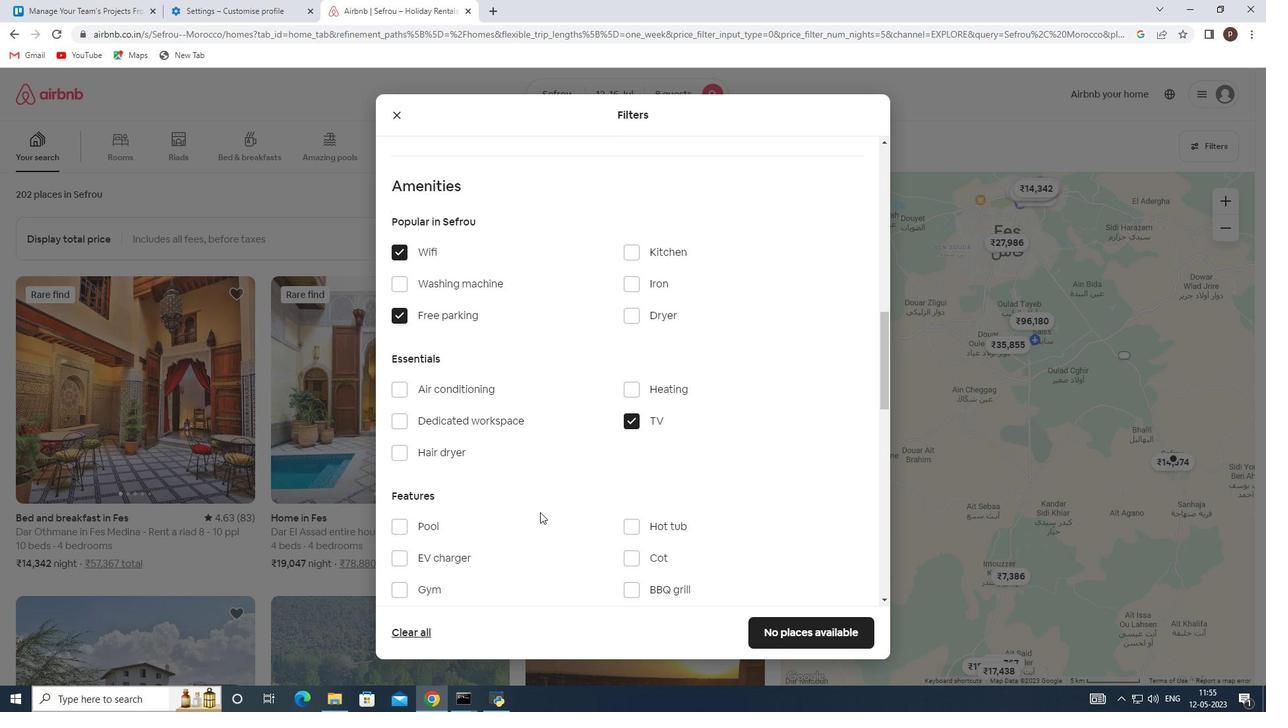 
Action: Mouse scrolled (540, 511) with delta (0, 0)
Screenshot: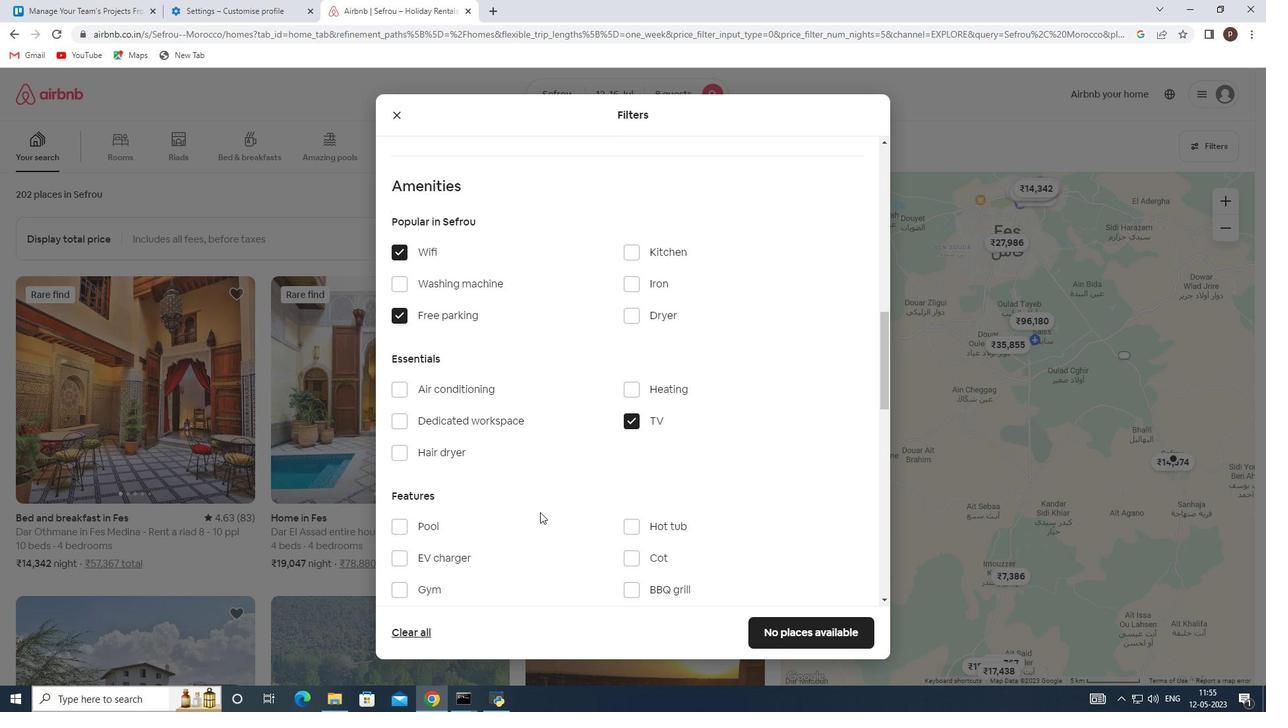 
Action: Mouse moved to (399, 462)
Screenshot: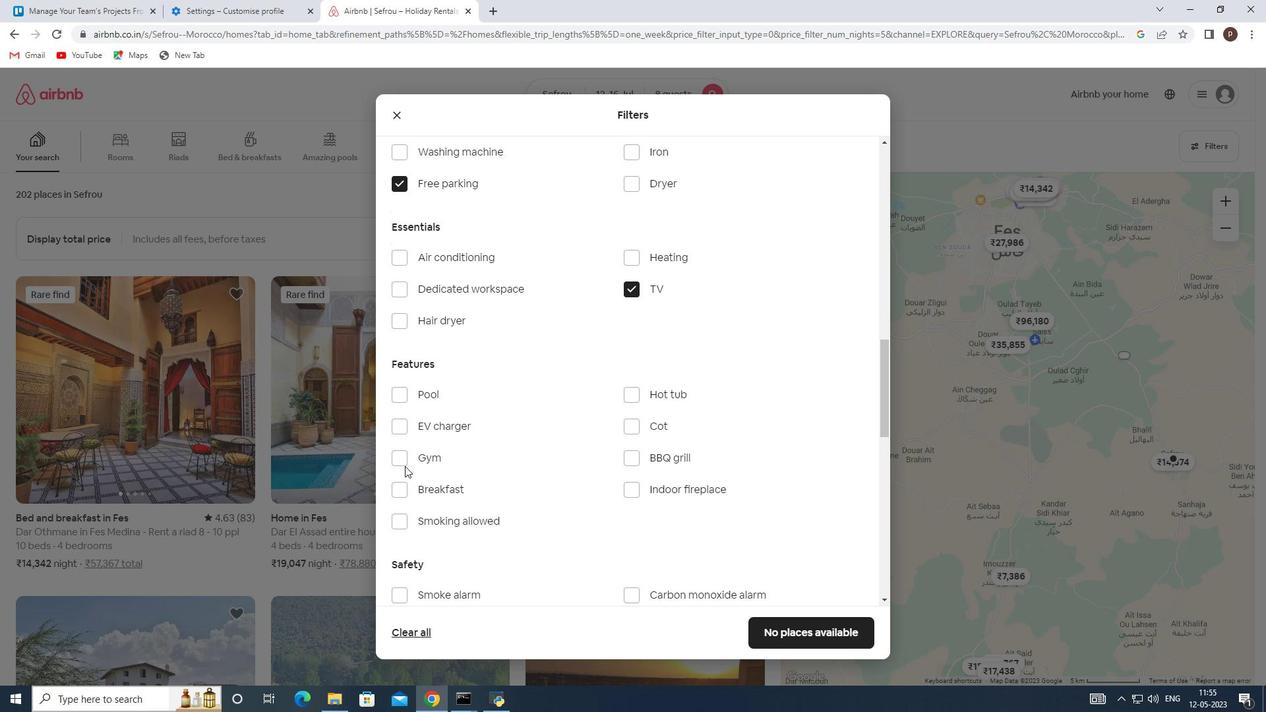 
Action: Mouse pressed left at (399, 462)
Screenshot: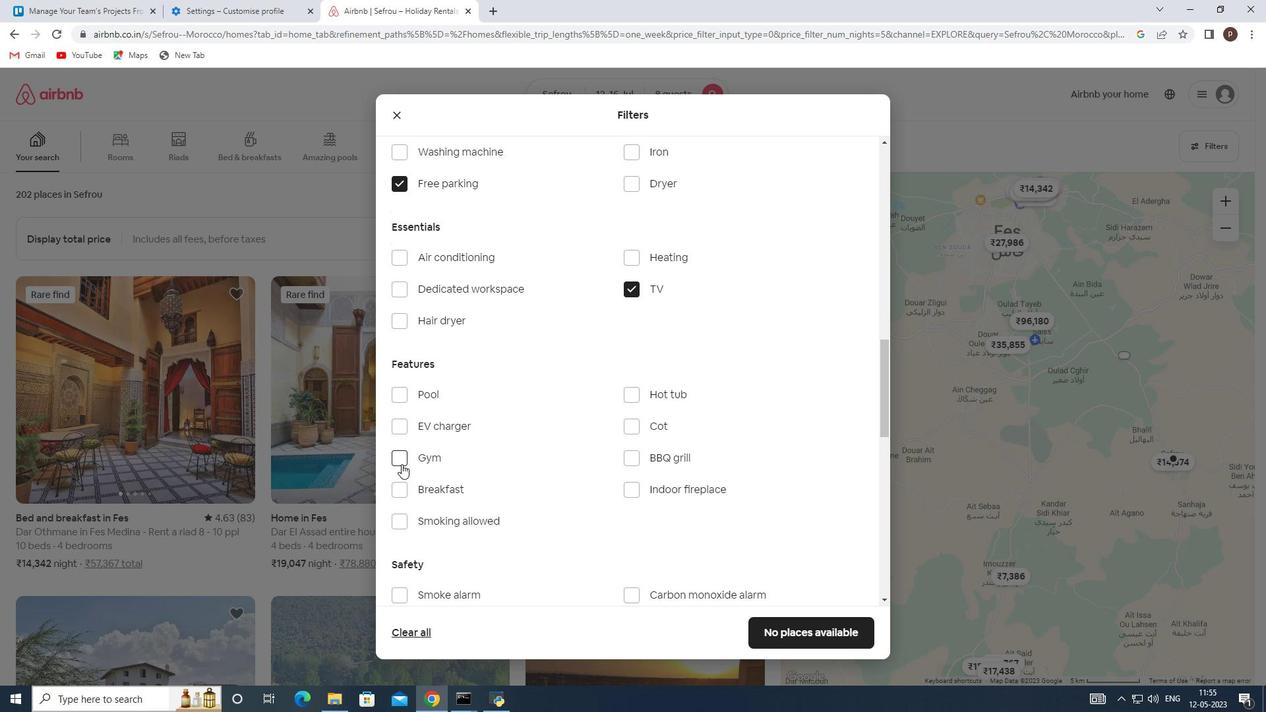 
Action: Mouse moved to (392, 490)
Screenshot: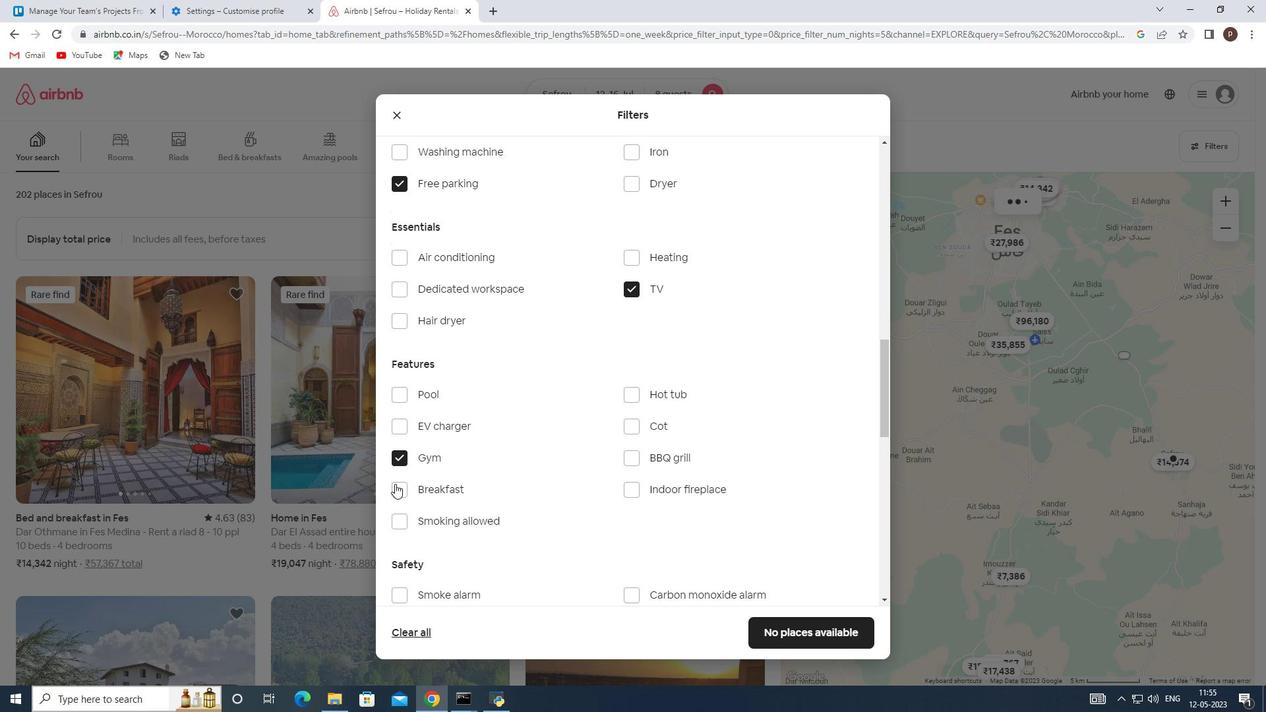 
Action: Mouse pressed left at (392, 490)
Screenshot: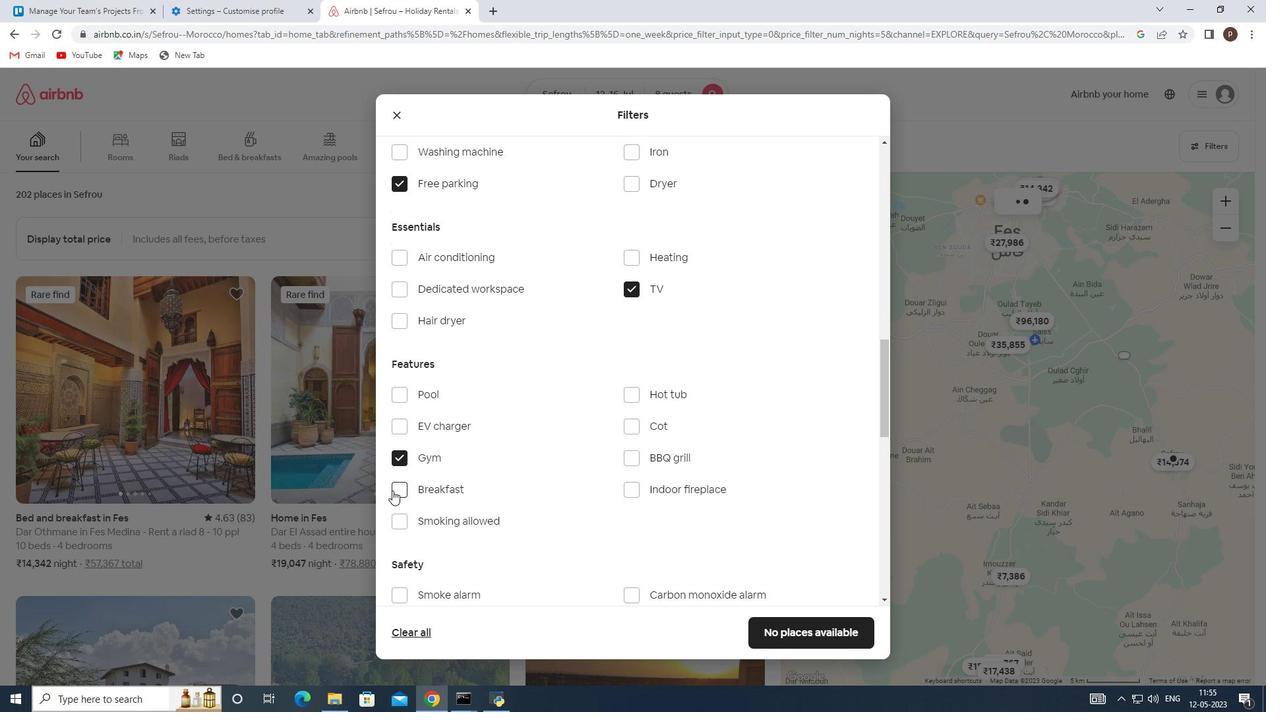 
Action: Mouse moved to (529, 494)
Screenshot: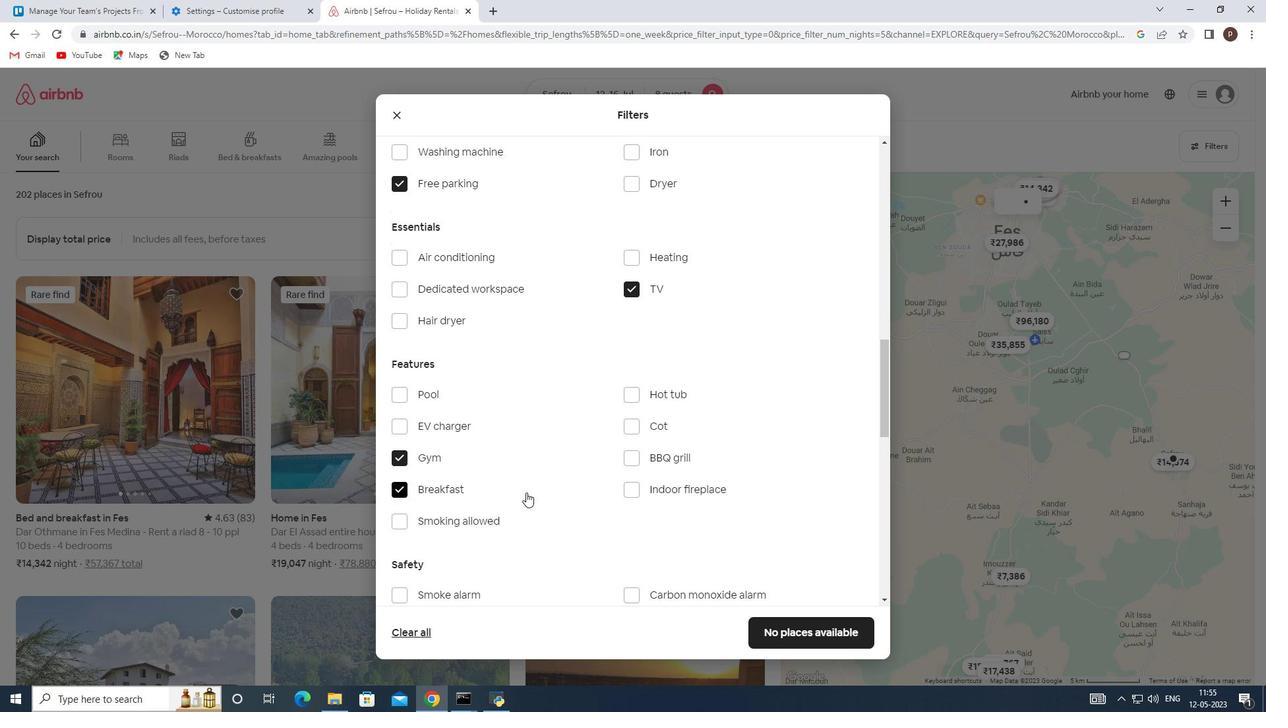 
Action: Mouse scrolled (529, 493) with delta (0, 0)
Screenshot: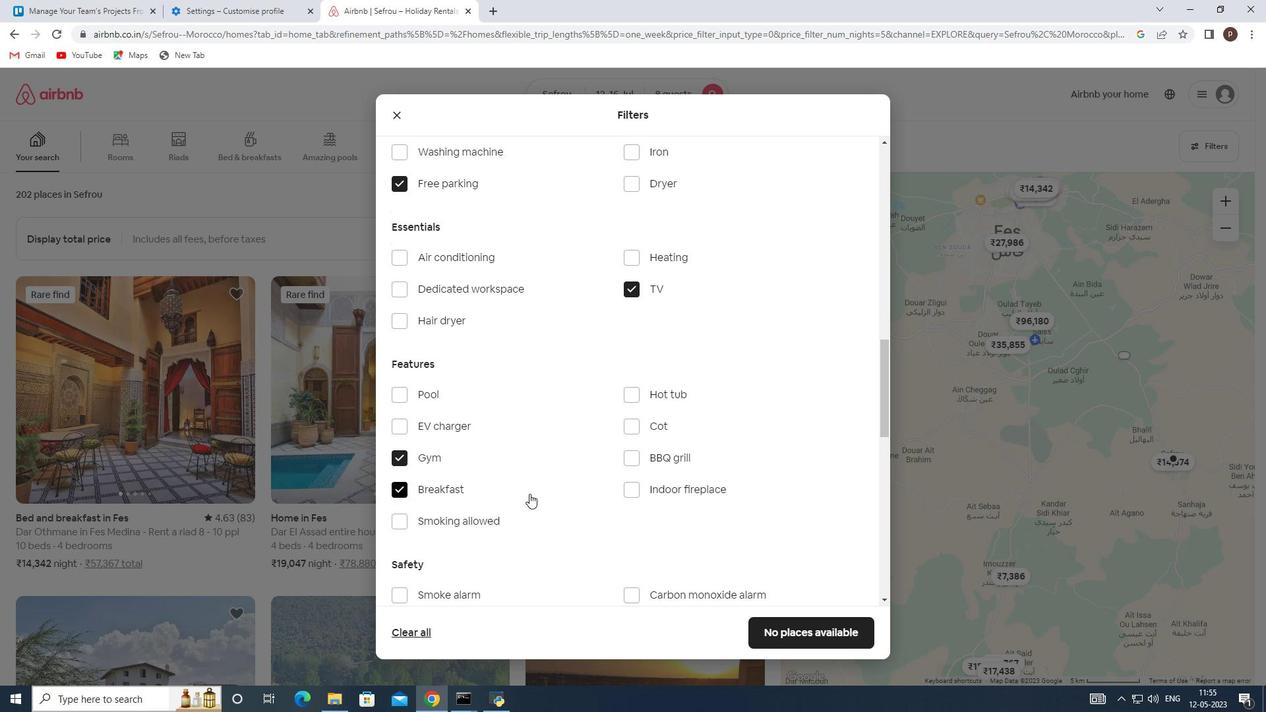 
Action: Mouse scrolled (529, 493) with delta (0, 0)
Screenshot: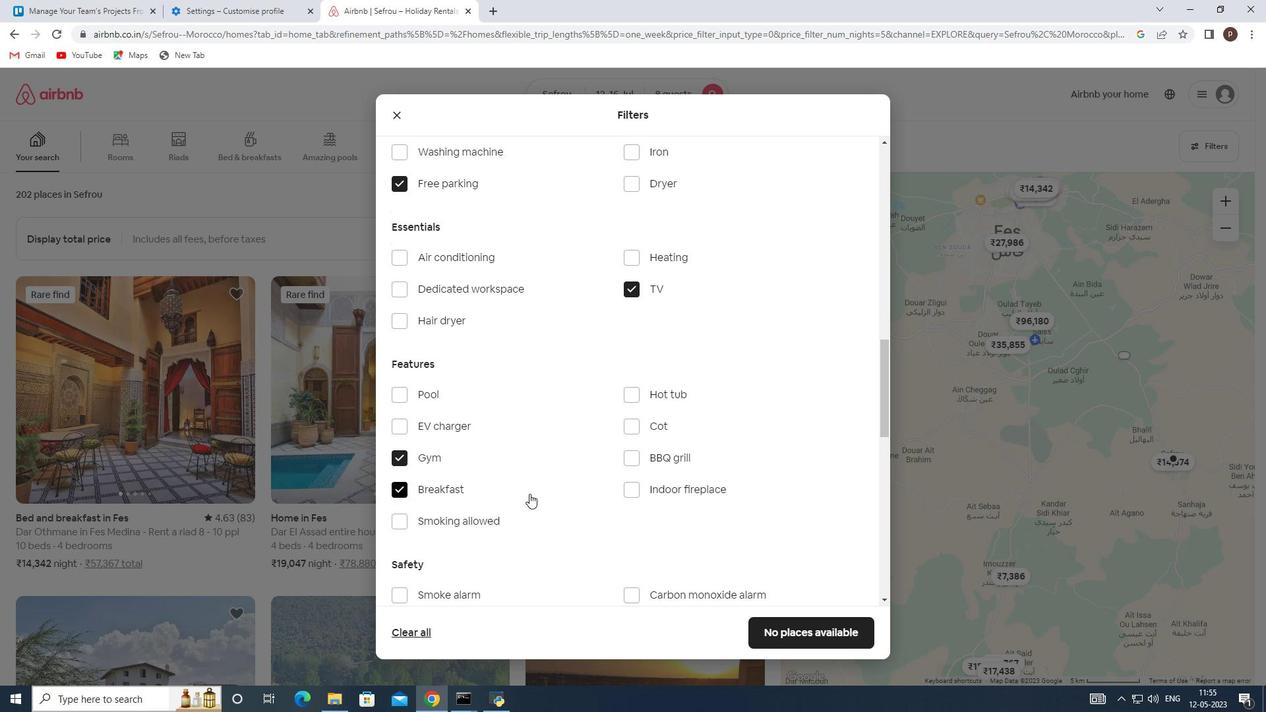 
Action: Mouse moved to (537, 494)
Screenshot: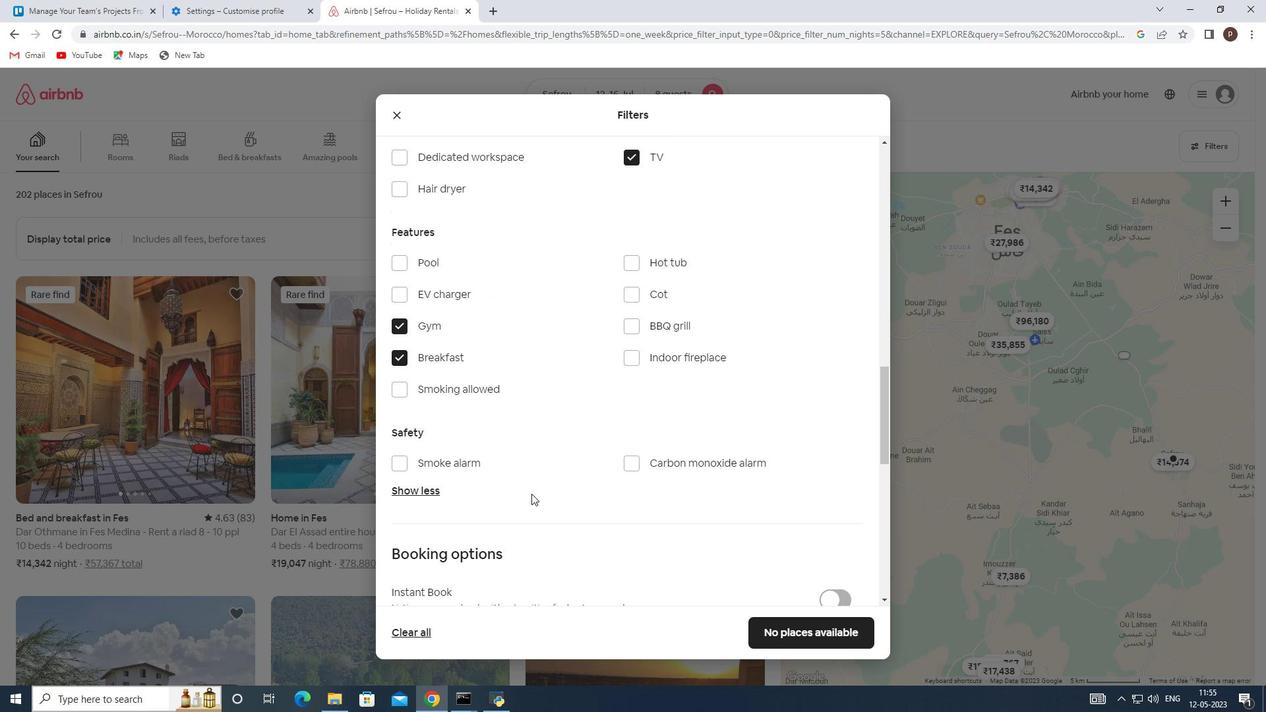 
Action: Mouse scrolled (537, 493) with delta (0, 0)
Screenshot: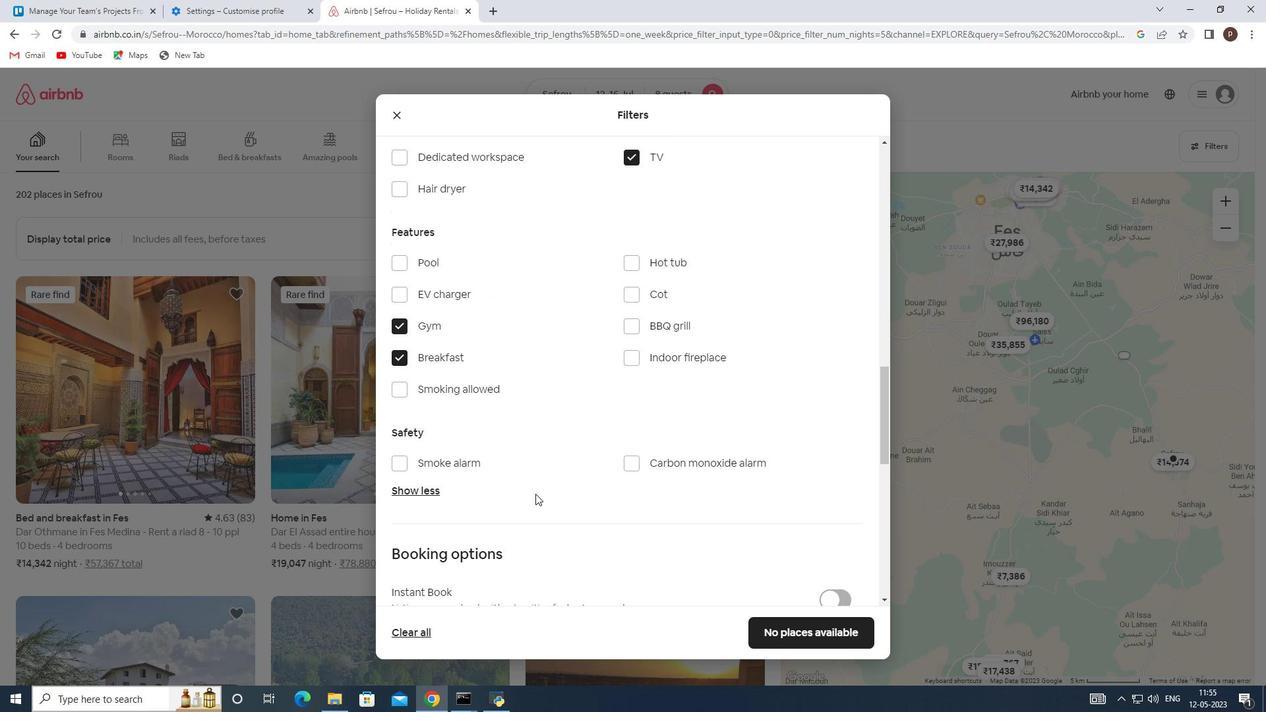 
Action: Mouse moved to (538, 494)
Screenshot: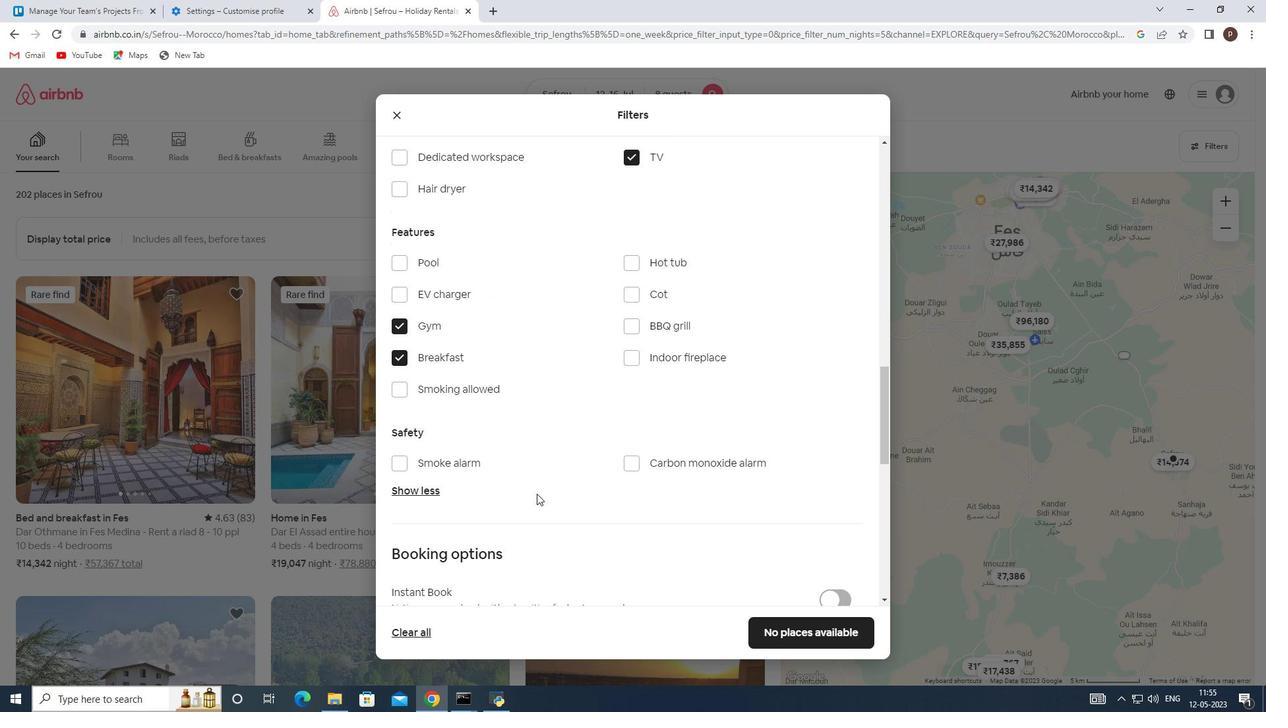 
Action: Mouse scrolled (538, 494) with delta (0, 0)
Screenshot: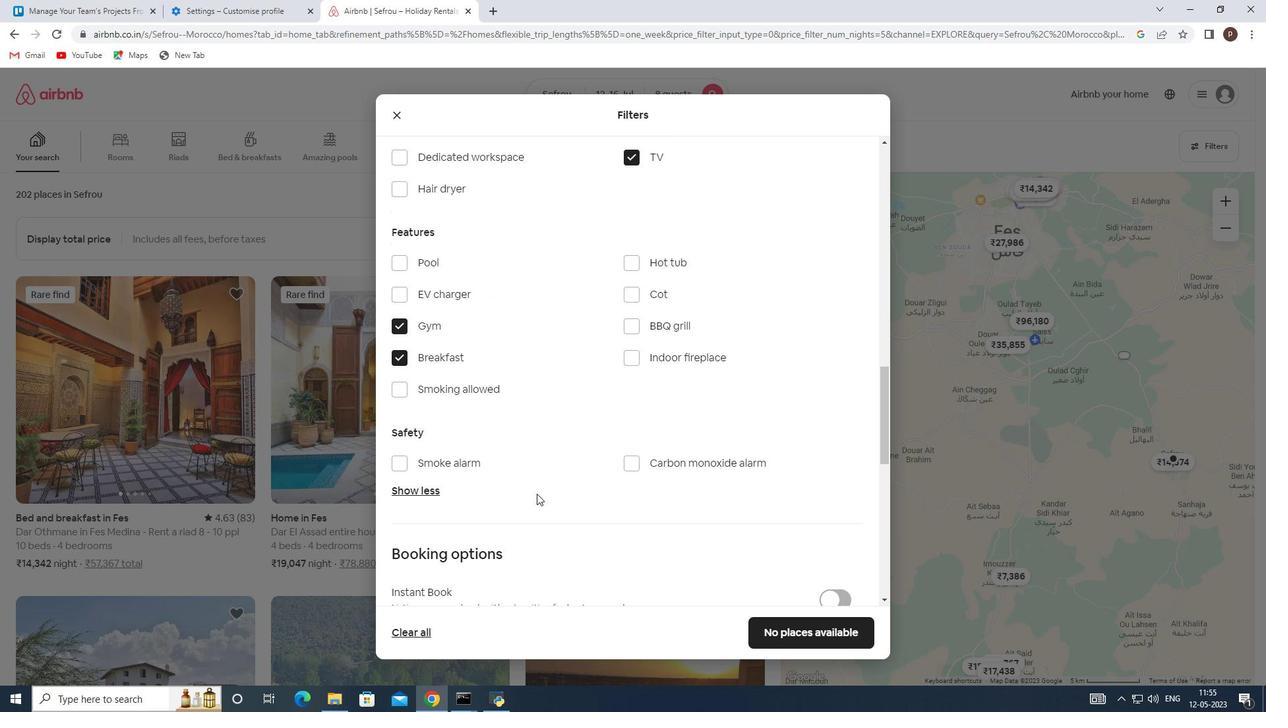 
Action: Mouse moved to (540, 495)
Screenshot: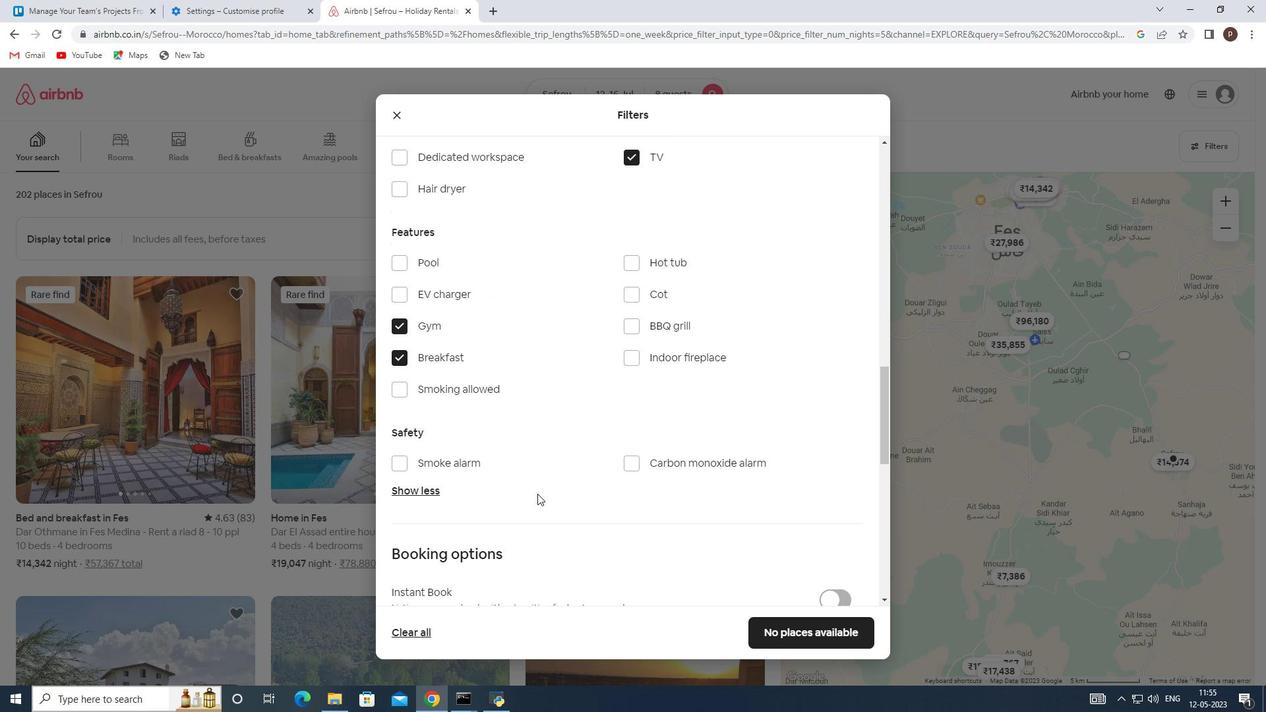 
Action: Mouse scrolled (540, 494) with delta (0, 0)
Screenshot: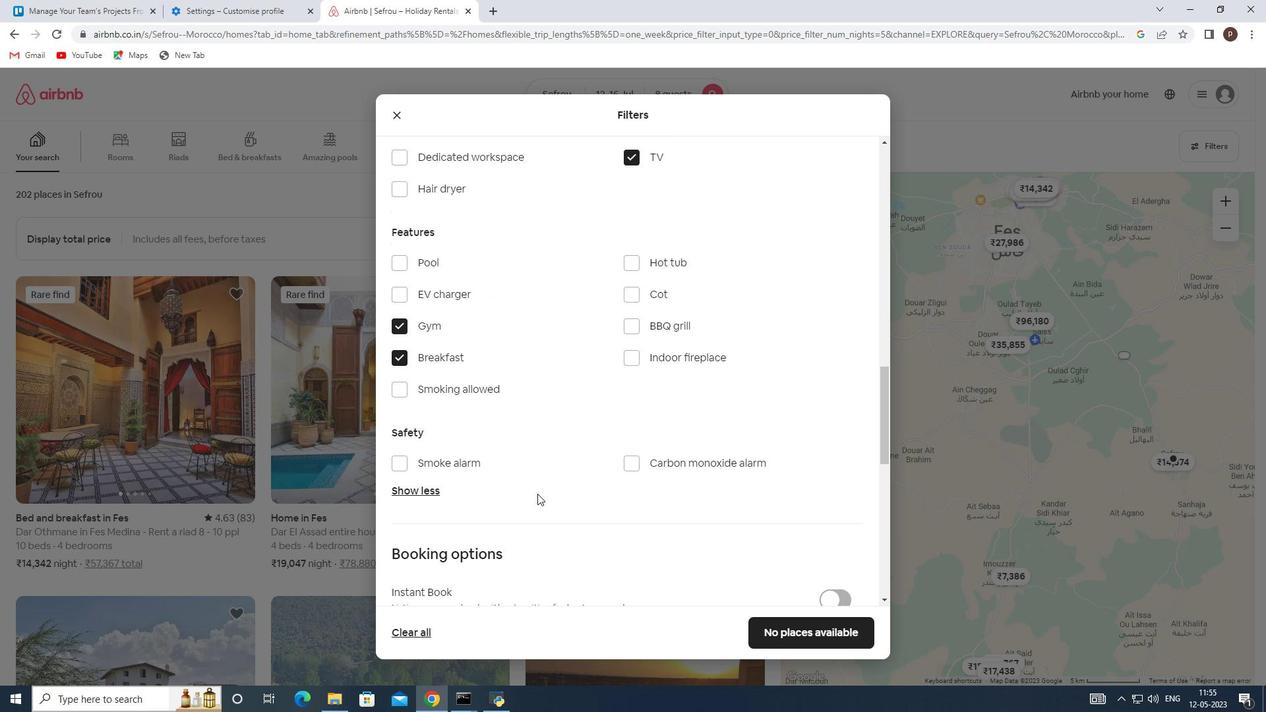 
Action: Mouse moved to (830, 446)
Screenshot: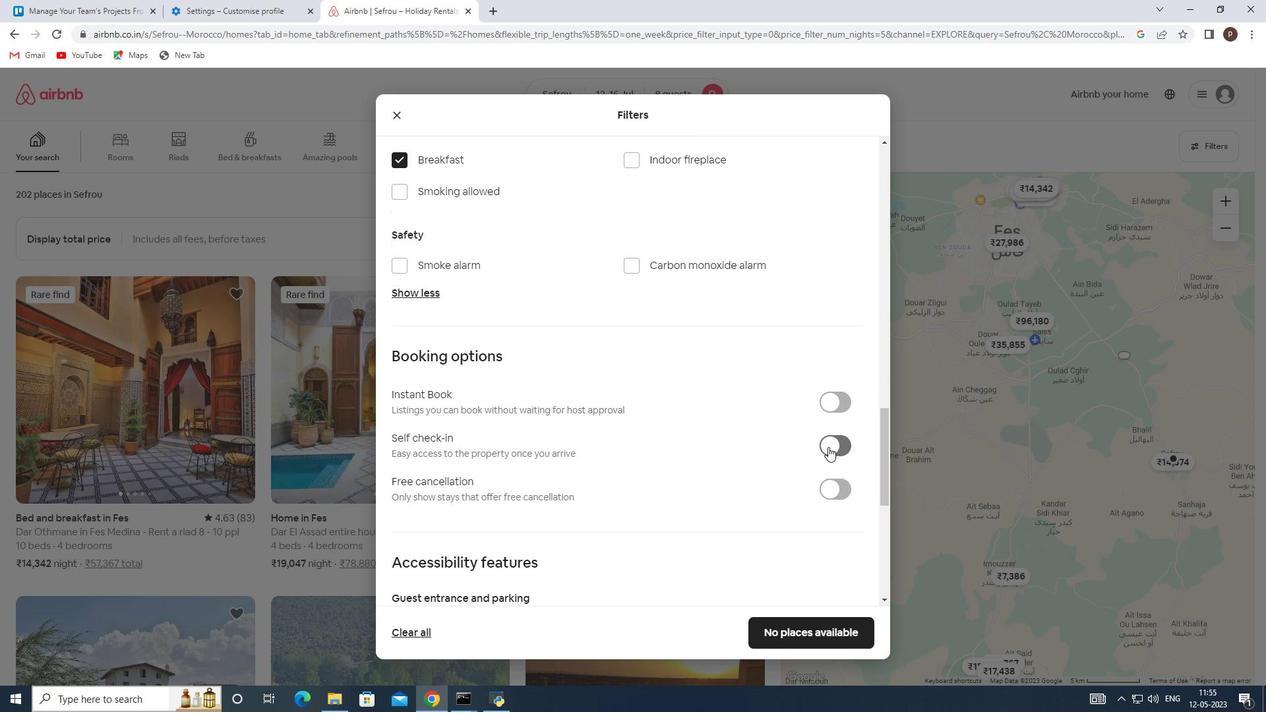 
Action: Mouse pressed left at (830, 446)
Screenshot: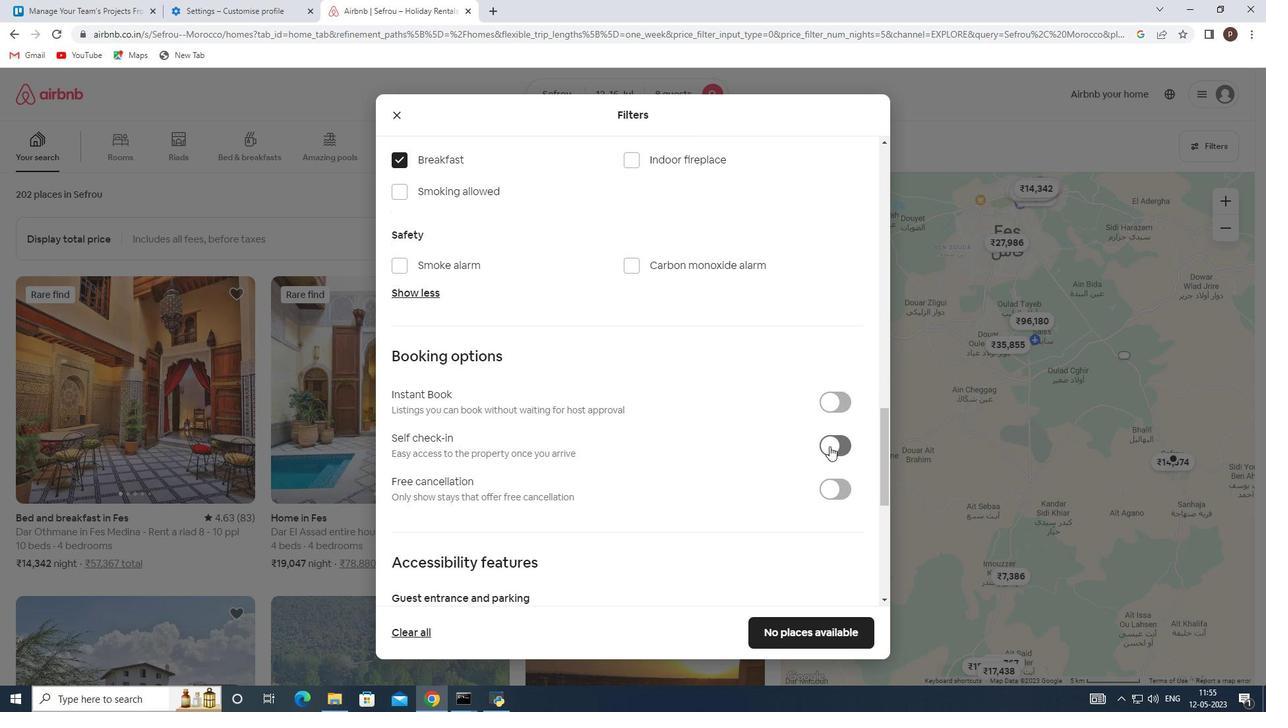 
Action: Mouse moved to (618, 470)
Screenshot: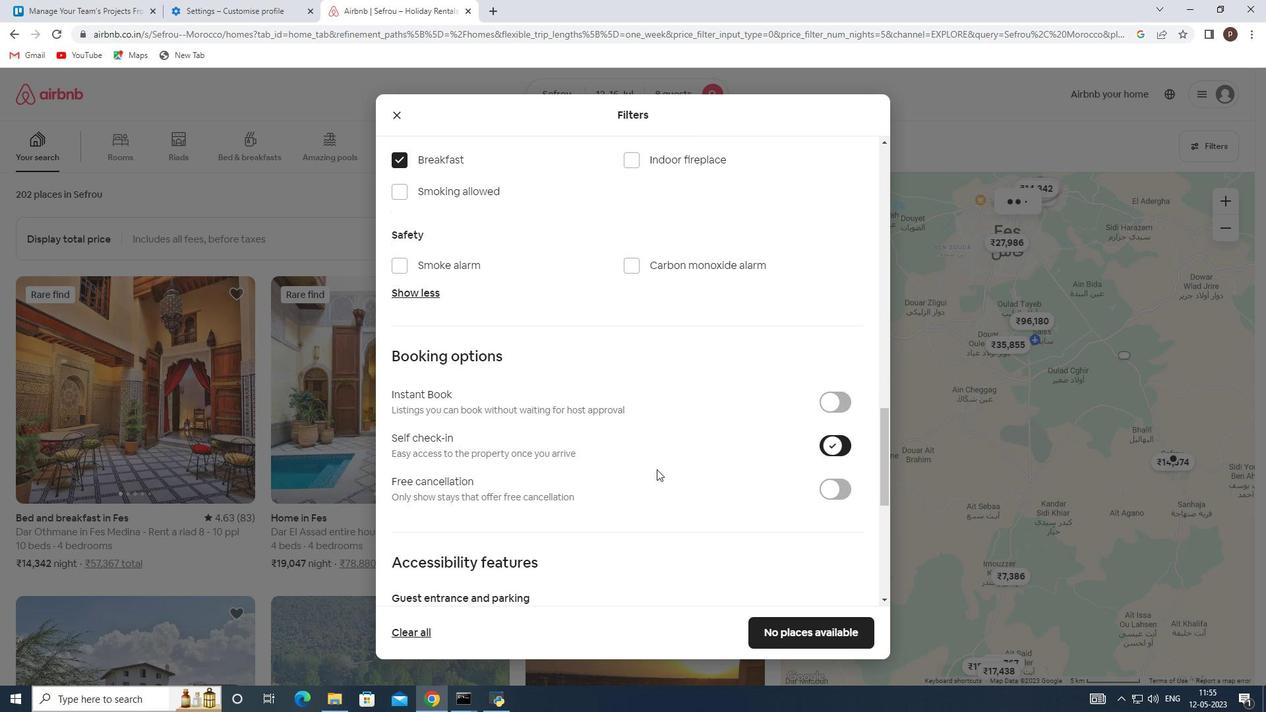 
Action: Mouse scrolled (618, 469) with delta (0, 0)
Screenshot: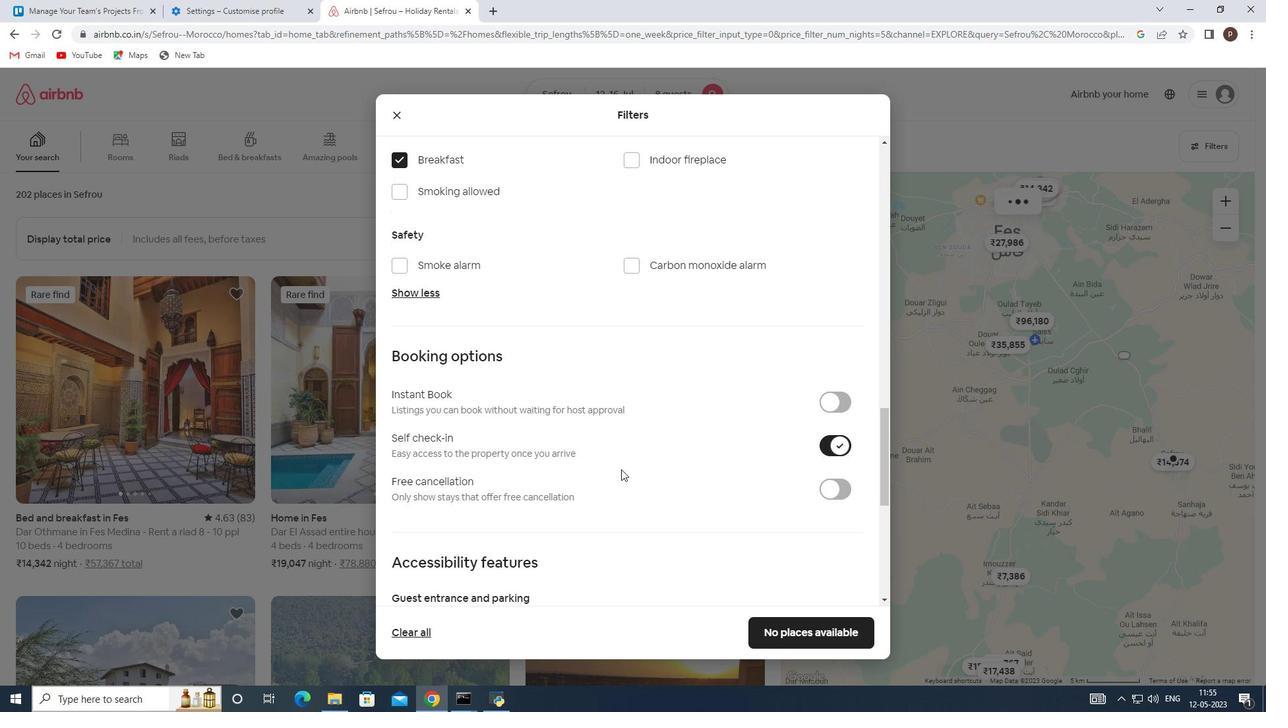 
Action: Mouse moved to (617, 470)
Screenshot: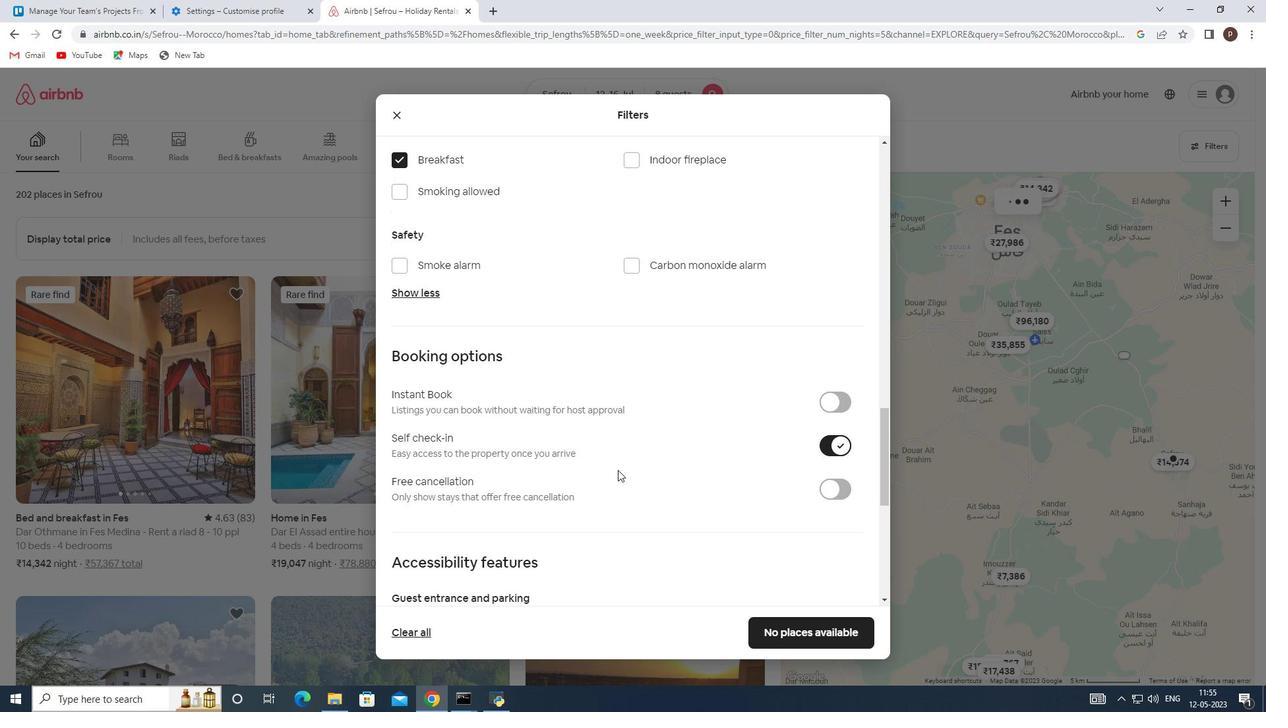 
Action: Mouse scrolled (617, 469) with delta (0, 0)
Screenshot: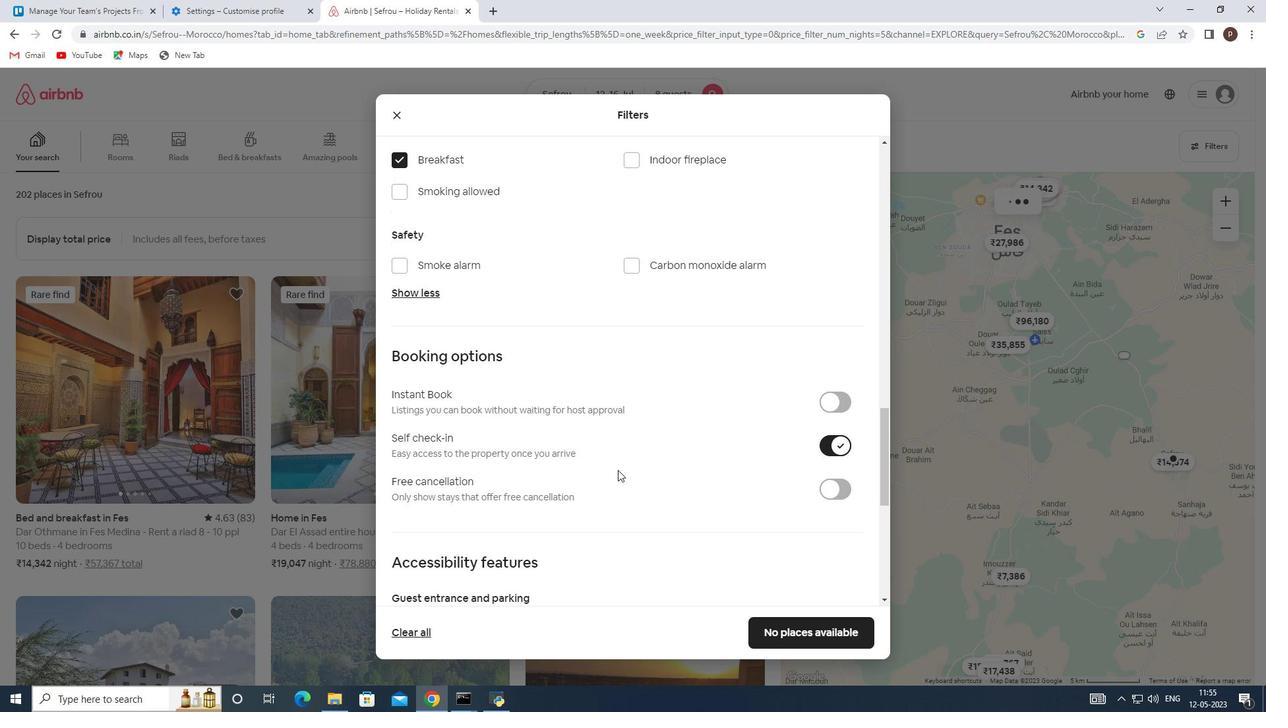 
Action: Mouse scrolled (617, 469) with delta (0, 0)
Screenshot: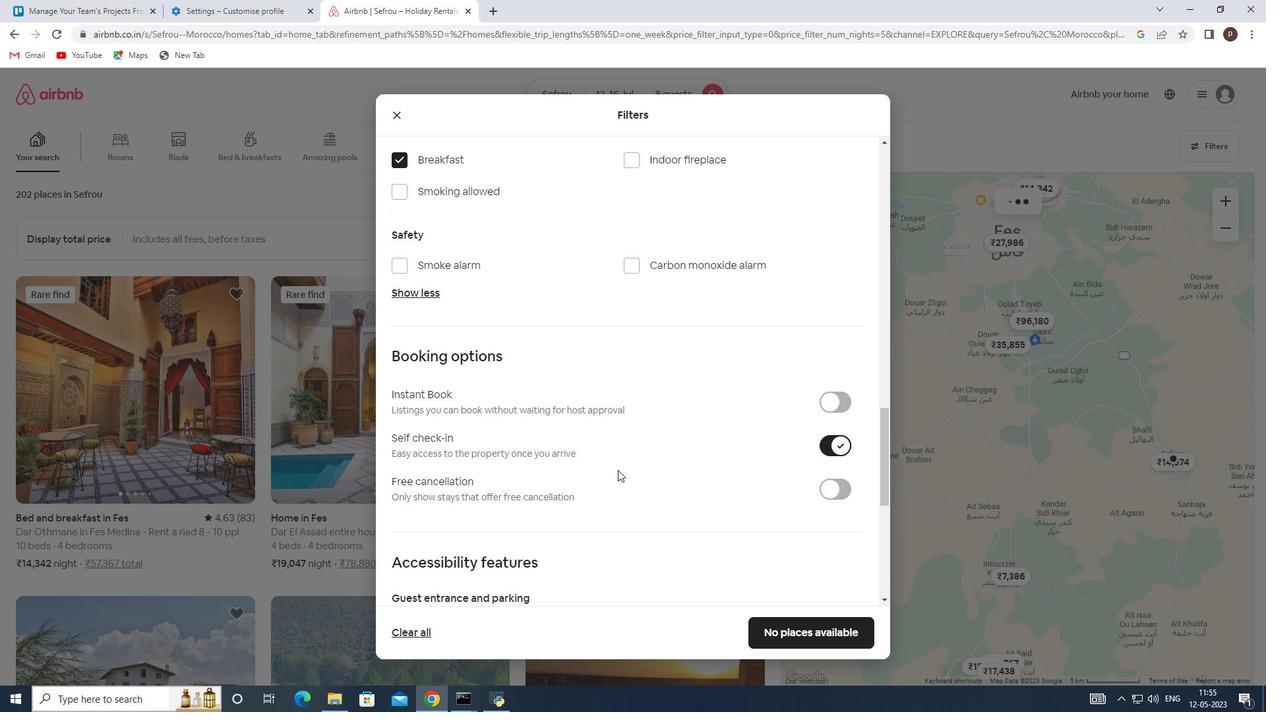 
Action: Mouse scrolled (617, 469) with delta (0, 0)
Screenshot: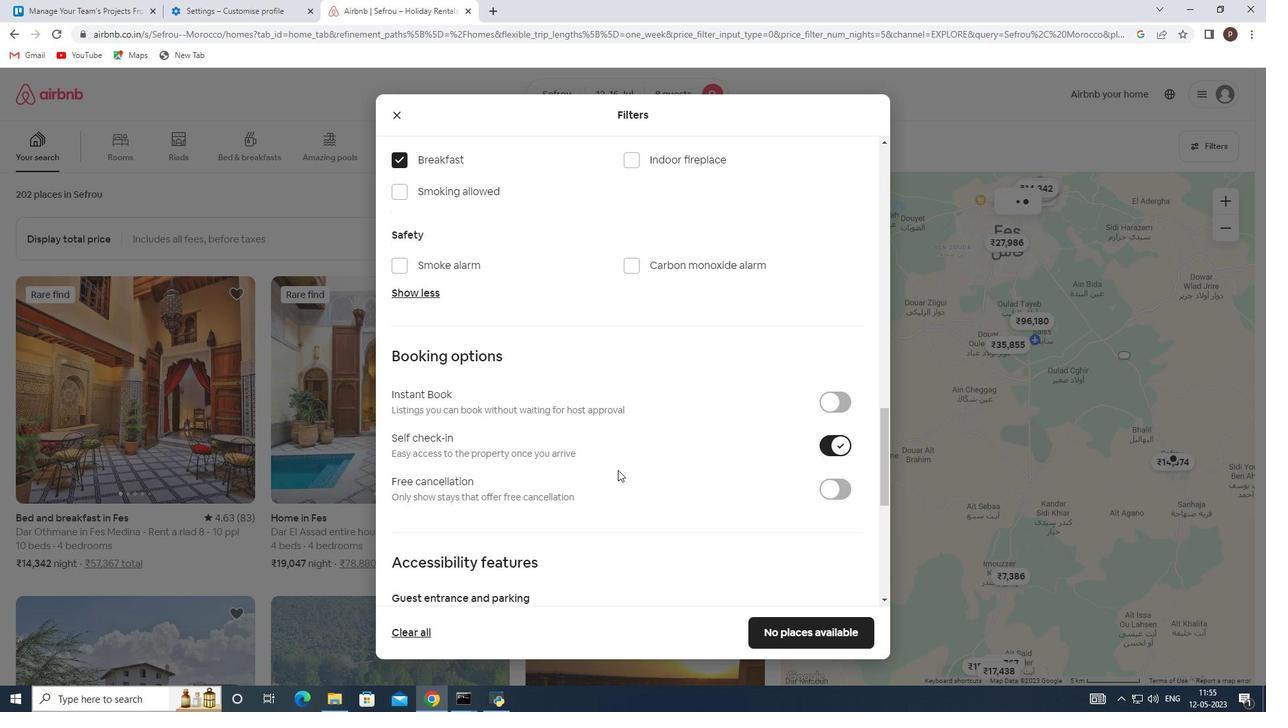 
Action: Mouse scrolled (617, 469) with delta (0, 0)
Screenshot: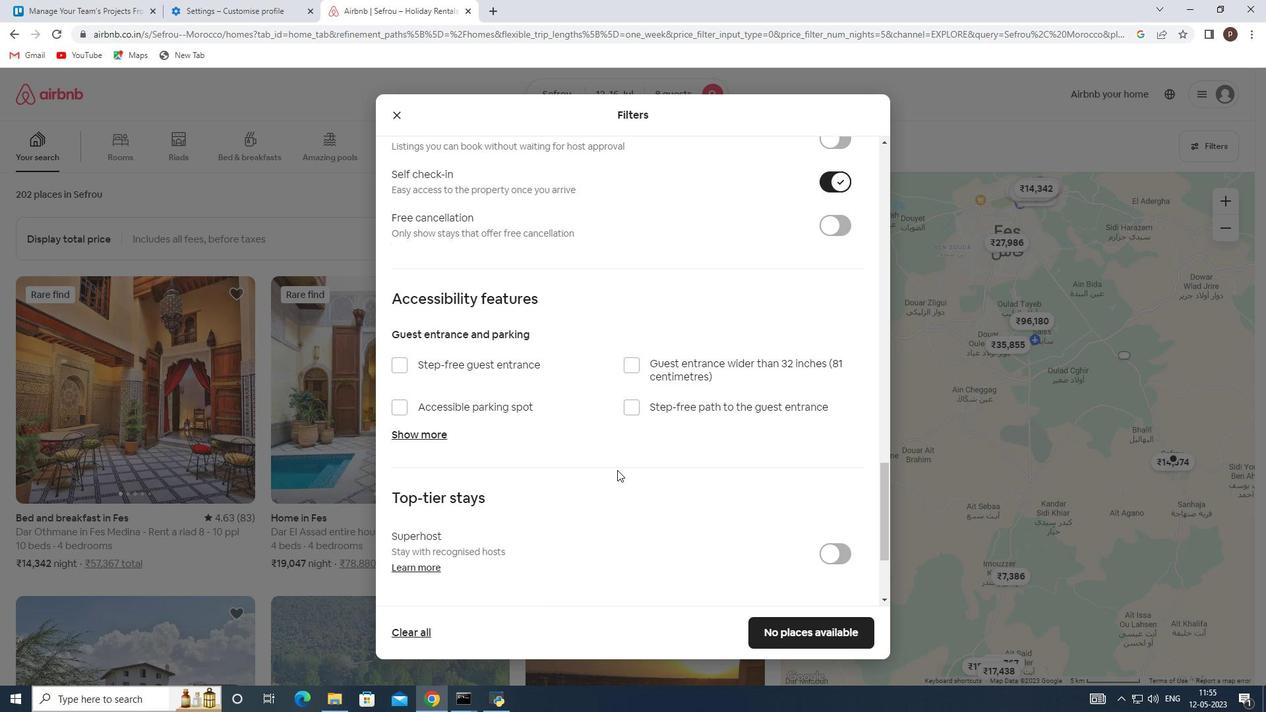 
Action: Mouse scrolled (617, 469) with delta (0, 0)
Screenshot: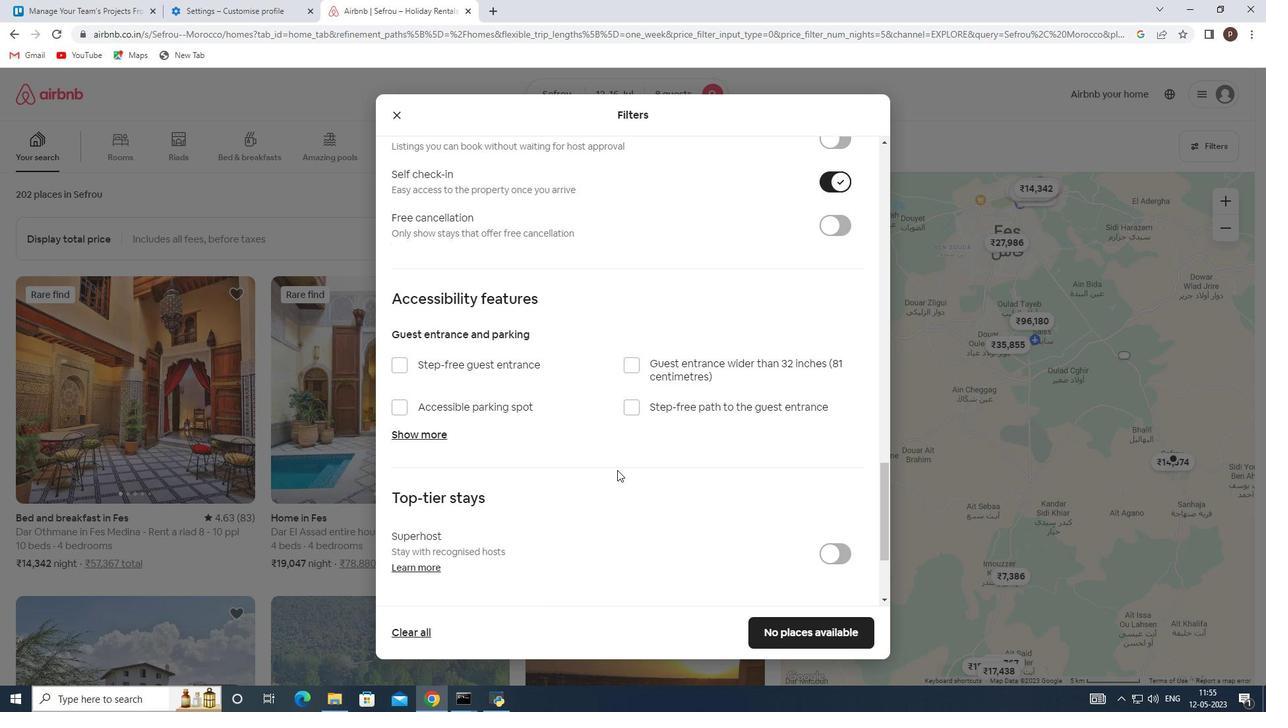 
Action: Mouse scrolled (617, 469) with delta (0, 0)
Screenshot: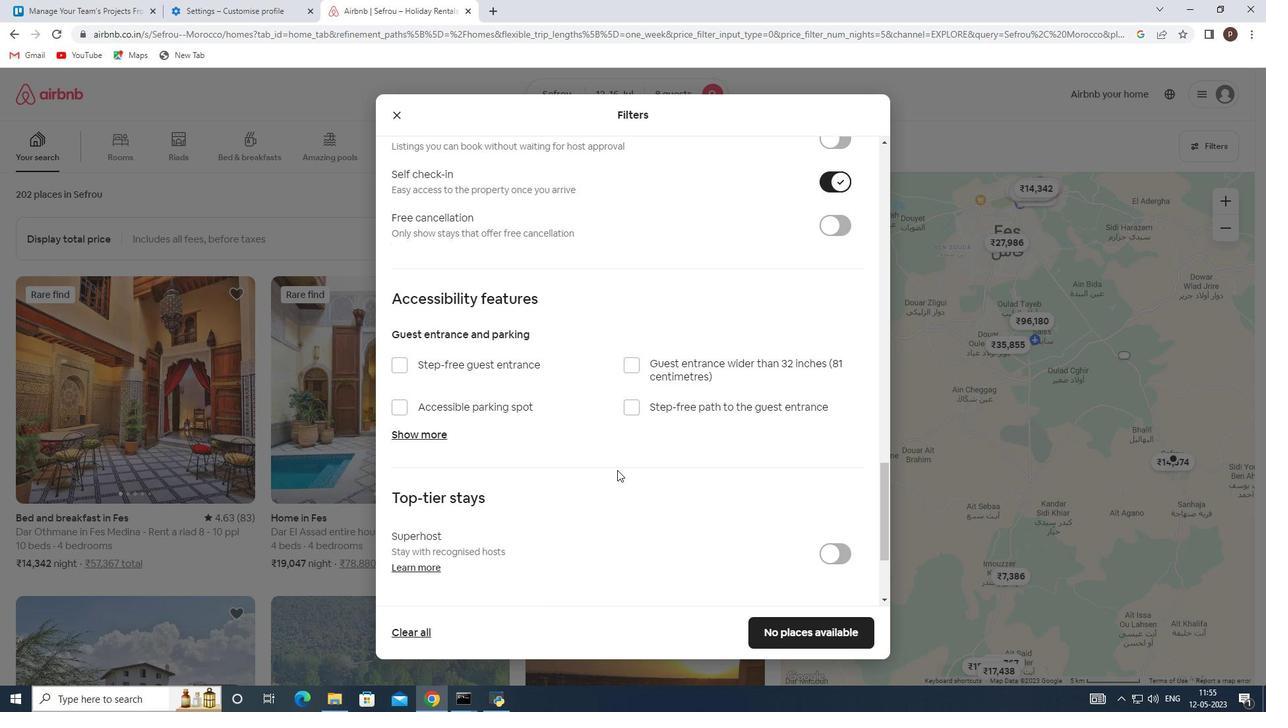 
Action: Mouse moved to (397, 513)
Screenshot: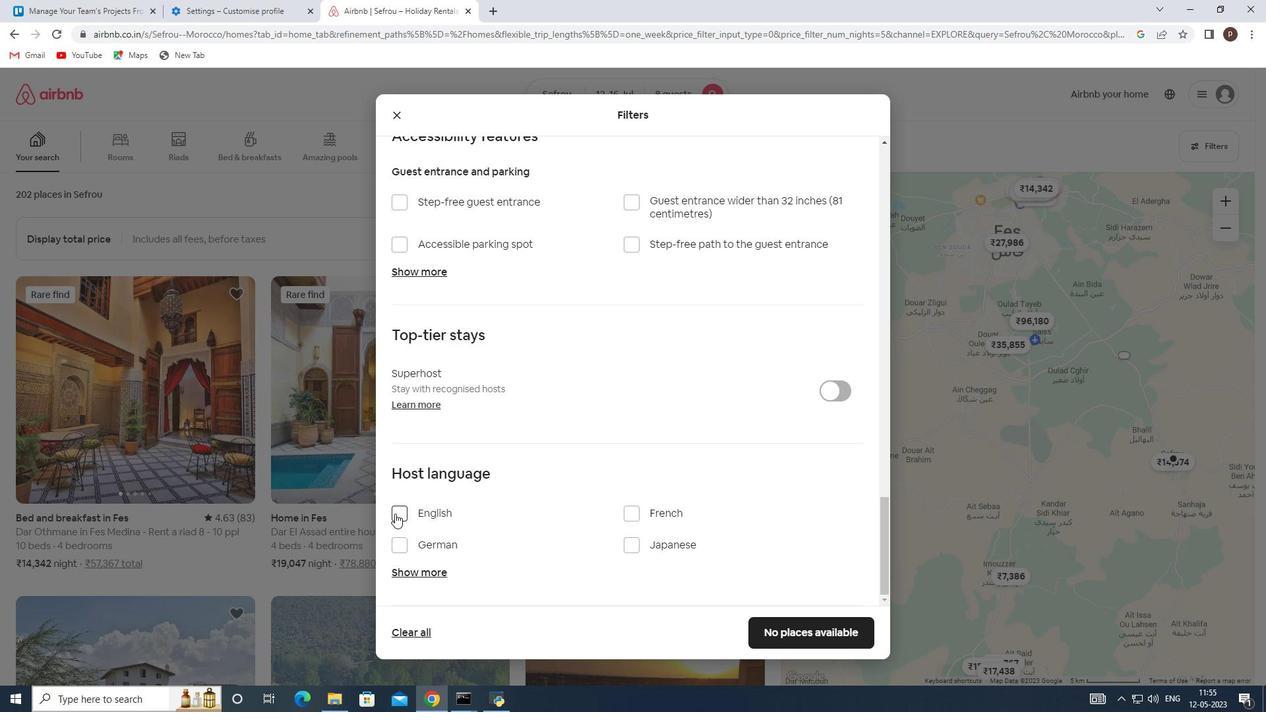 
Action: Mouse pressed left at (397, 513)
Screenshot: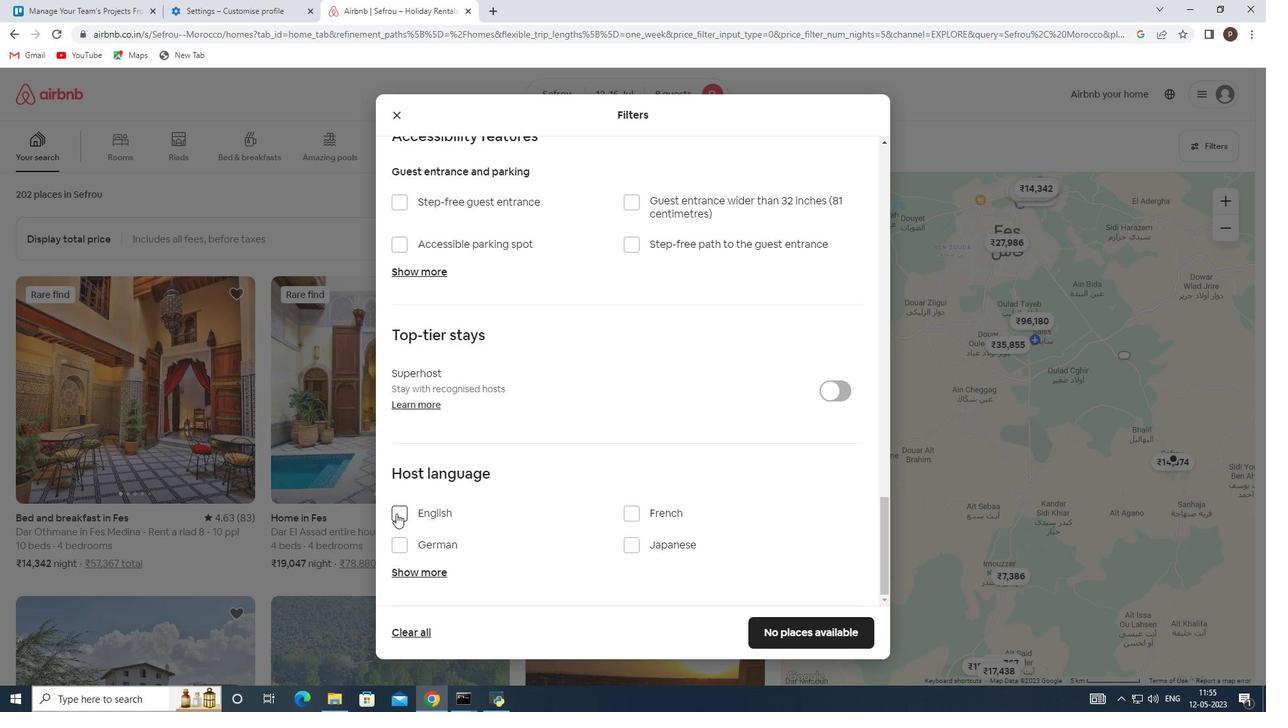 
Action: Mouse moved to (813, 624)
Screenshot: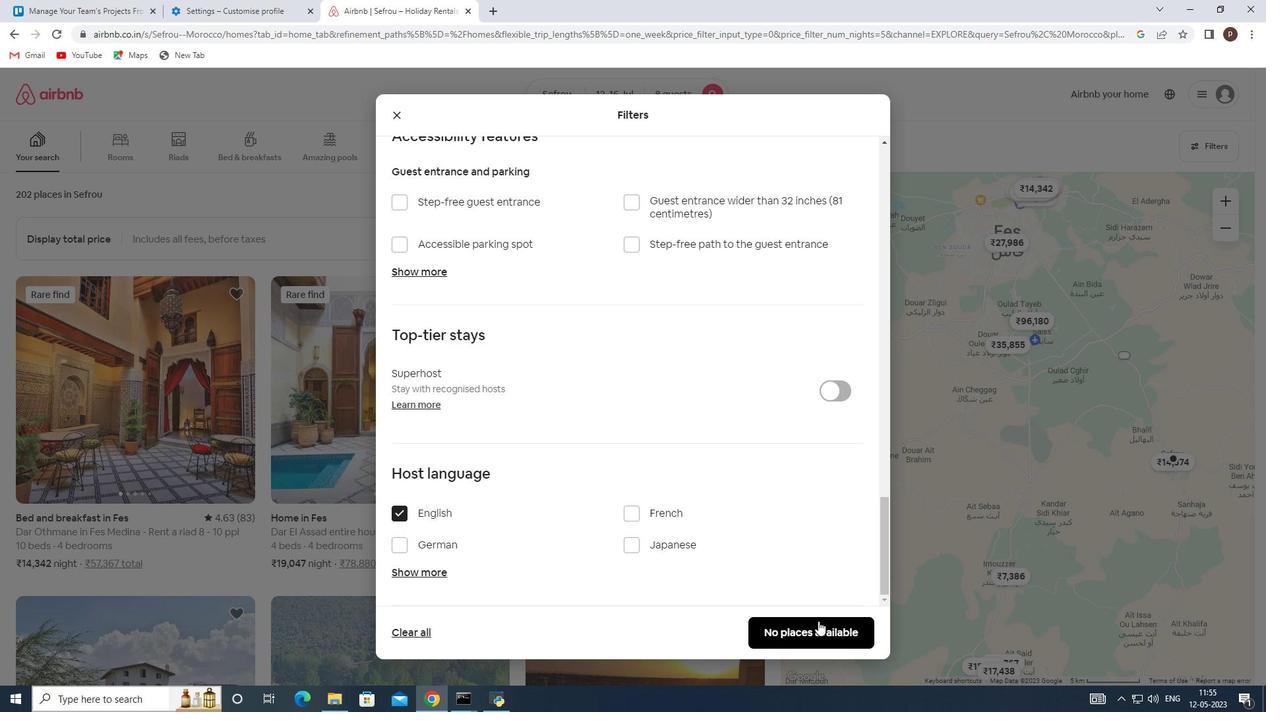 
Action: Mouse pressed left at (813, 624)
Screenshot: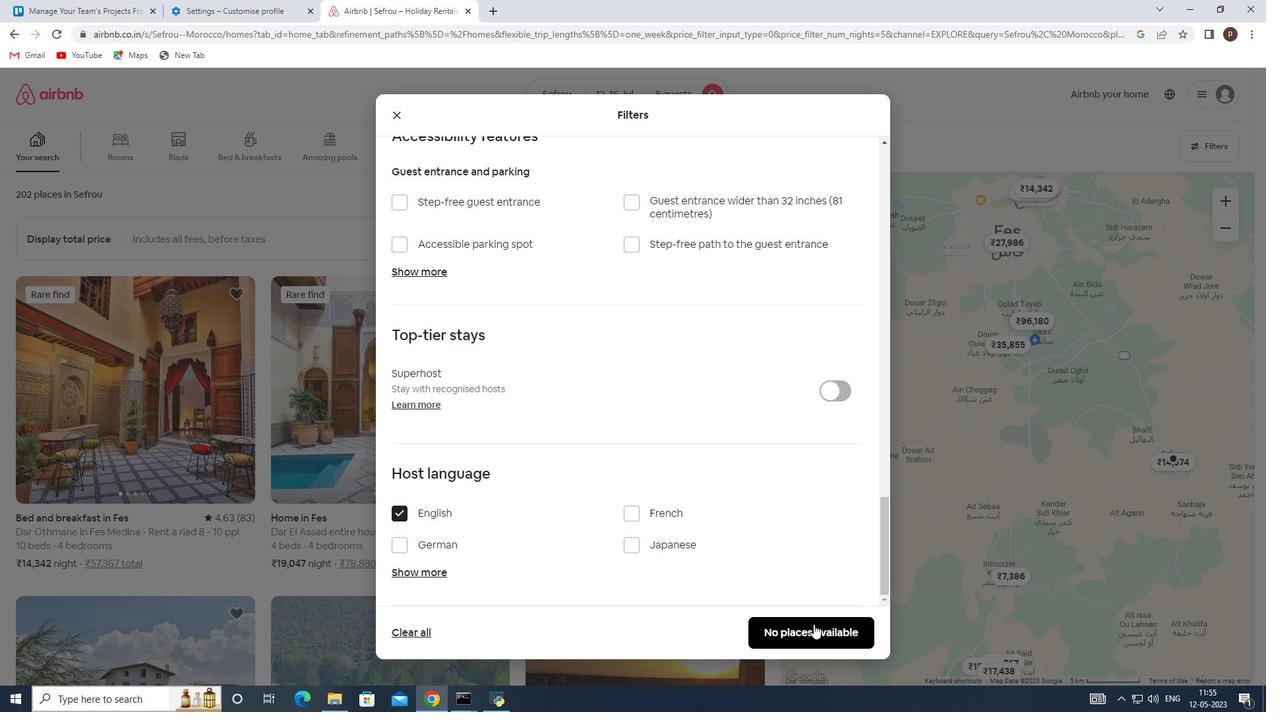 
